 Task: Look for space in Mokwa, Nigeria from 9th June, 2023 to 16th June, 2023 for 2 adults in price range Rs.8000 to Rs.16000. Place can be entire place with 2 bedrooms having 2 beds and 1 bathroom. Property type can be house, flat, guest house. Booking option can be shelf check-in. Required host language is English.
Action: Mouse moved to (522, 105)
Screenshot: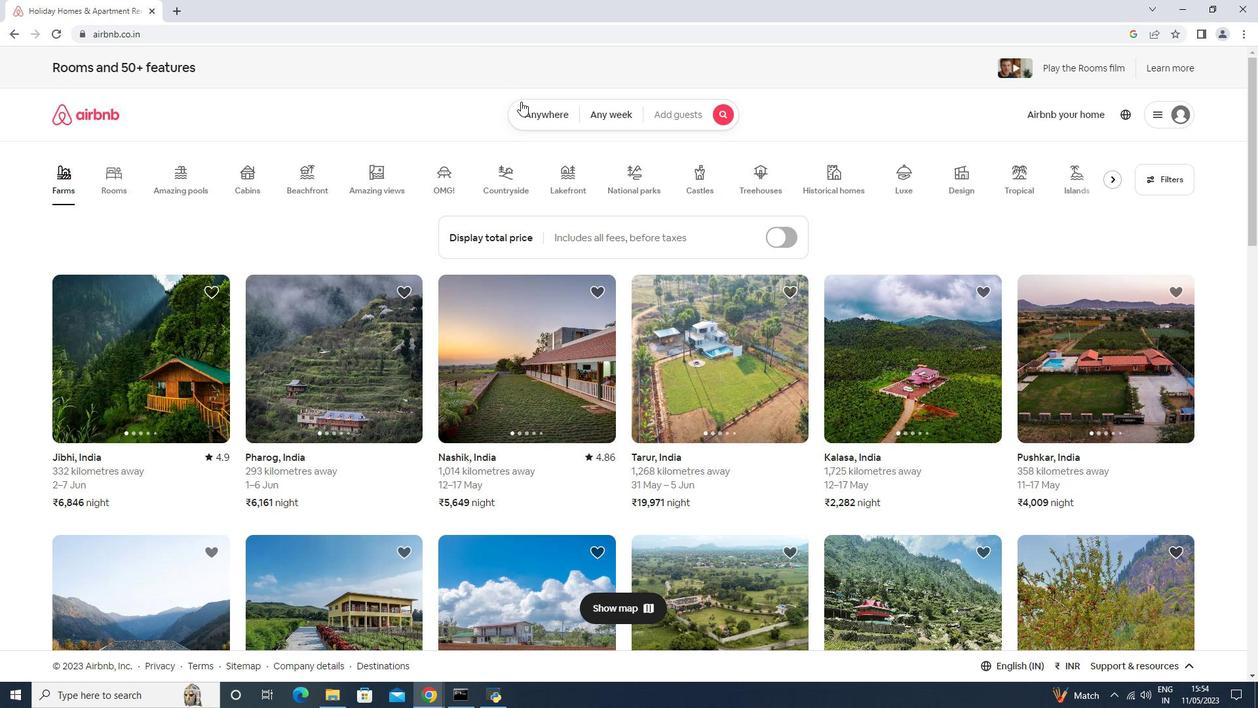 
Action: Mouse pressed left at (522, 105)
Screenshot: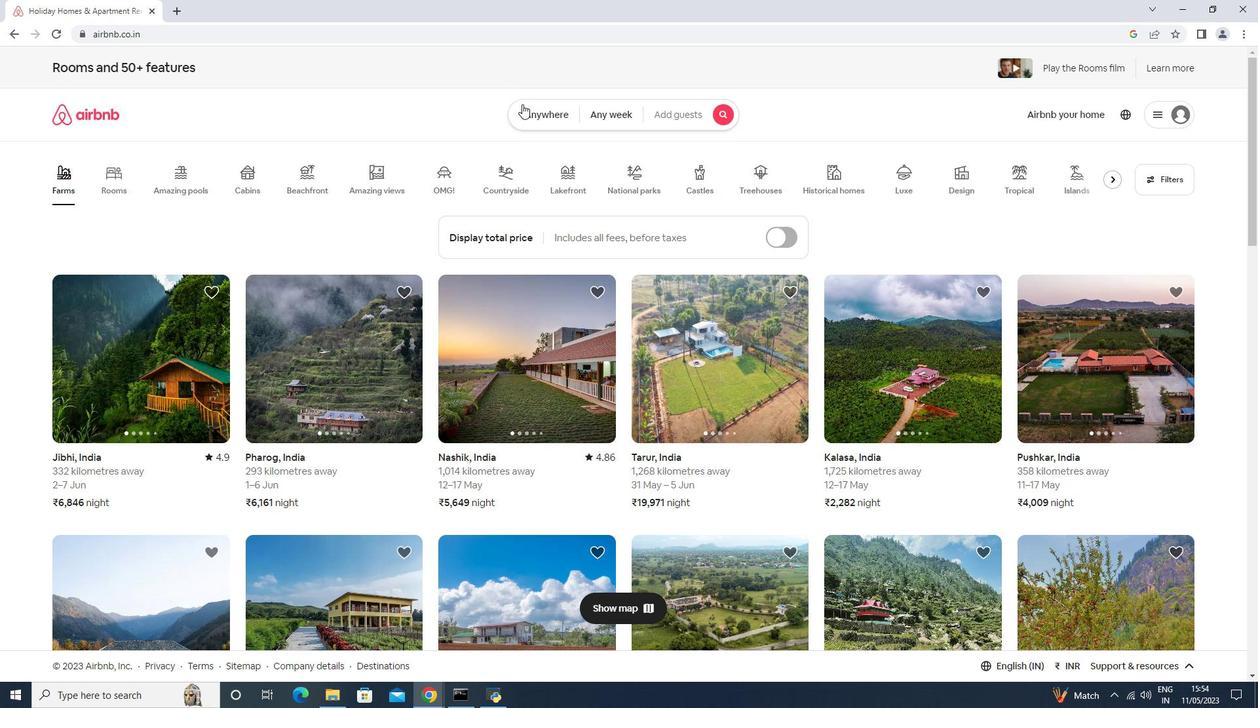 
Action: Mouse moved to (457, 153)
Screenshot: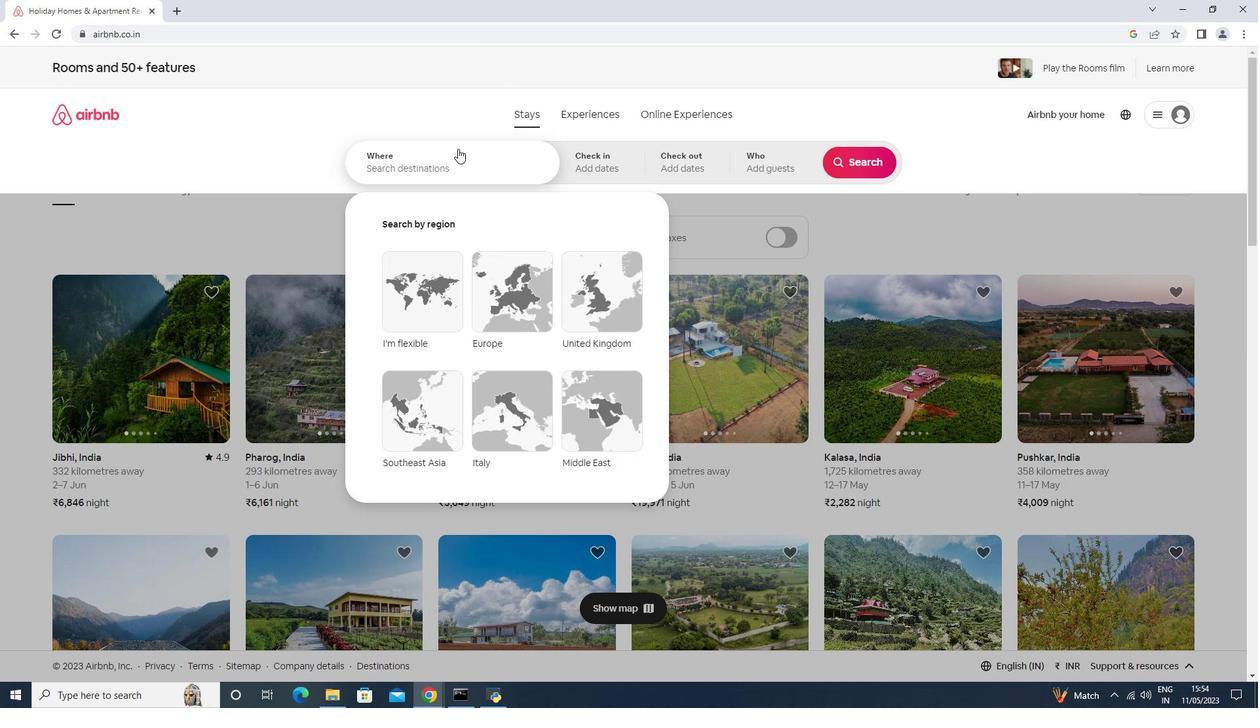 
Action: Mouse pressed left at (457, 153)
Screenshot: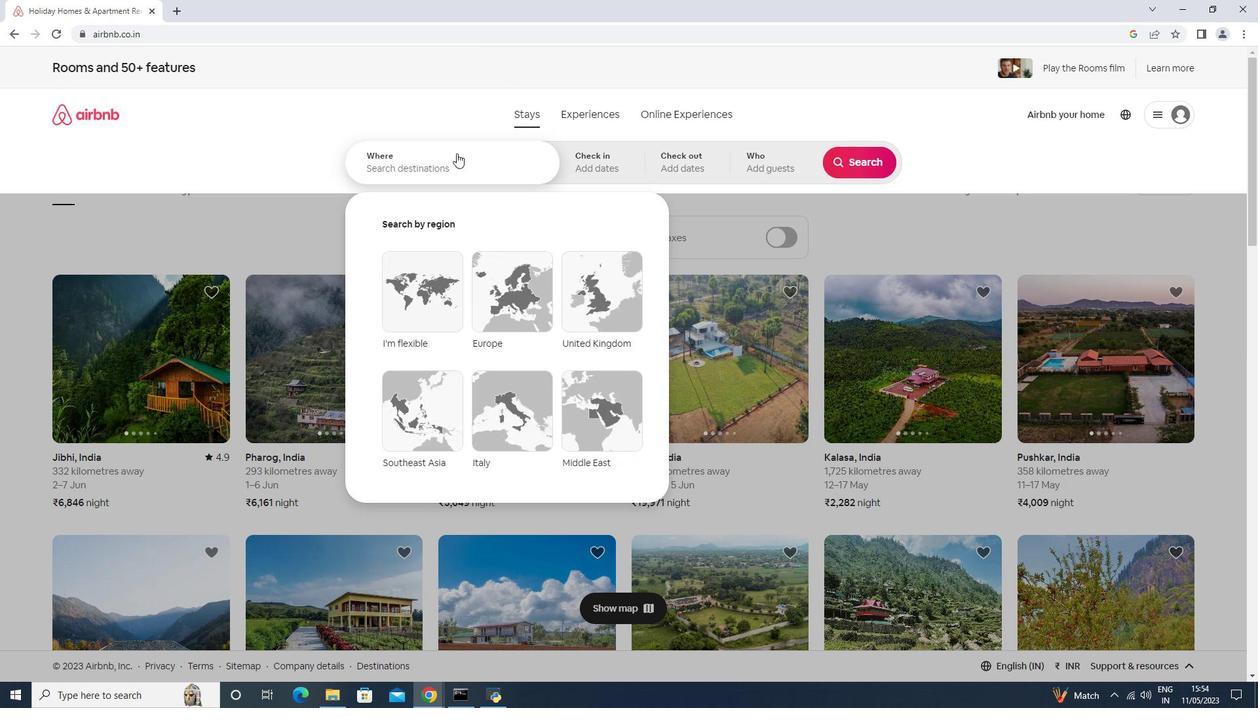 
Action: Mouse moved to (445, 142)
Screenshot: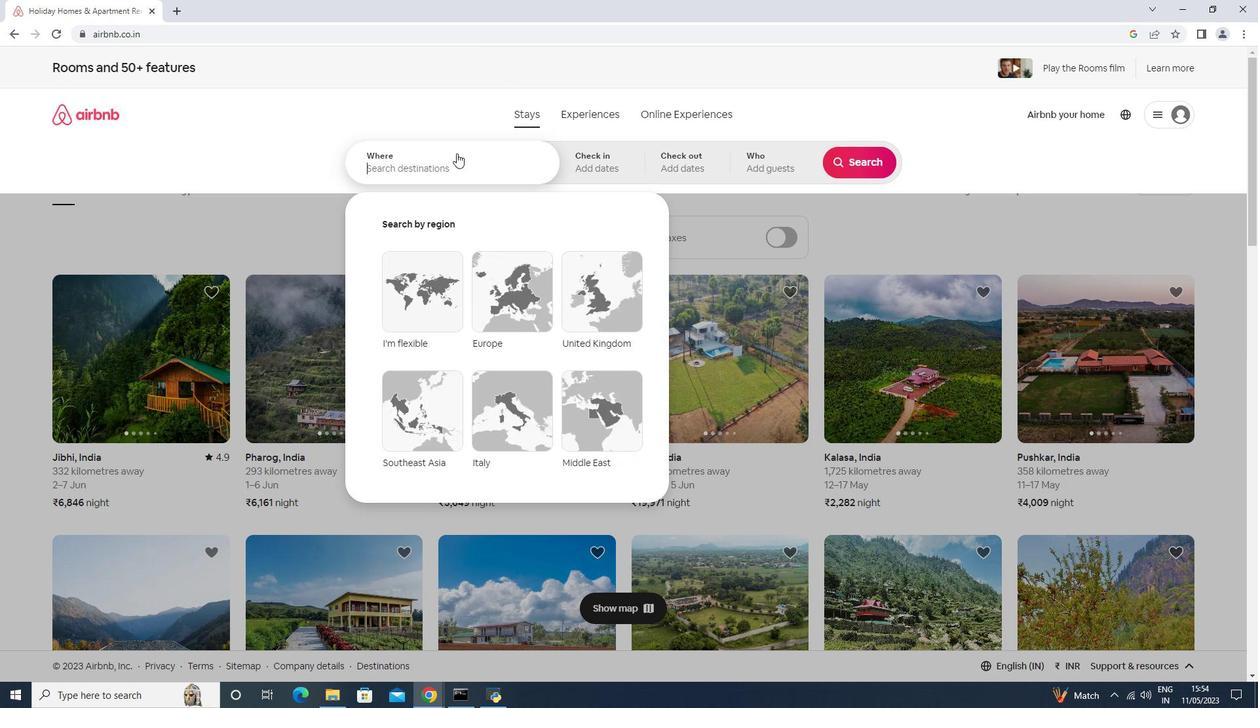 
Action: Key pressed <Key.shift><Key.shift>Mo<Key.space><Key.shift>Nigeria<Key.down><Key.enter>
Screenshot: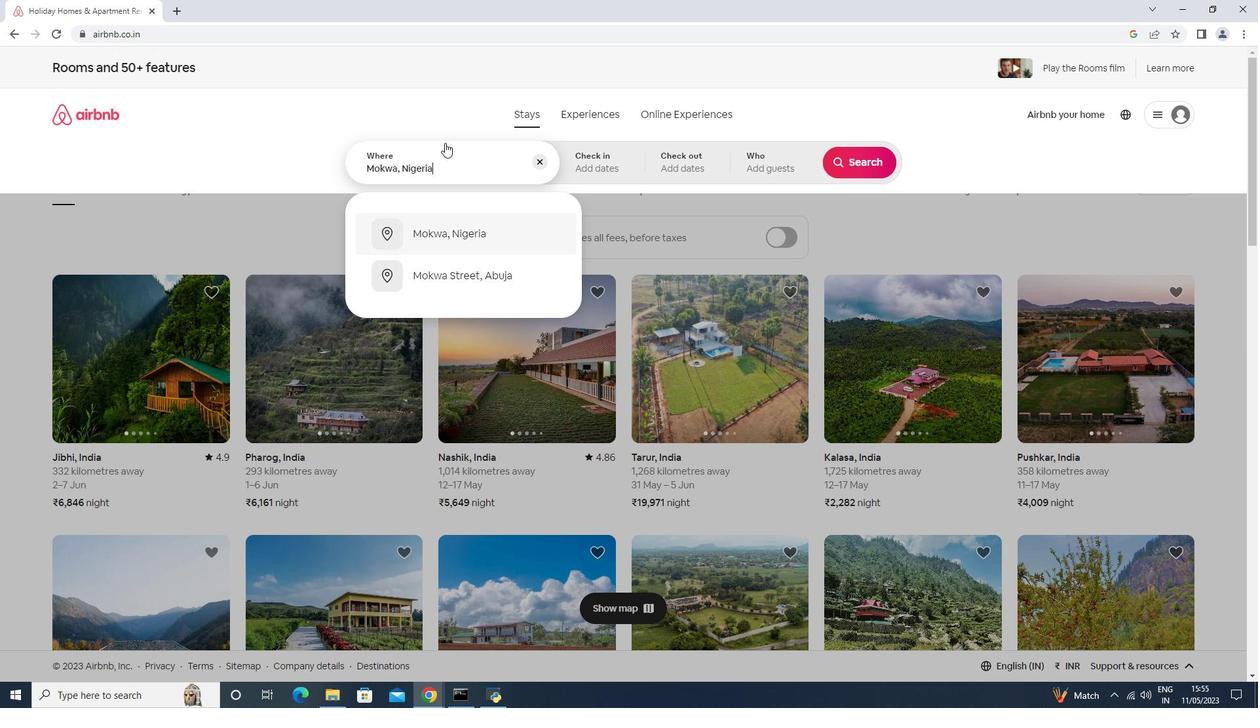 
Action: Mouse moved to (819, 356)
Screenshot: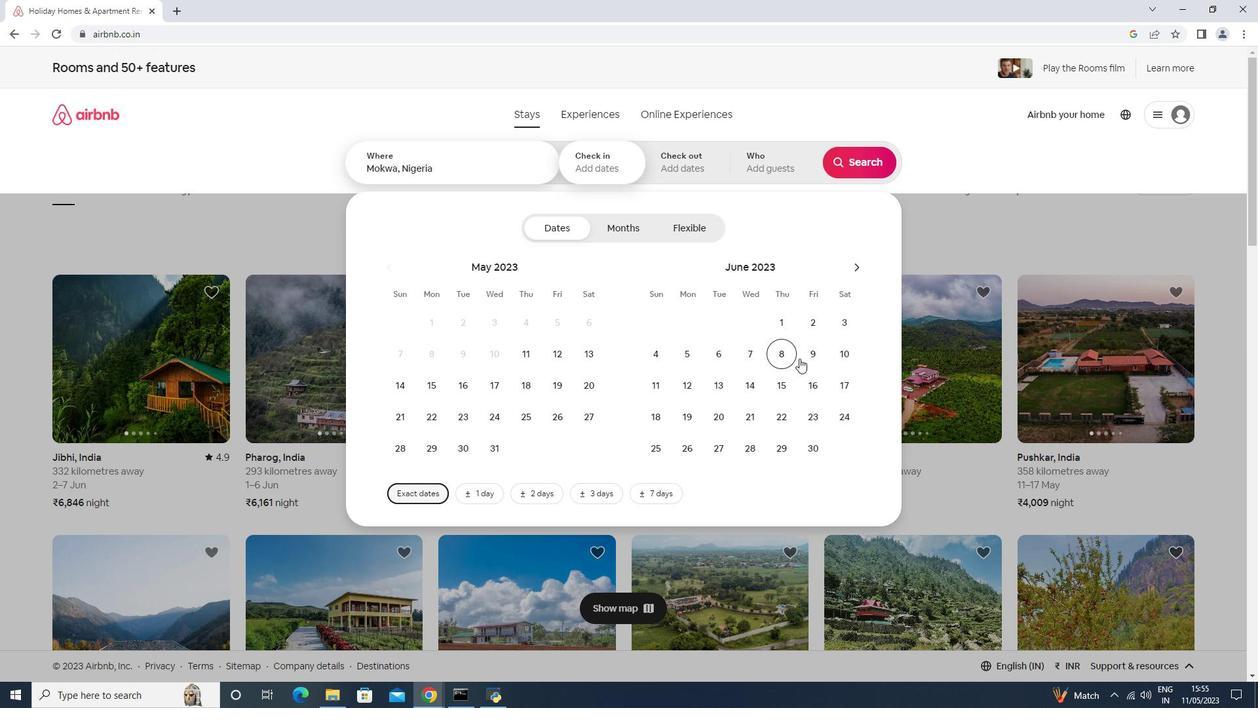 
Action: Mouse pressed left at (819, 356)
Screenshot: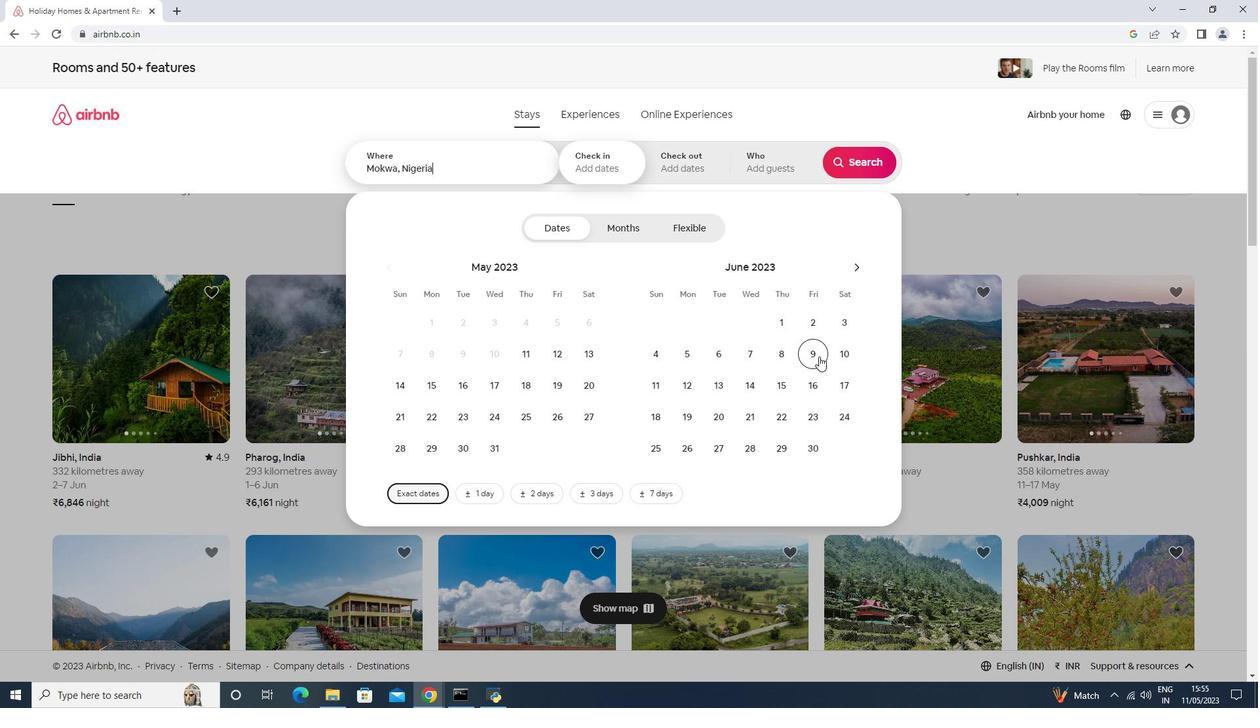 
Action: Mouse moved to (817, 381)
Screenshot: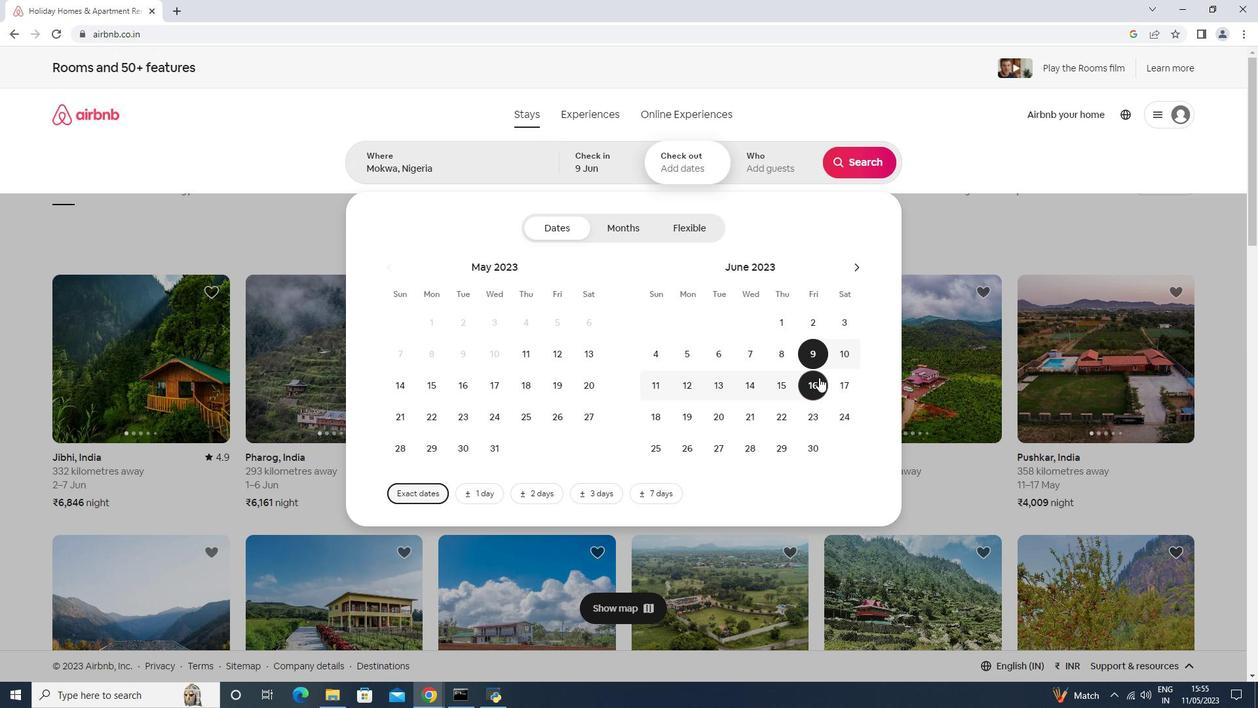 
Action: Mouse pressed left at (817, 381)
Screenshot: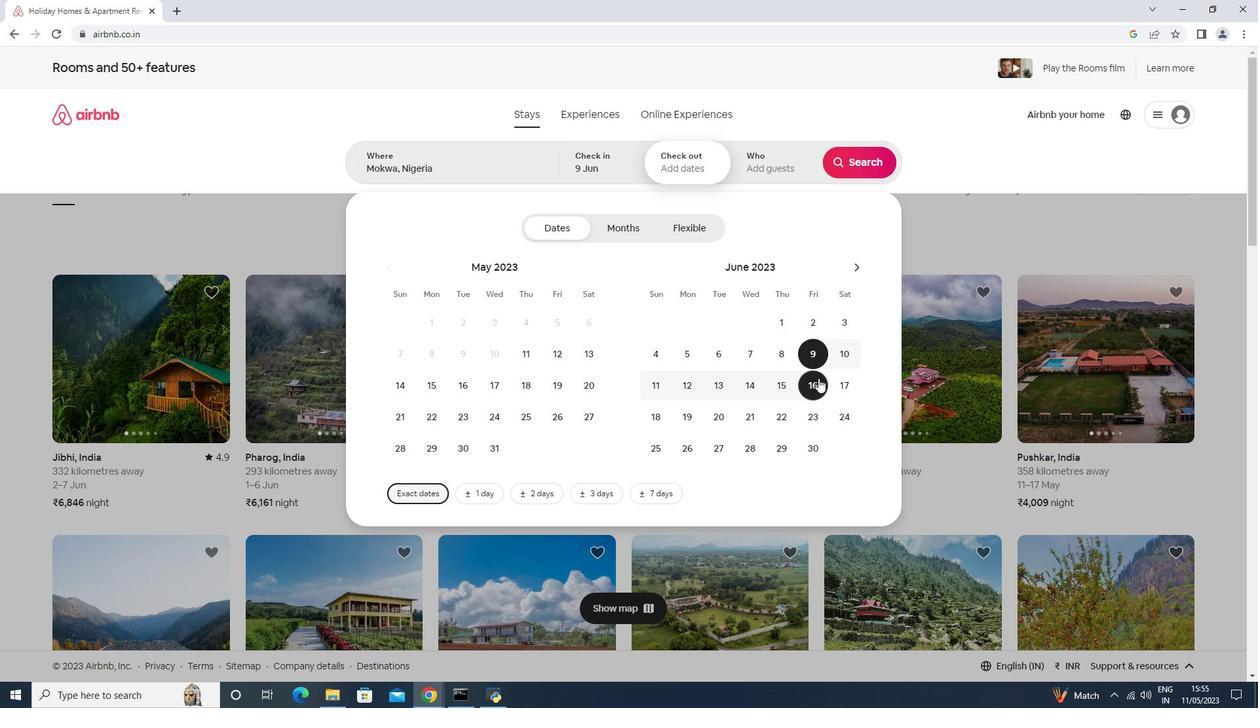
Action: Mouse moved to (776, 180)
Screenshot: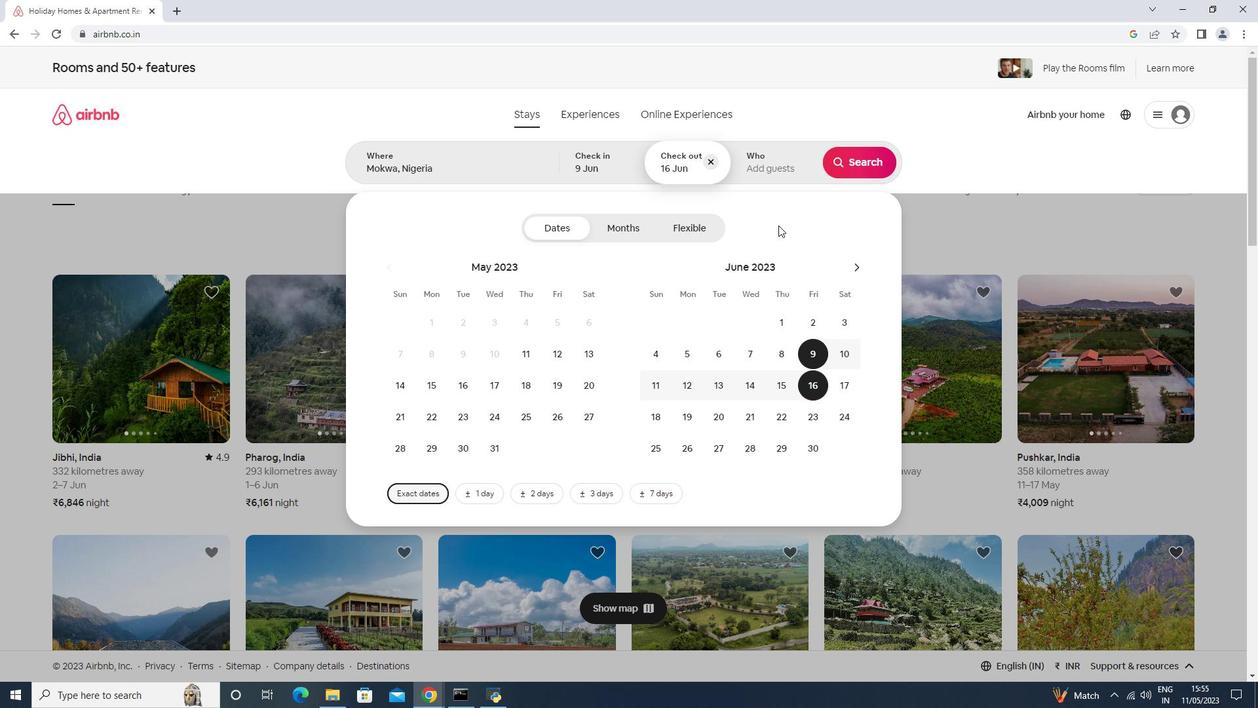 
Action: Mouse pressed left at (776, 180)
Screenshot: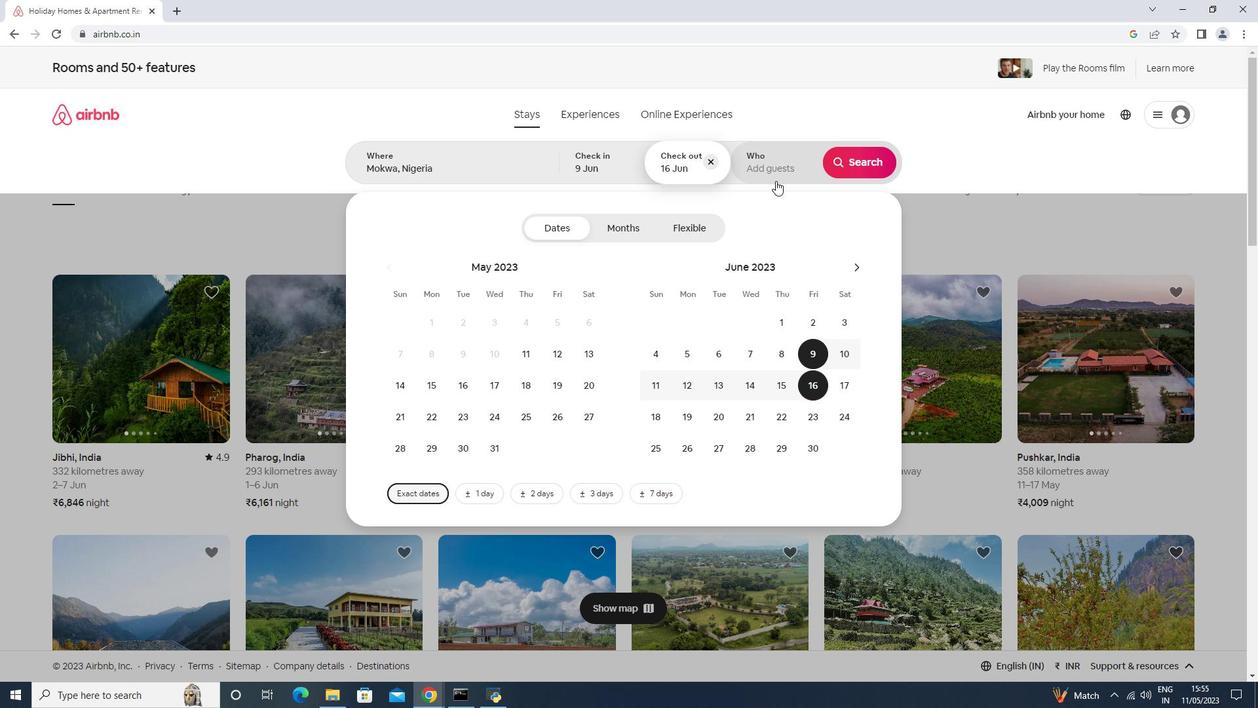
Action: Mouse moved to (864, 237)
Screenshot: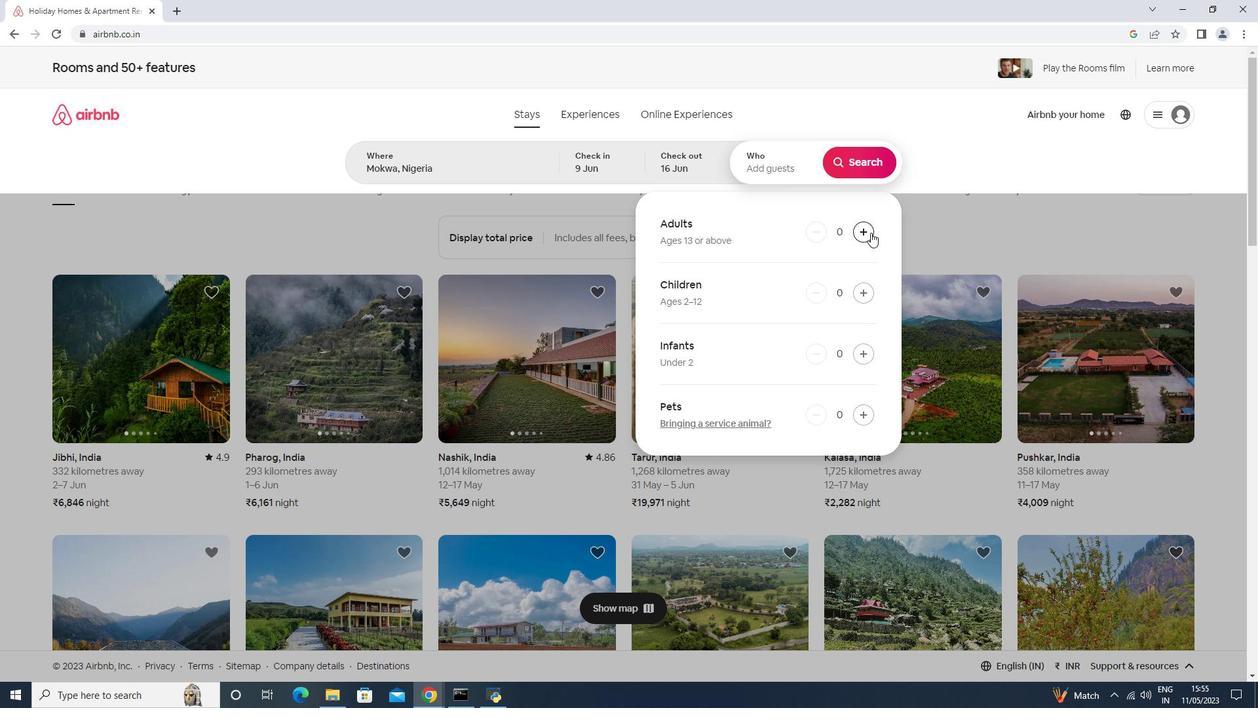 
Action: Mouse pressed left at (864, 237)
Screenshot: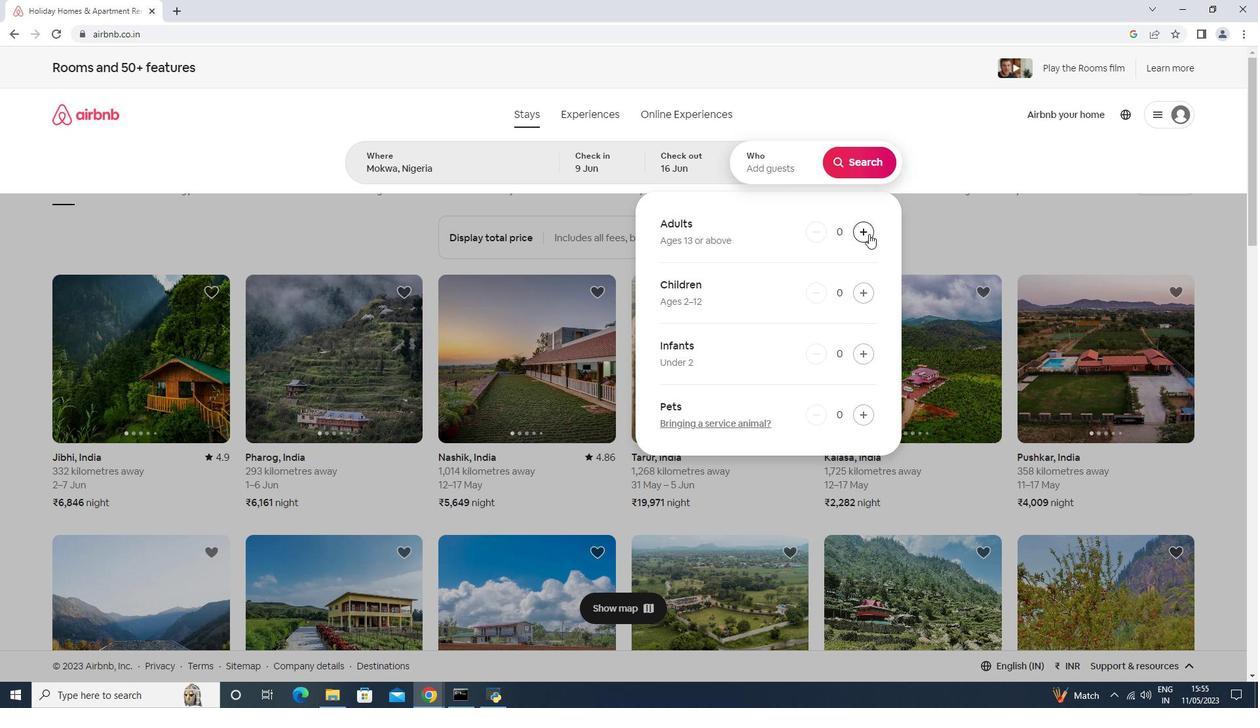 
Action: Mouse pressed left at (864, 237)
Screenshot: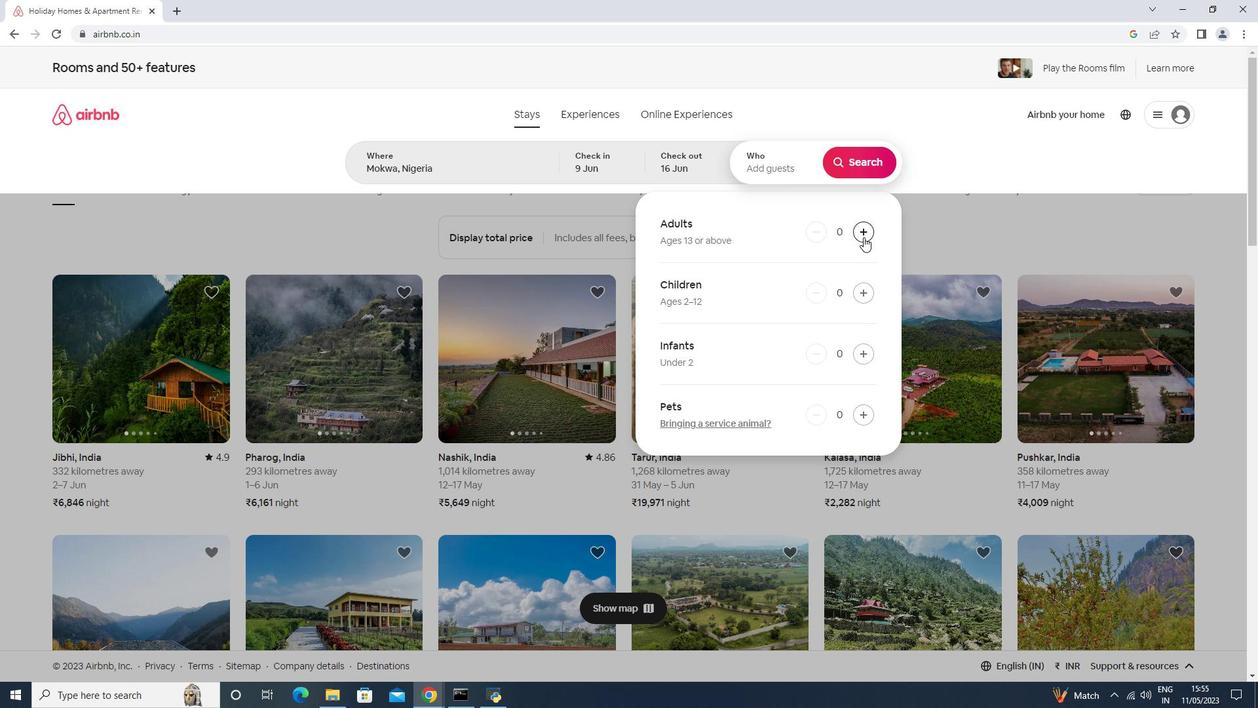 
Action: Mouse moved to (856, 163)
Screenshot: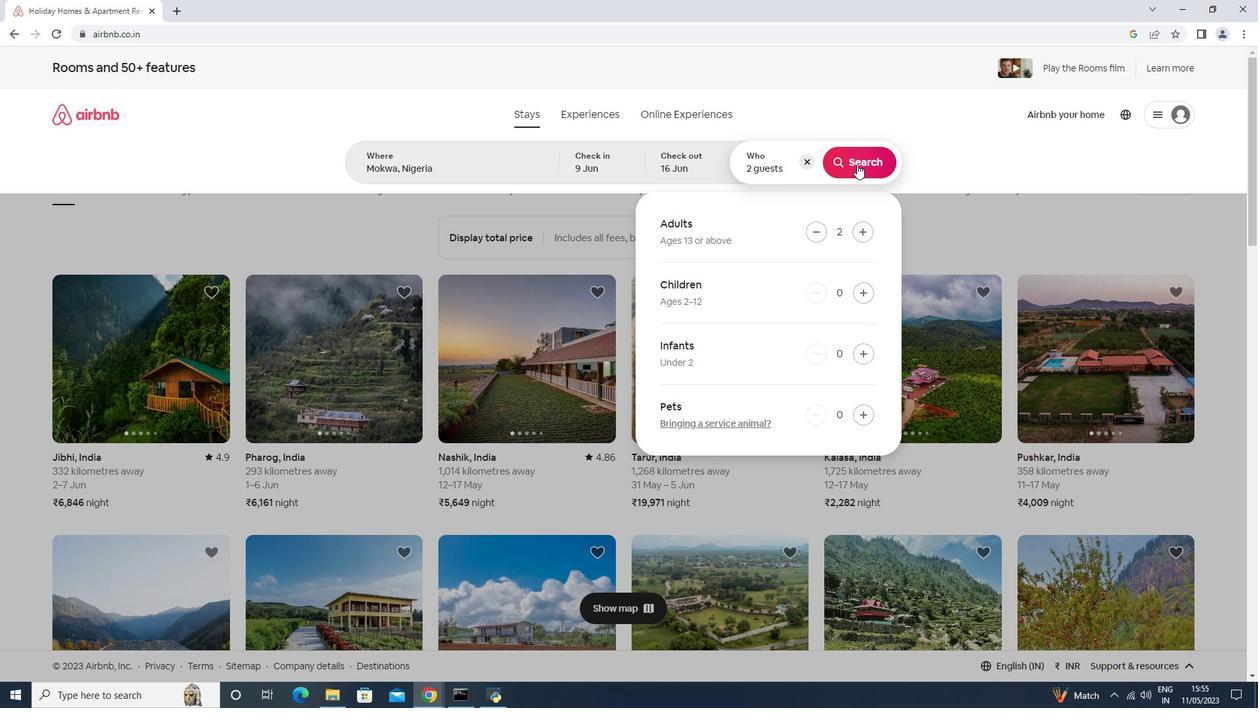 
Action: Mouse pressed left at (856, 163)
Screenshot: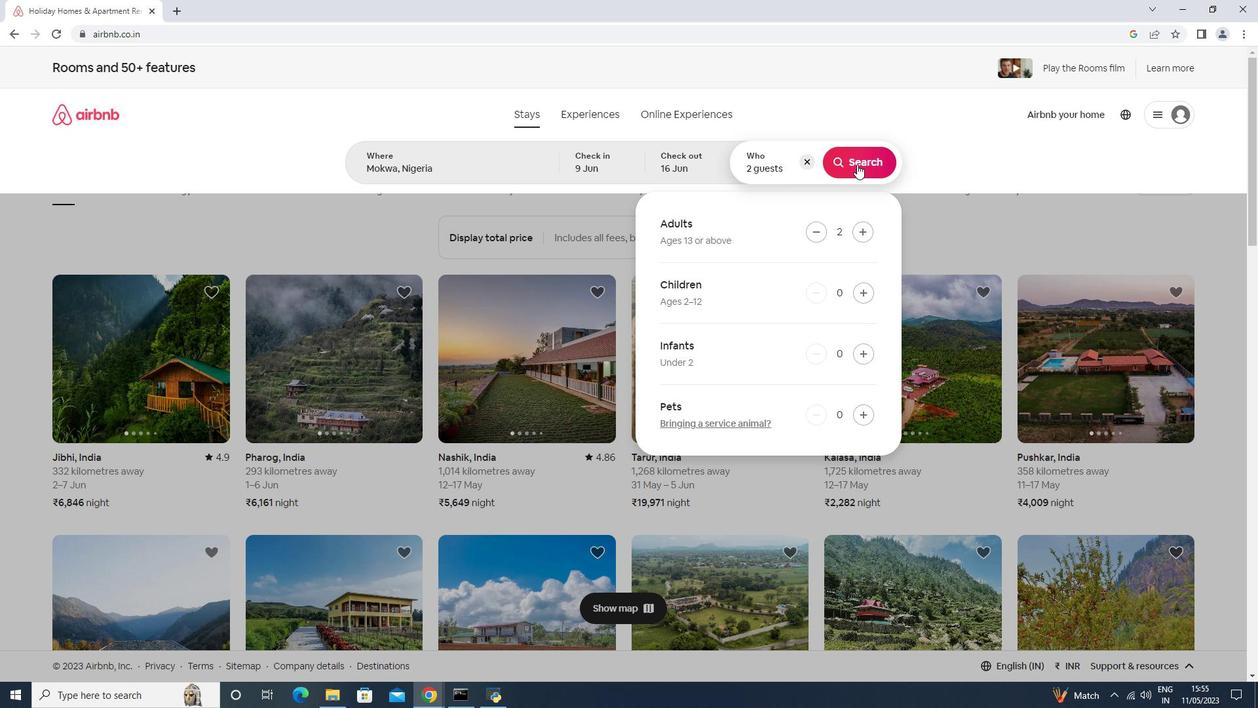 
Action: Mouse moved to (1205, 116)
Screenshot: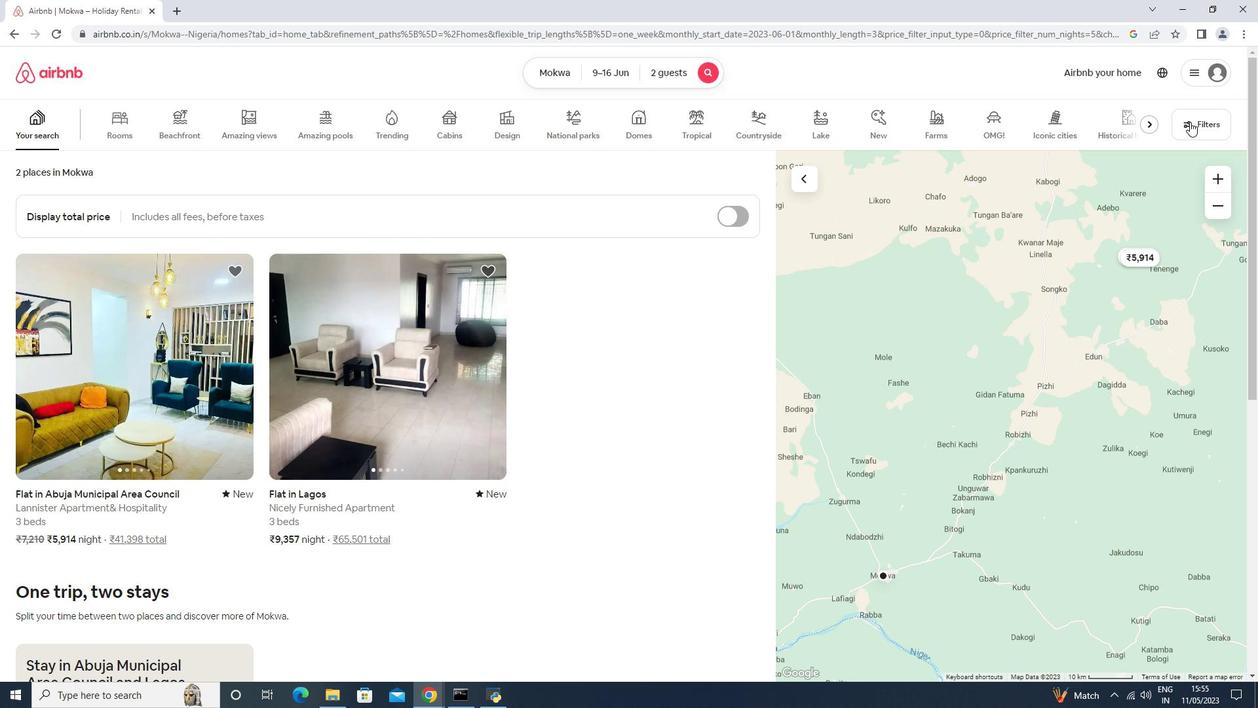 
Action: Mouse pressed left at (1205, 116)
Screenshot: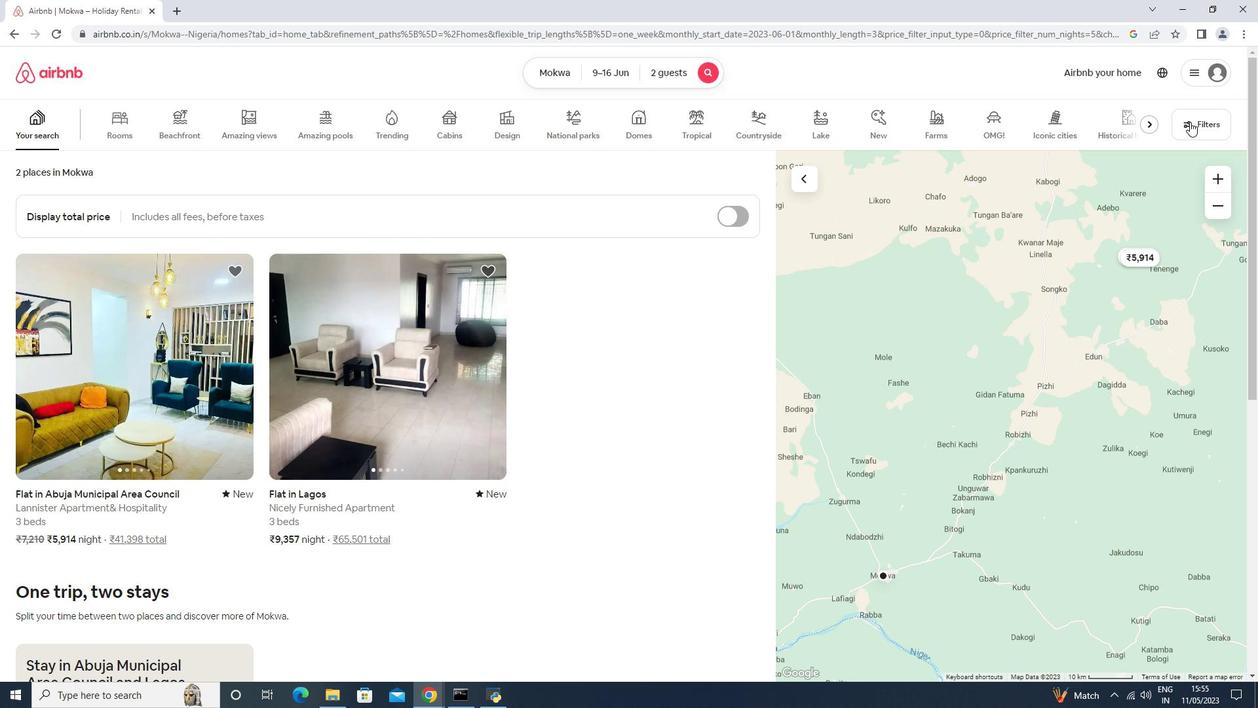 
Action: Mouse moved to (575, 446)
Screenshot: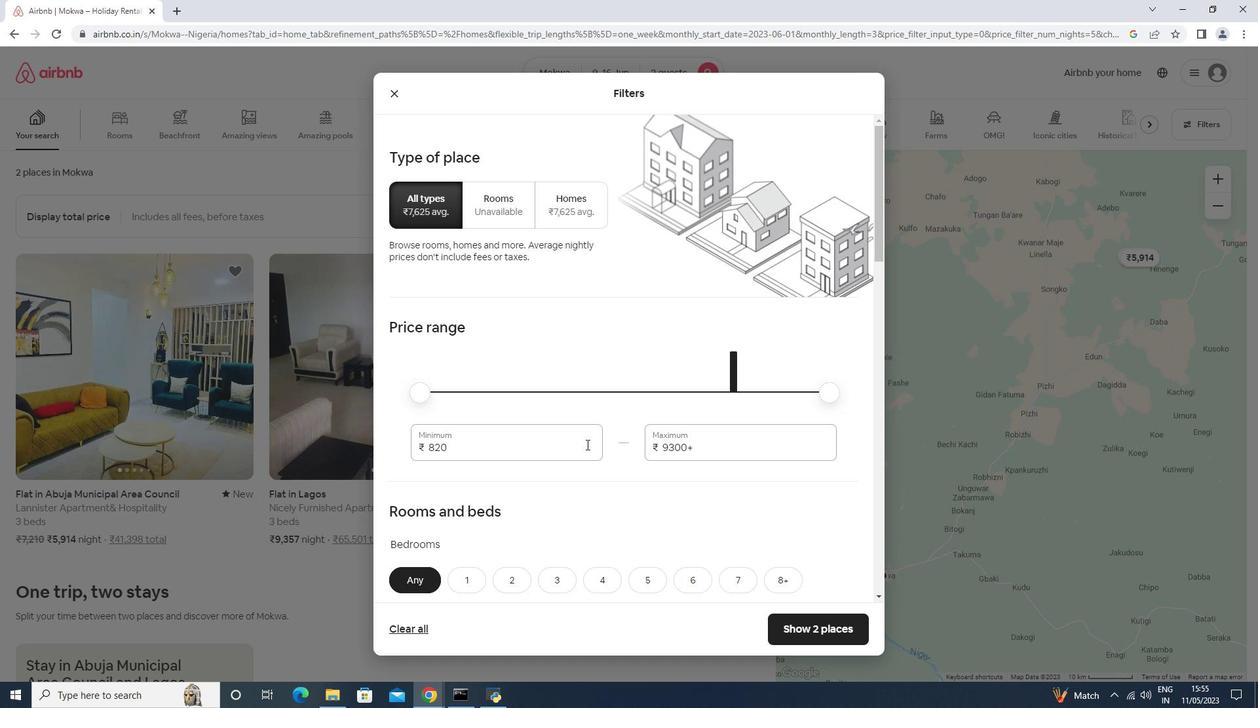 
Action: Mouse pressed left at (575, 446)
Screenshot: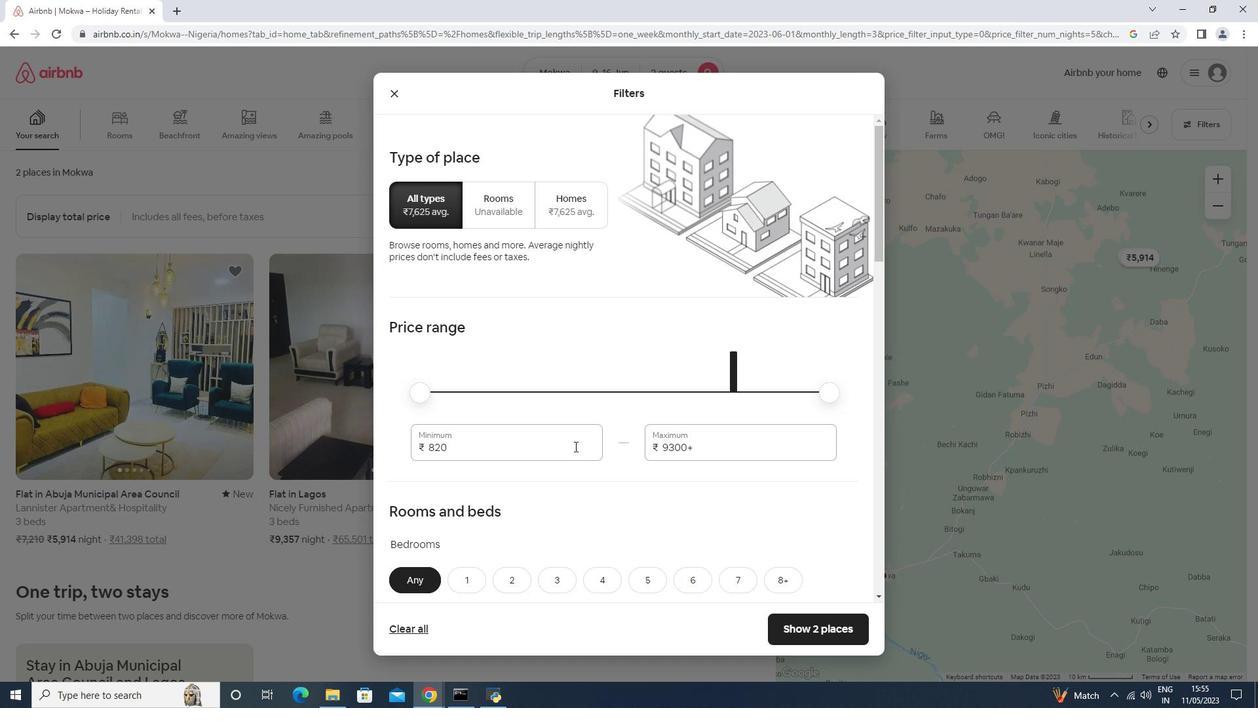 
Action: Mouse pressed left at (575, 446)
Screenshot: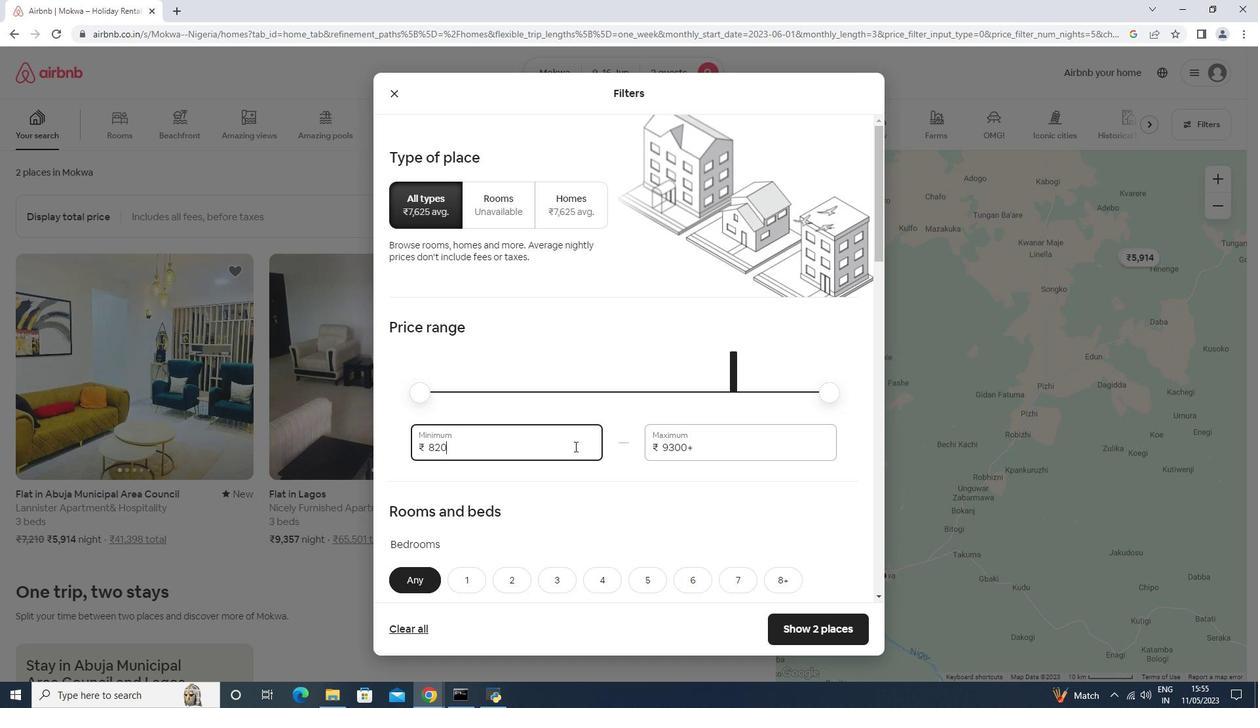 
Action: Key pressed 8000<Key.tab>16000
Screenshot: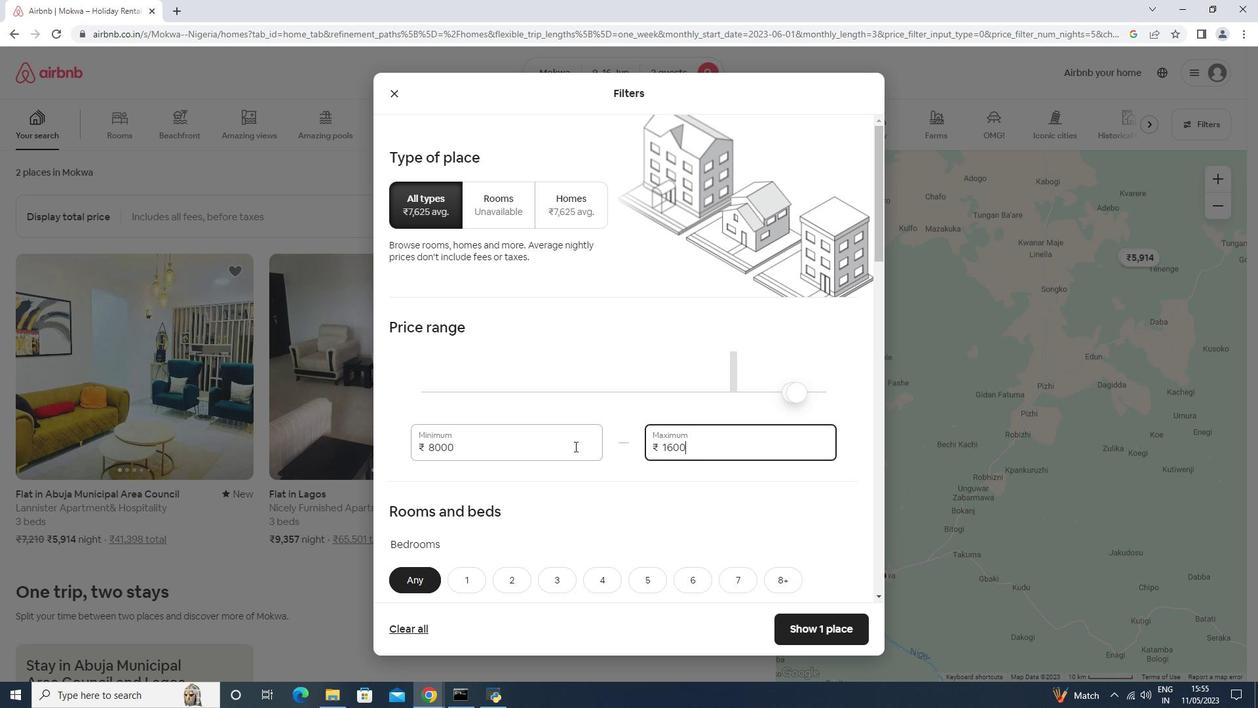 
Action: Mouse moved to (575, 446)
Screenshot: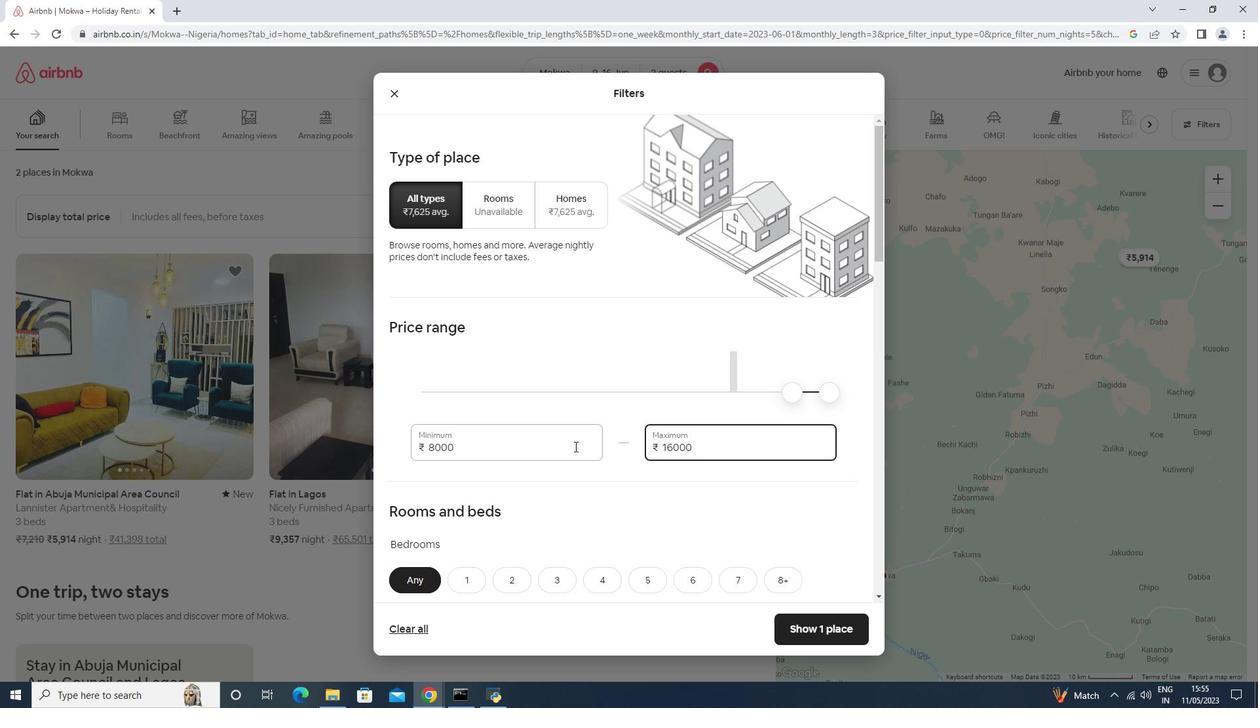 
Action: Mouse scrolled (575, 445) with delta (0, 0)
Screenshot: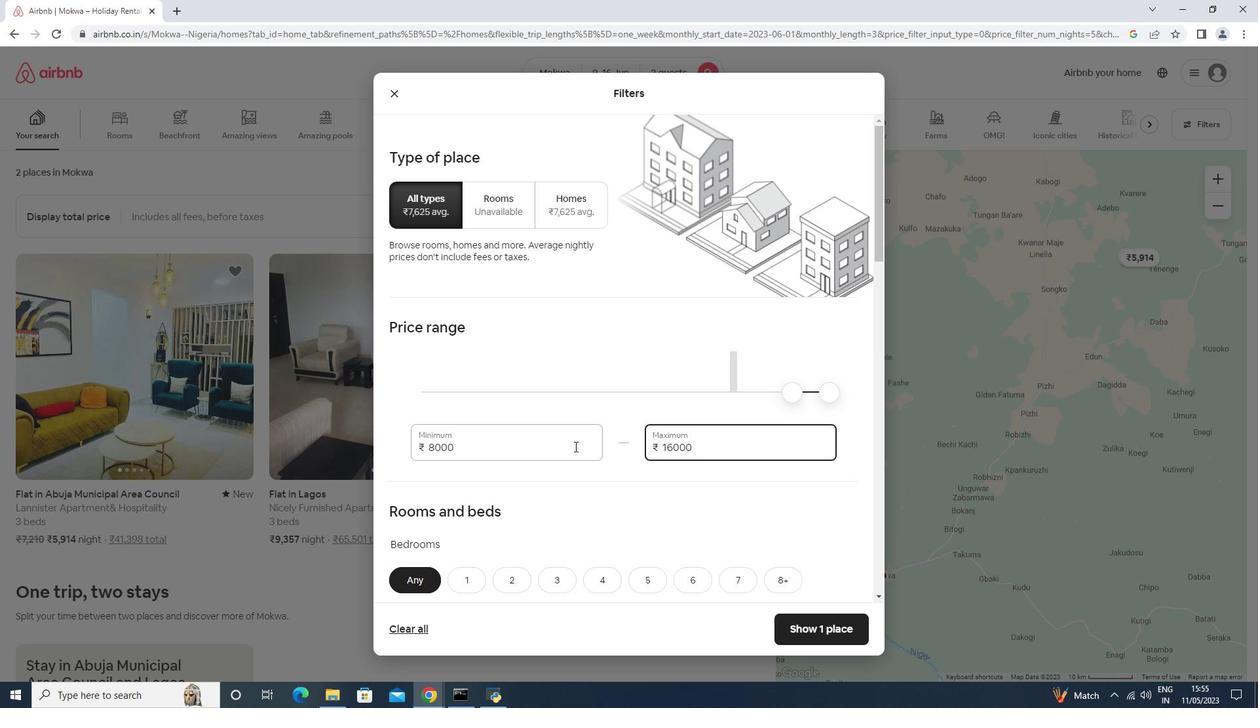 
Action: Mouse scrolled (575, 445) with delta (0, 0)
Screenshot: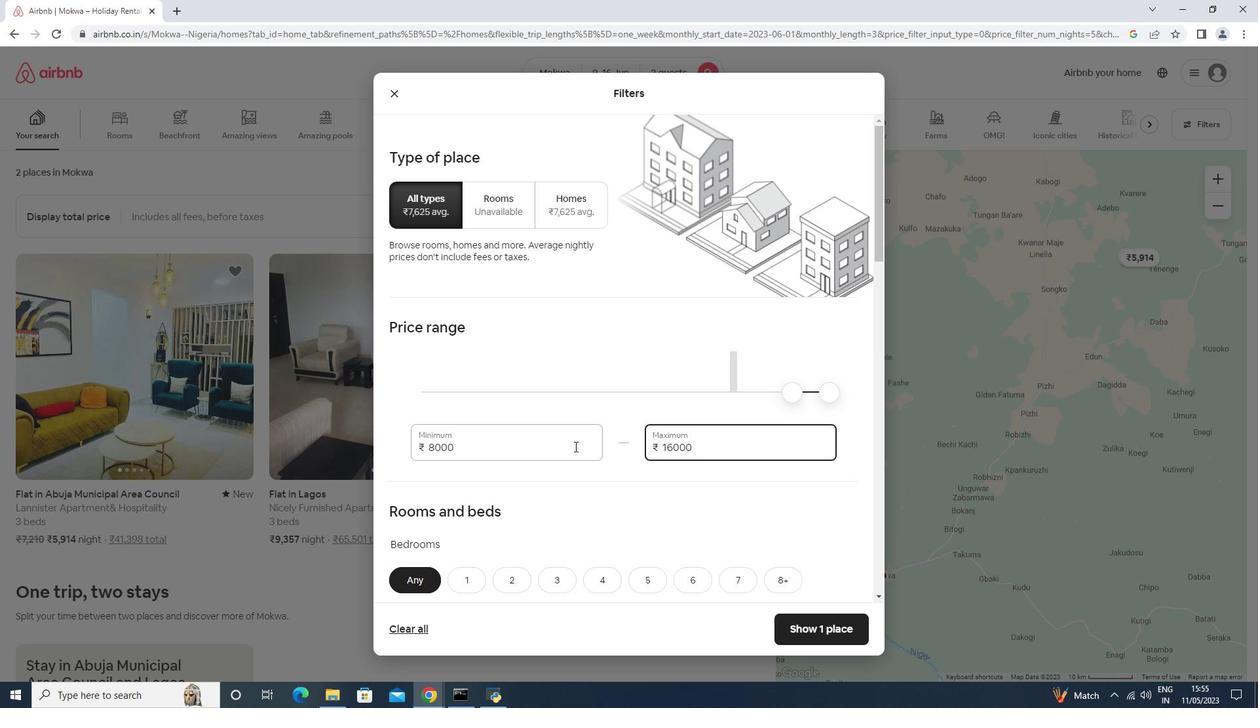 
Action: Mouse scrolled (575, 445) with delta (0, 0)
Screenshot: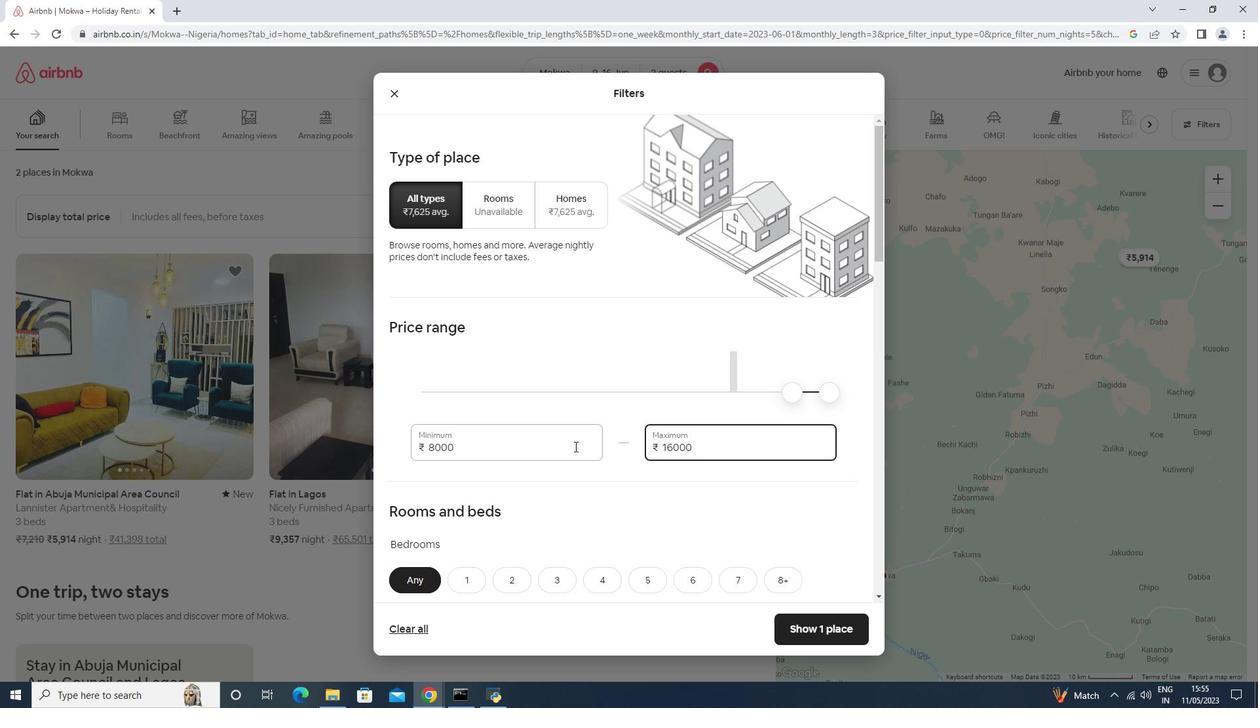 
Action: Mouse scrolled (575, 445) with delta (0, 0)
Screenshot: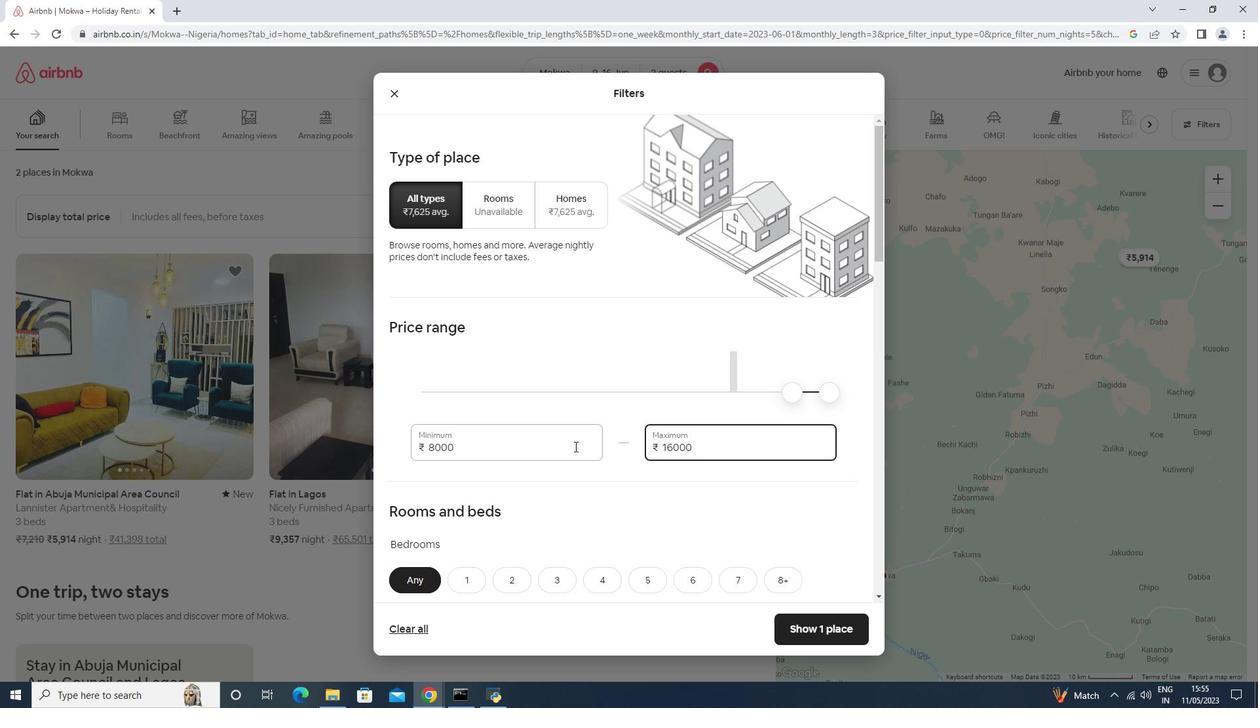 
Action: Mouse moved to (511, 318)
Screenshot: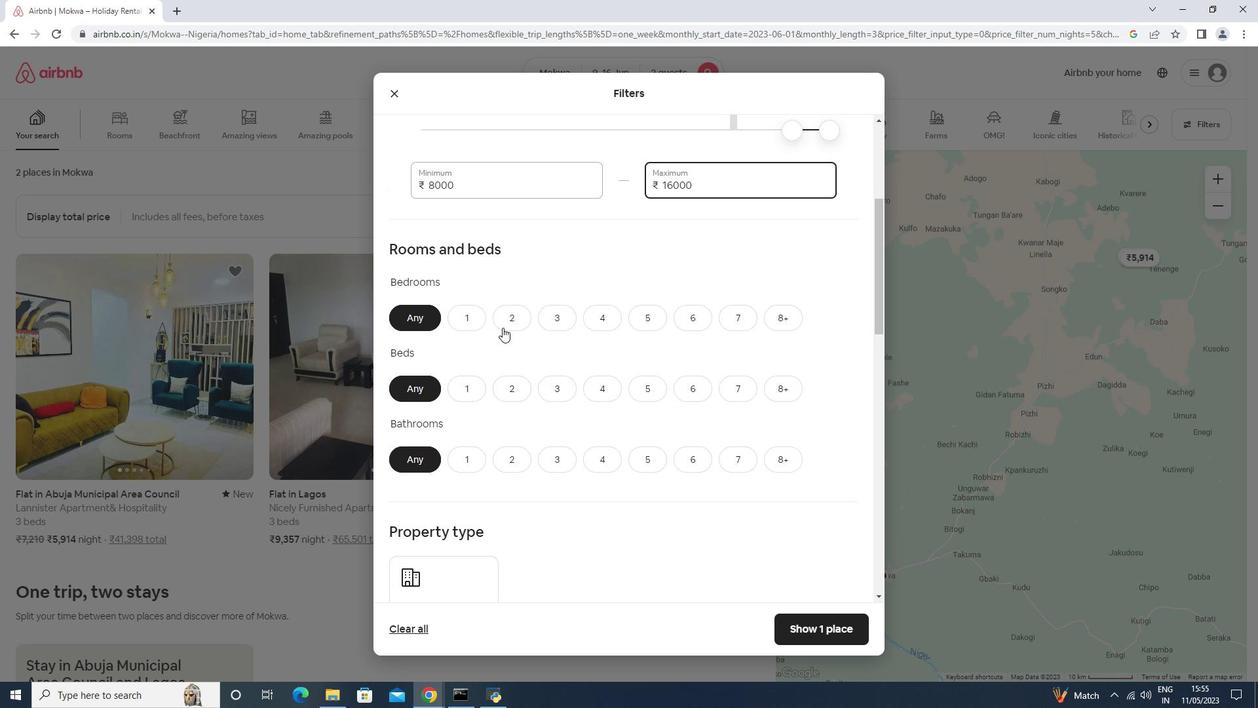 
Action: Mouse pressed left at (511, 318)
Screenshot: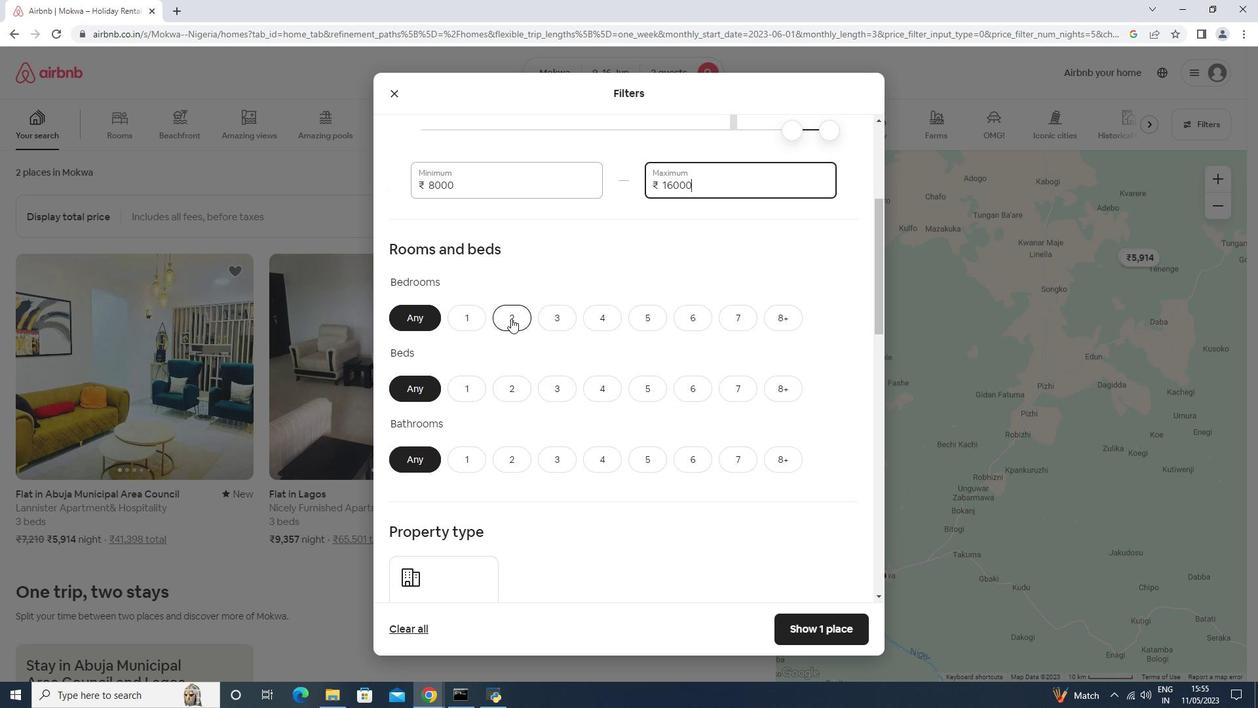 
Action: Mouse moved to (472, 398)
Screenshot: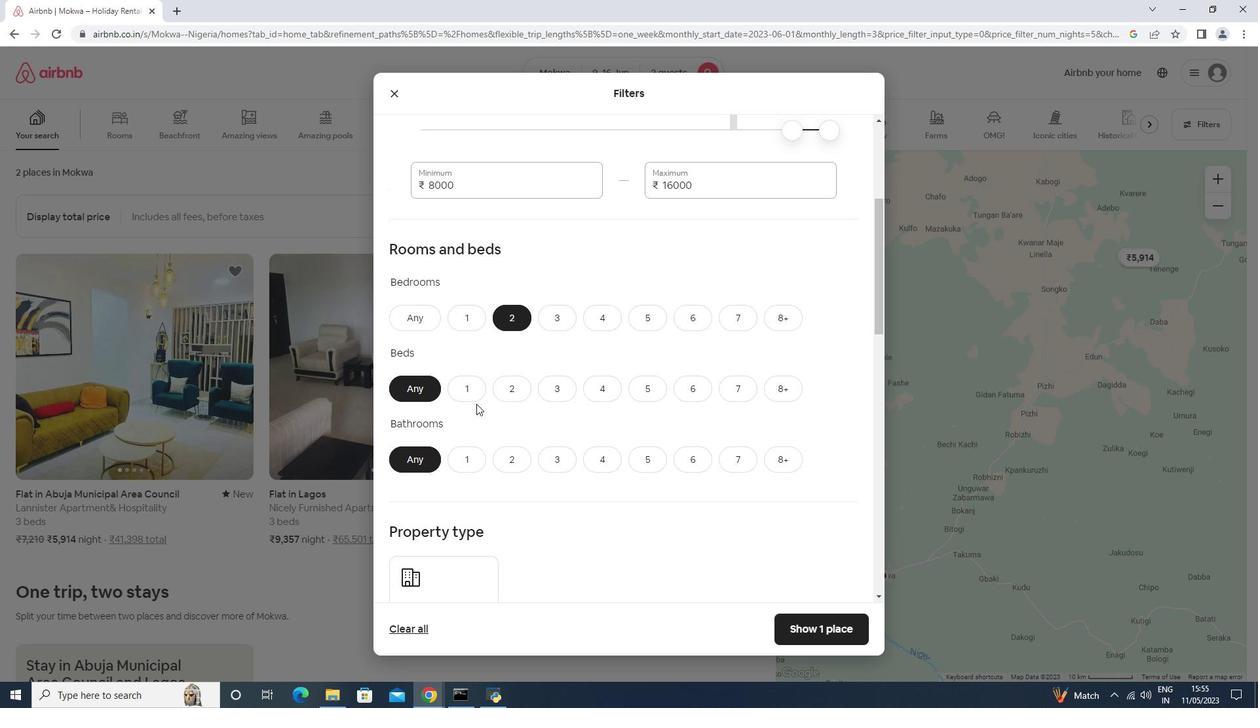 
Action: Mouse pressed left at (472, 398)
Screenshot: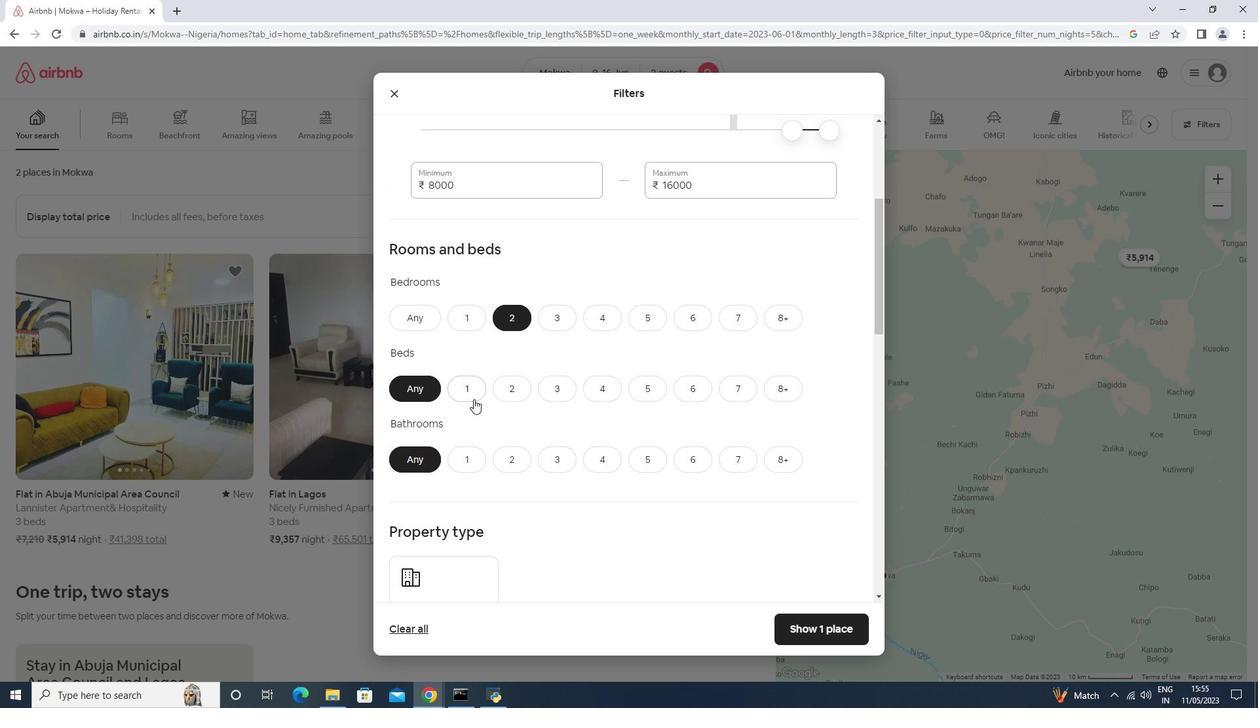 
Action: Mouse moved to (514, 392)
Screenshot: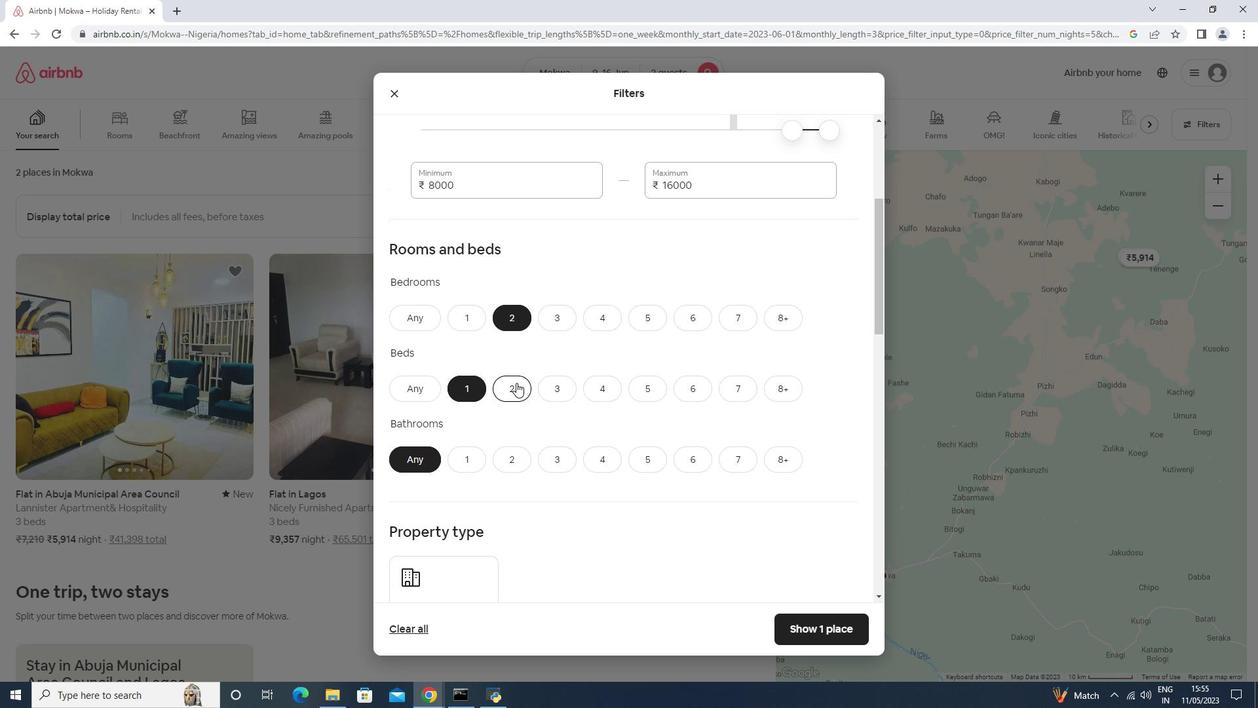 
Action: Mouse pressed left at (514, 392)
Screenshot: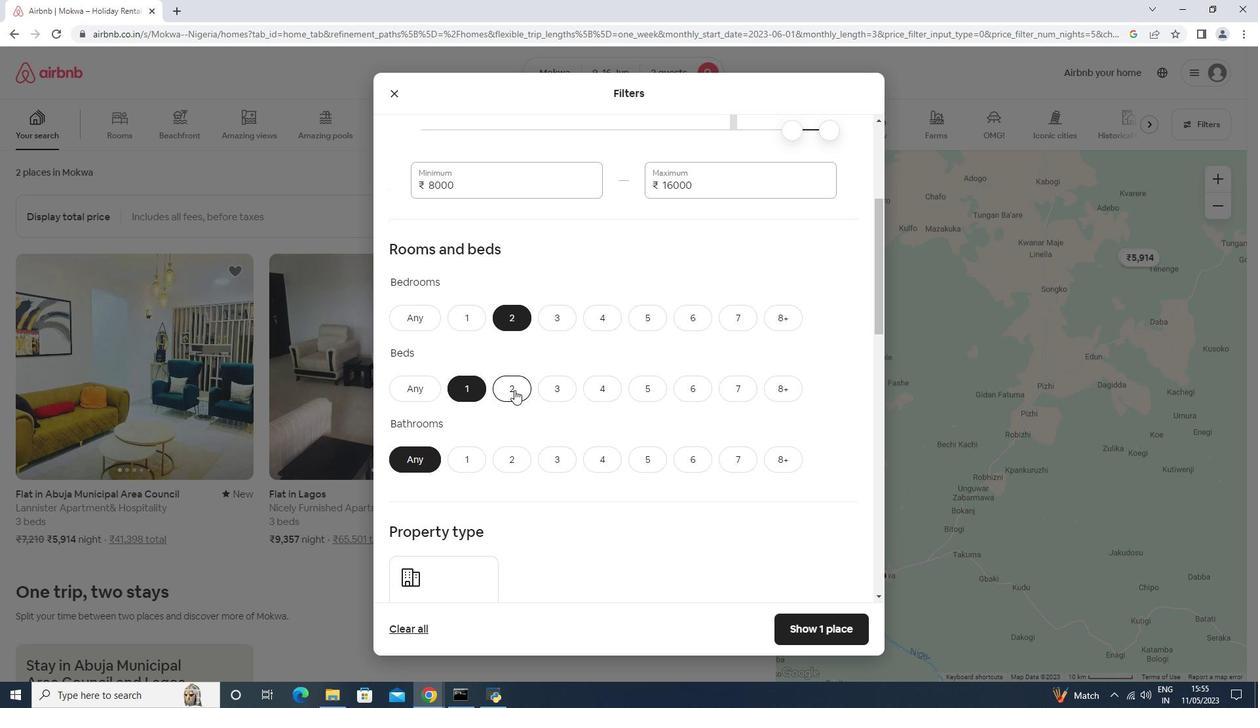 
Action: Mouse moved to (465, 449)
Screenshot: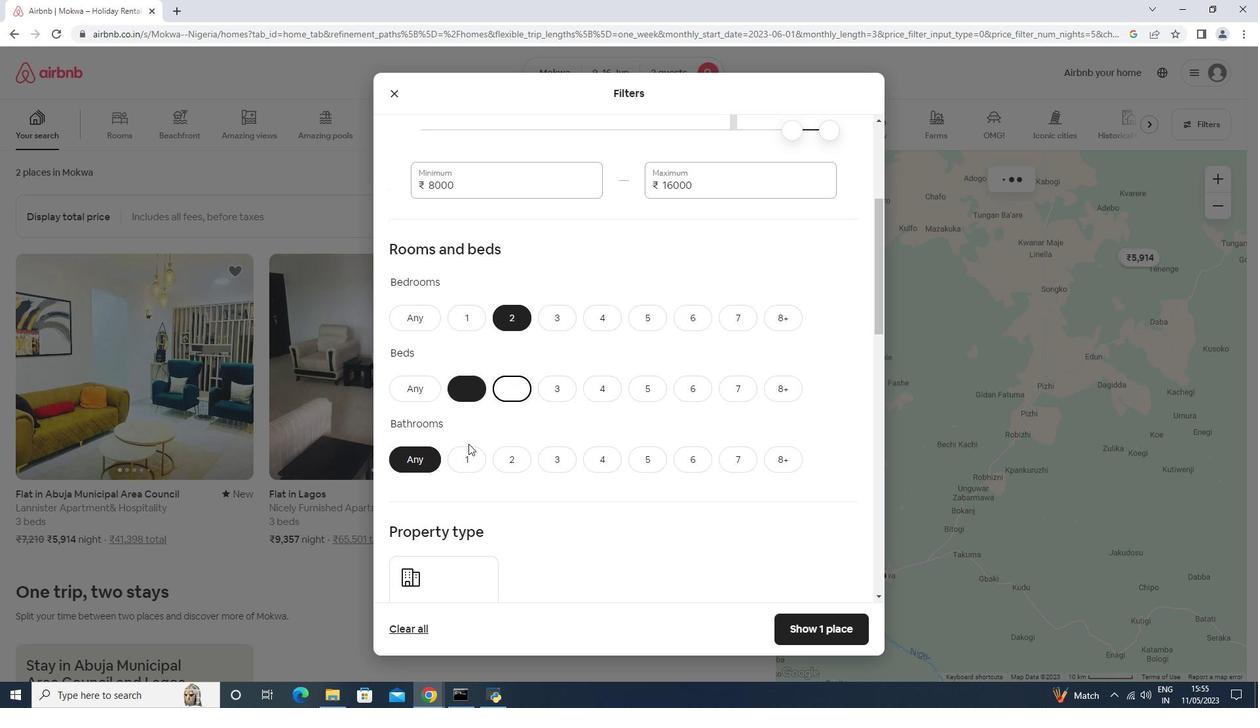 
Action: Mouse pressed left at (465, 449)
Screenshot: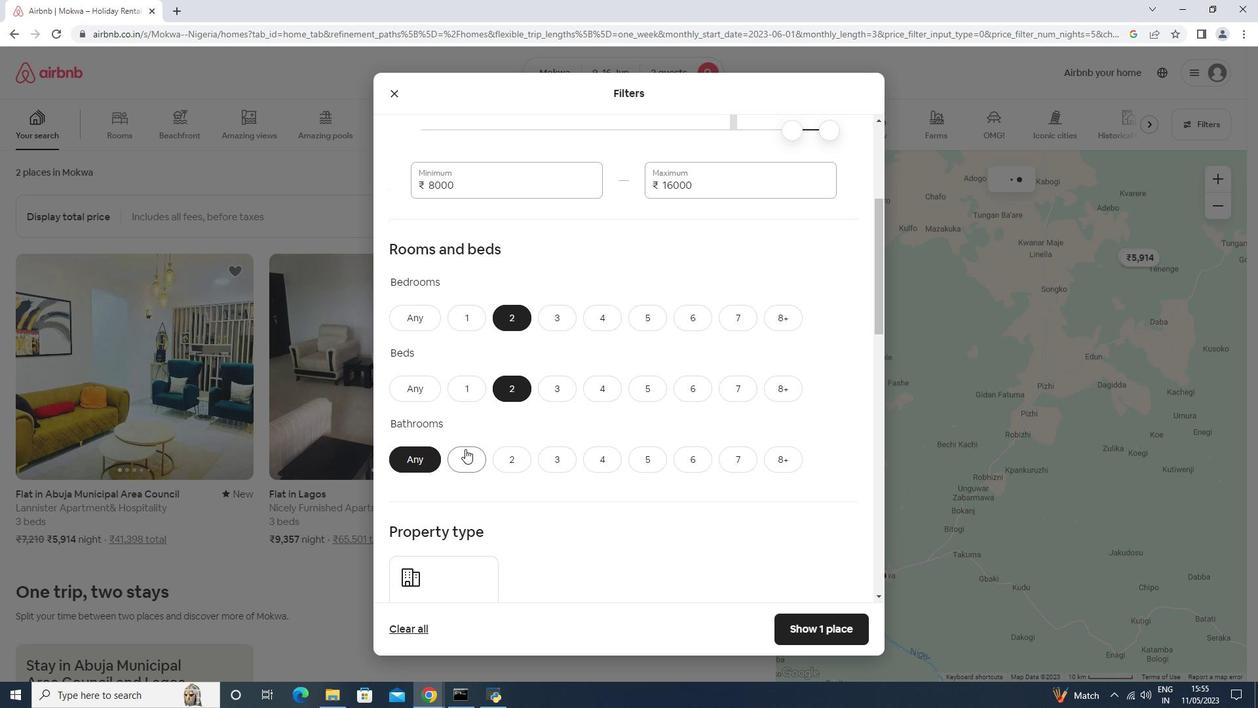 
Action: Mouse moved to (466, 442)
Screenshot: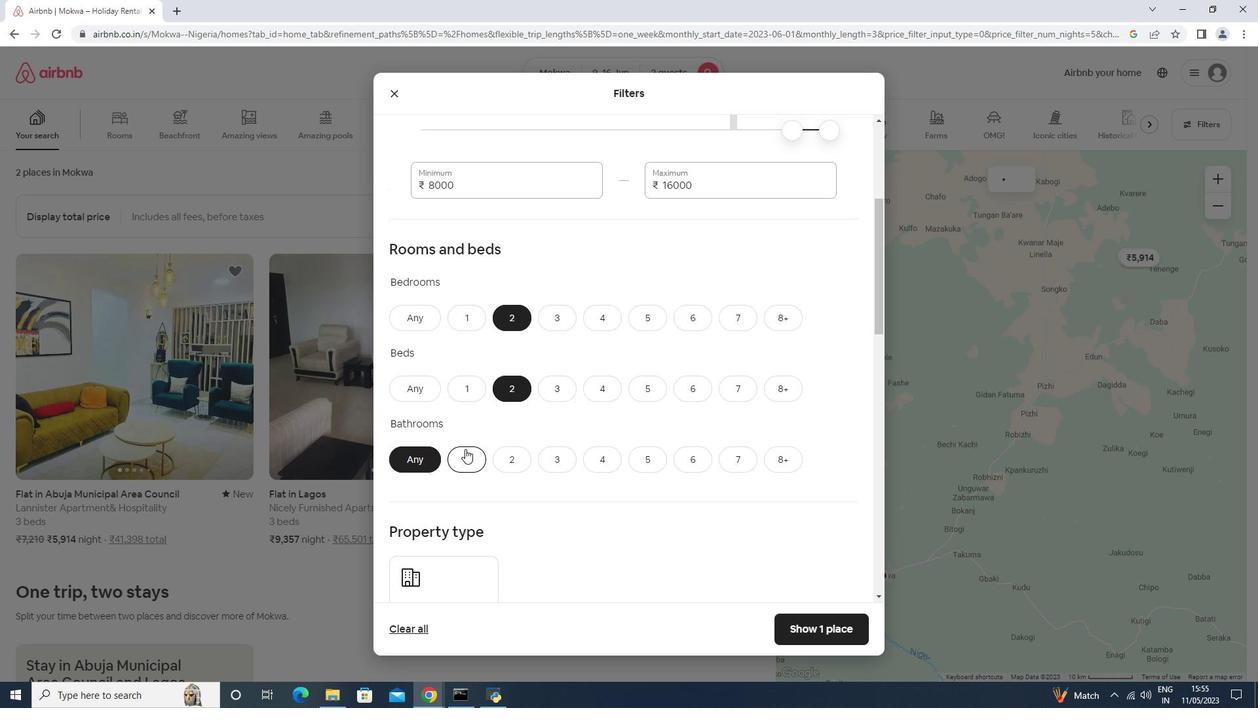 
Action: Mouse scrolled (466, 441) with delta (0, 0)
Screenshot: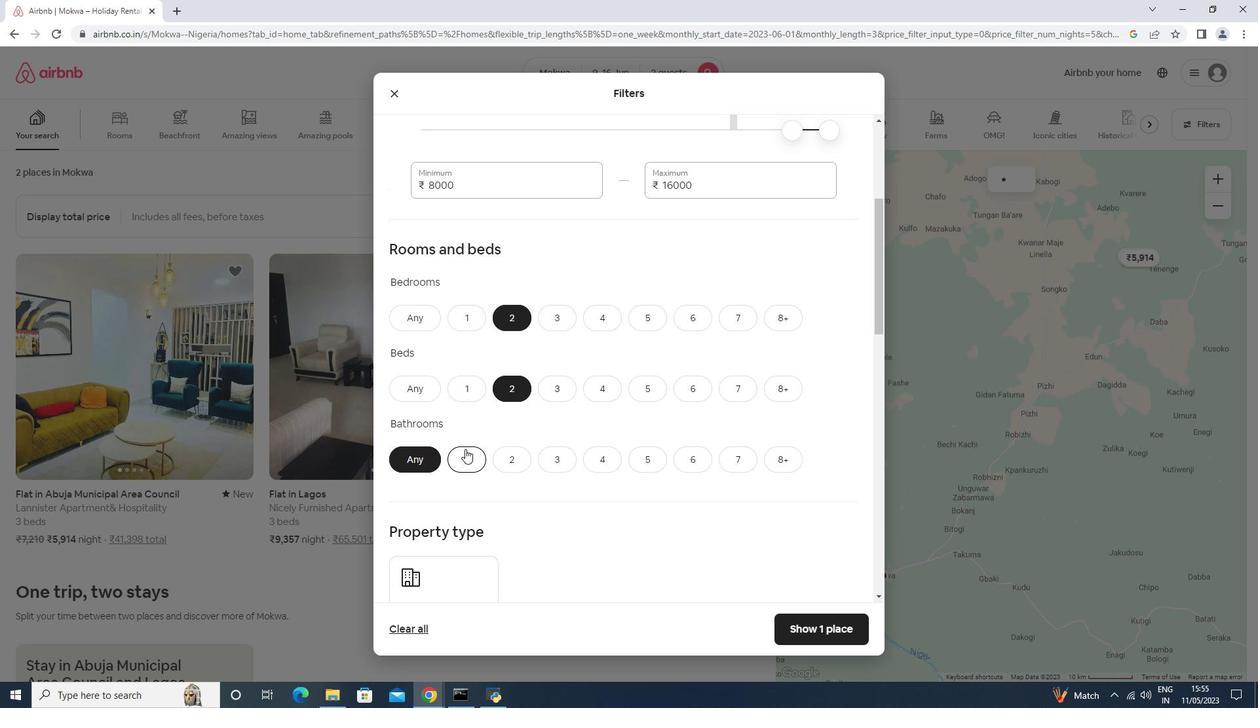 
Action: Mouse scrolled (466, 441) with delta (0, 0)
Screenshot: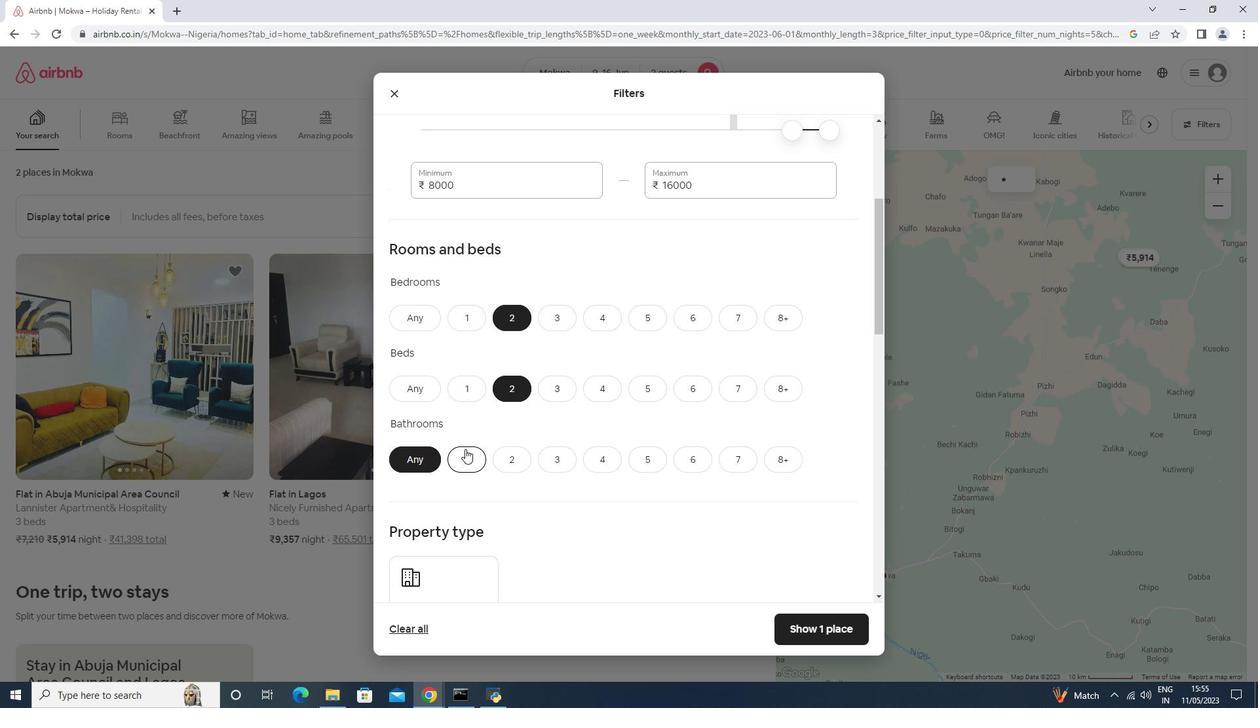 
Action: Mouse scrolled (466, 441) with delta (0, 0)
Screenshot: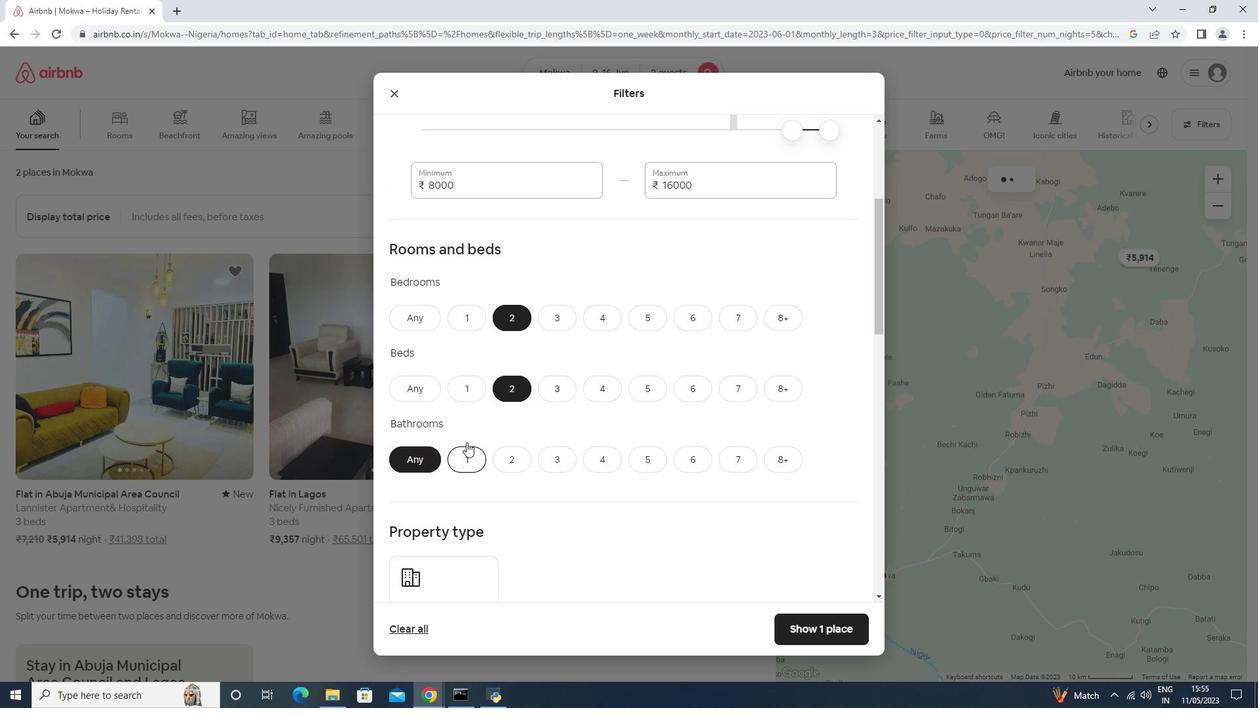 
Action: Mouse scrolled (466, 441) with delta (0, 0)
Screenshot: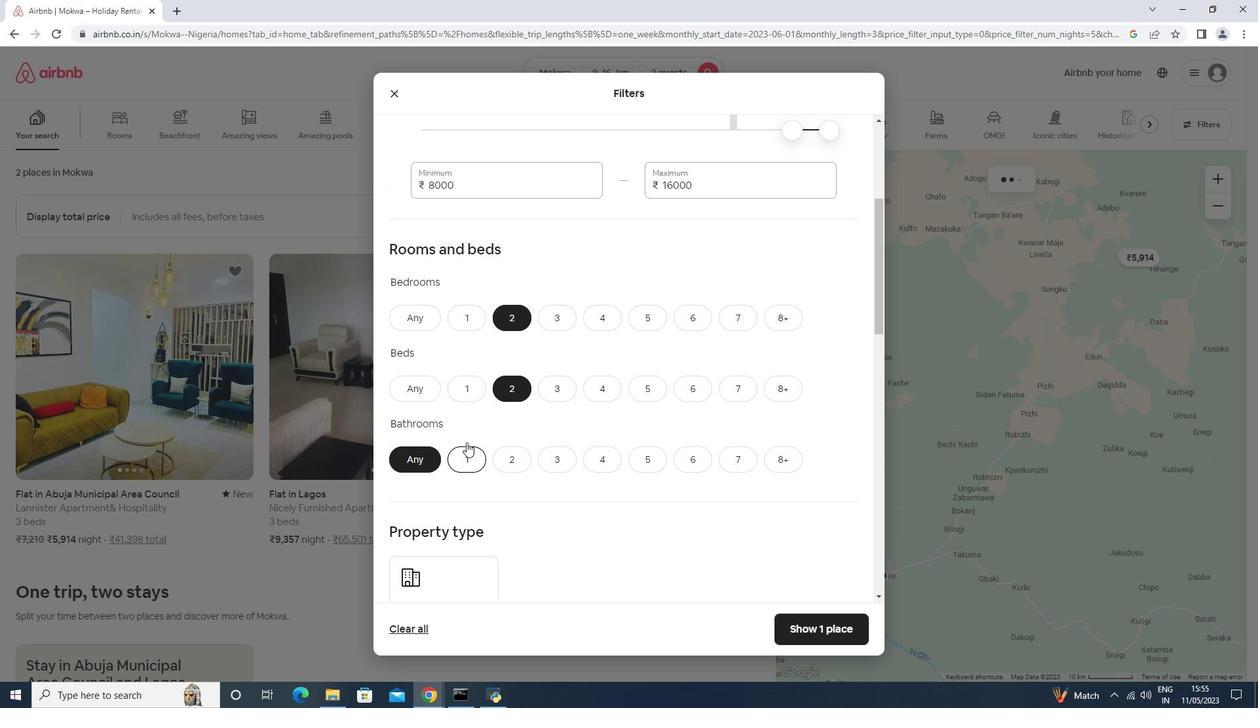 
Action: Mouse moved to (438, 346)
Screenshot: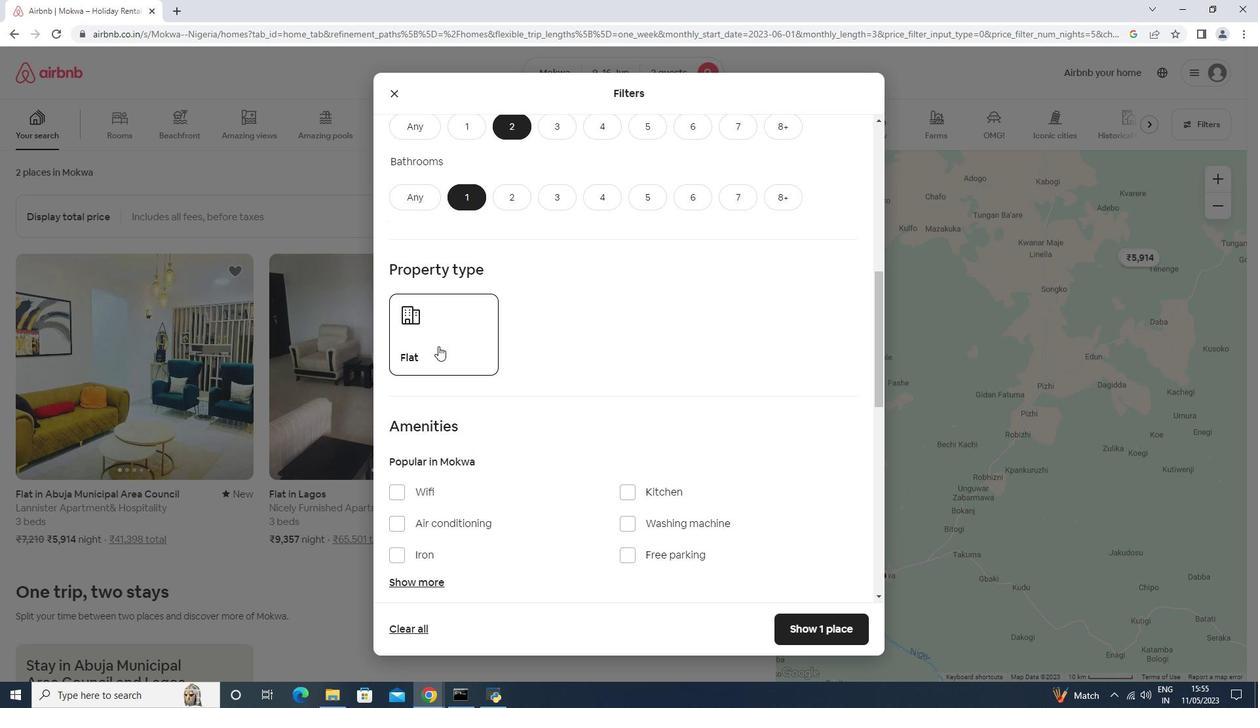 
Action: Mouse pressed left at (438, 346)
Screenshot: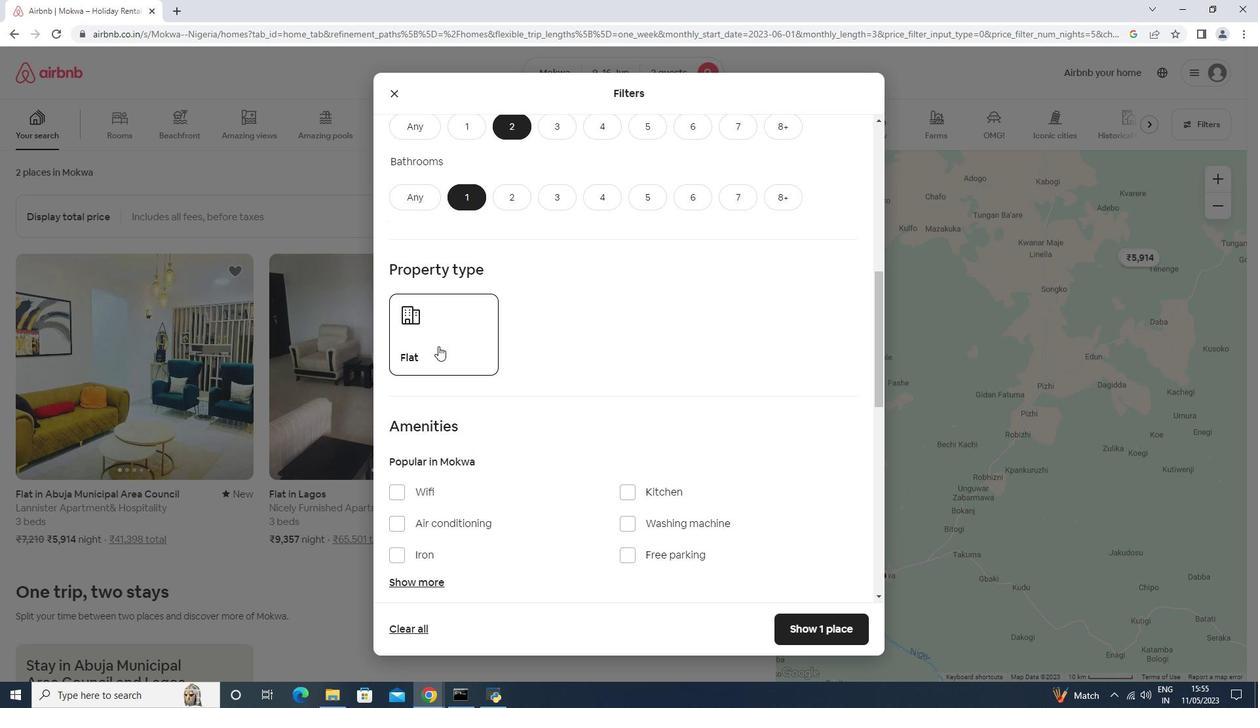 
Action: Mouse moved to (439, 346)
Screenshot: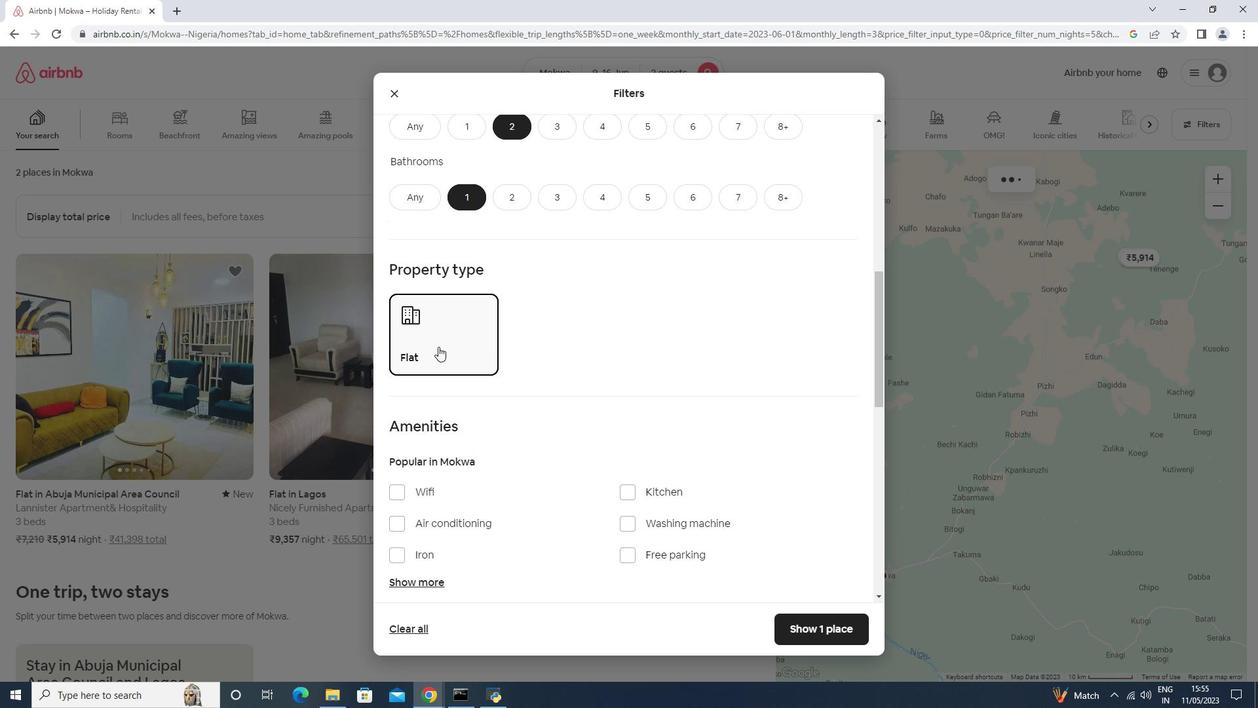 
Action: Mouse scrolled (439, 346) with delta (0, 0)
Screenshot: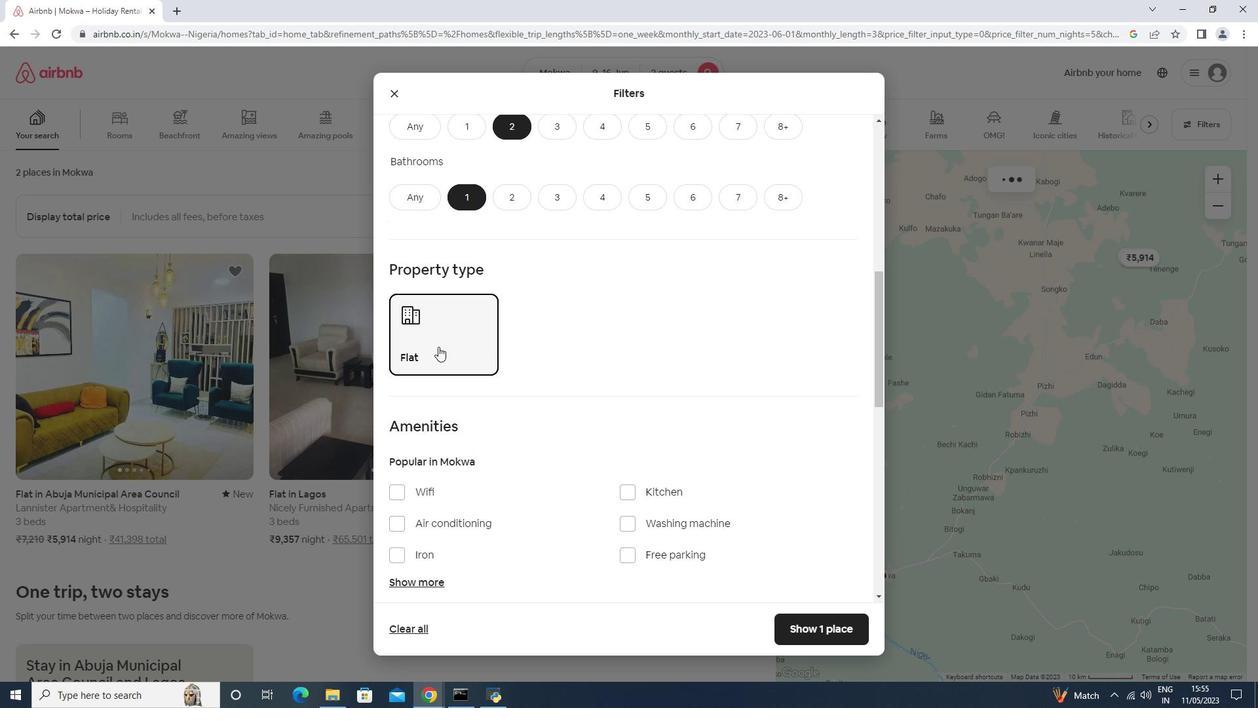 
Action: Mouse scrolled (439, 346) with delta (0, 0)
Screenshot: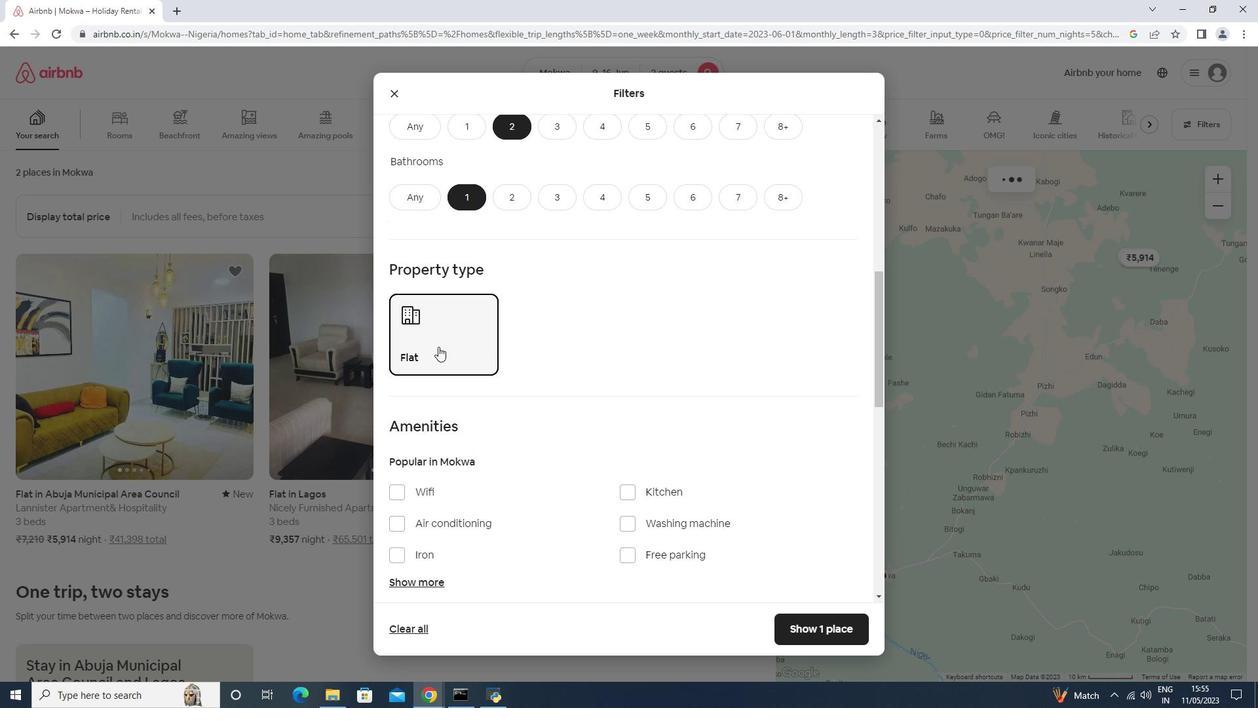 
Action: Mouse scrolled (439, 346) with delta (0, 0)
Screenshot: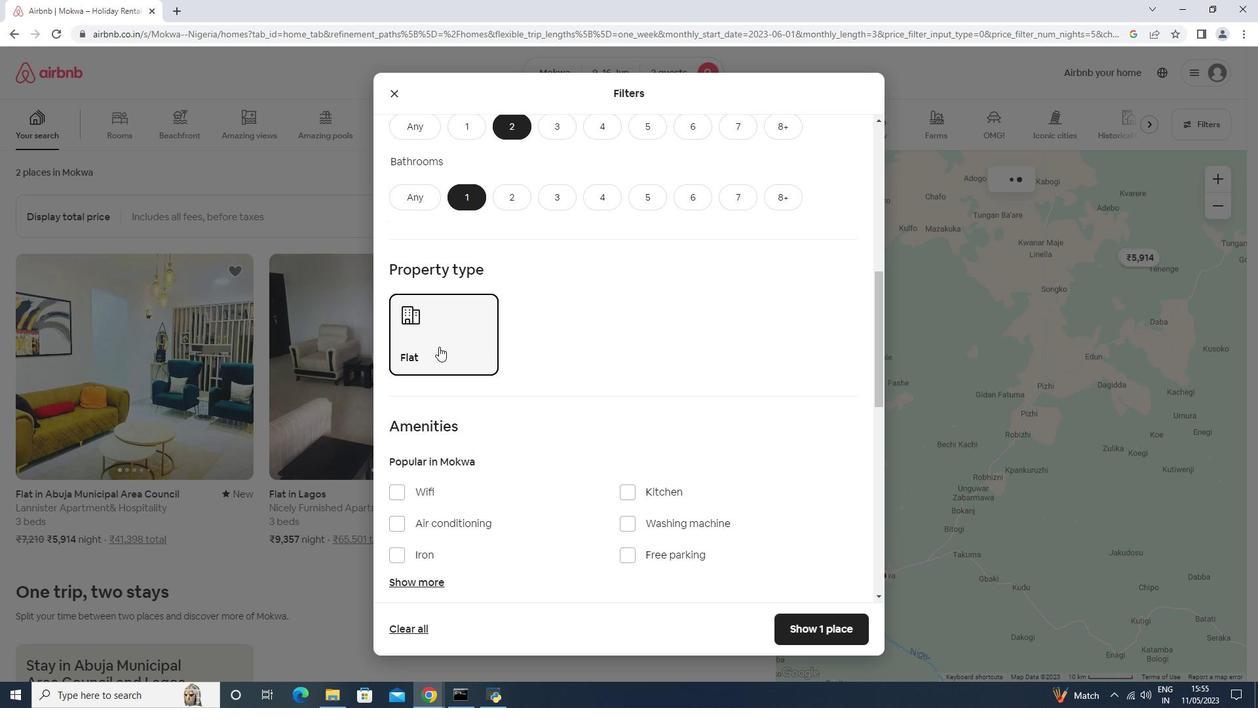 
Action: Mouse moved to (418, 382)
Screenshot: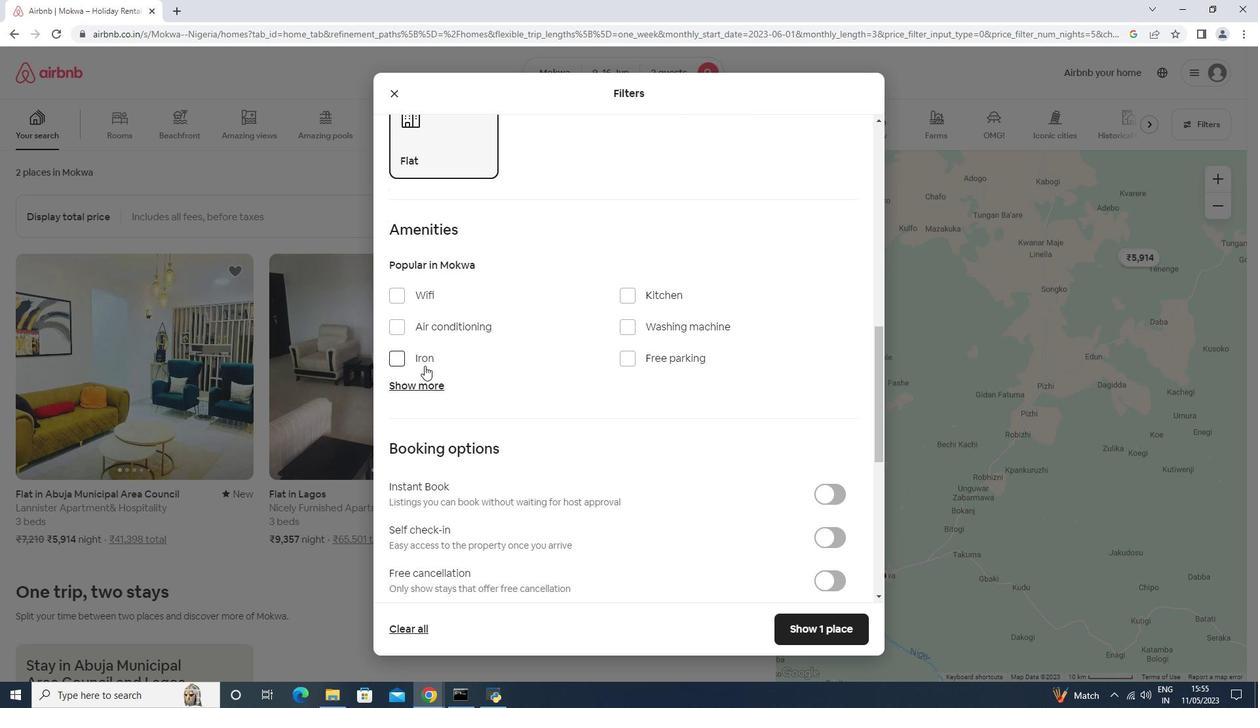 
Action: Mouse pressed left at (418, 382)
Screenshot: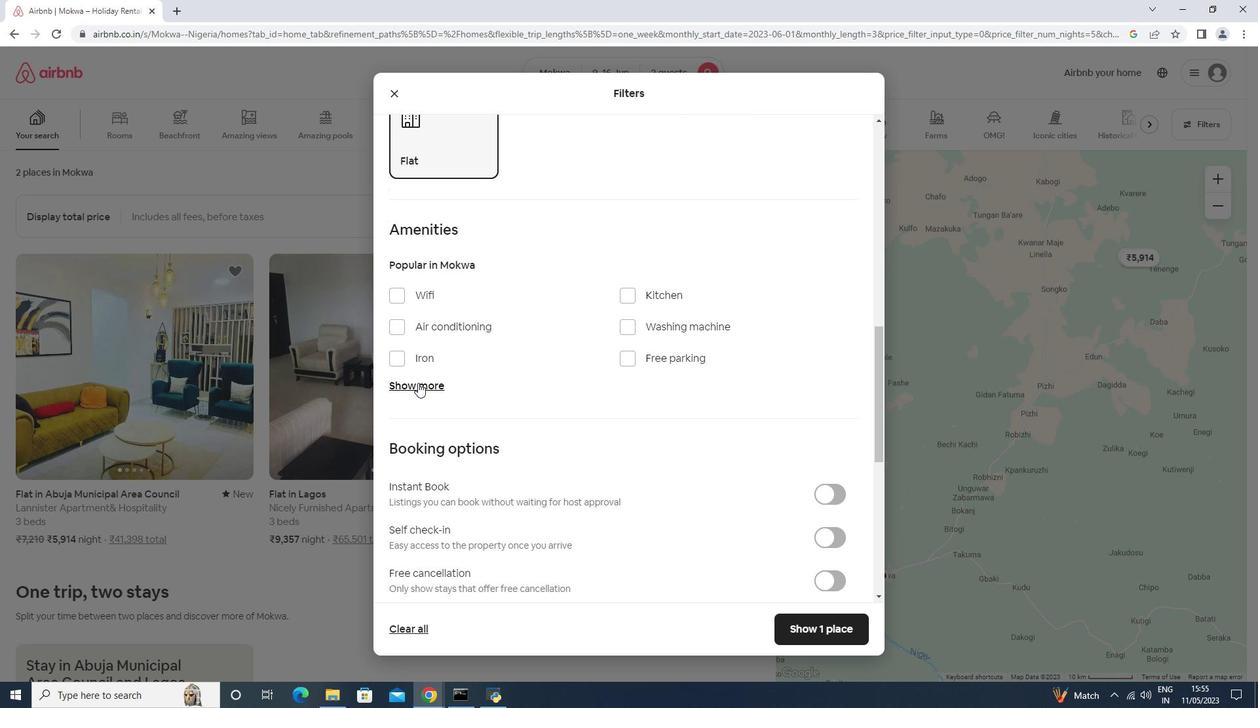 
Action: Mouse moved to (427, 285)
Screenshot: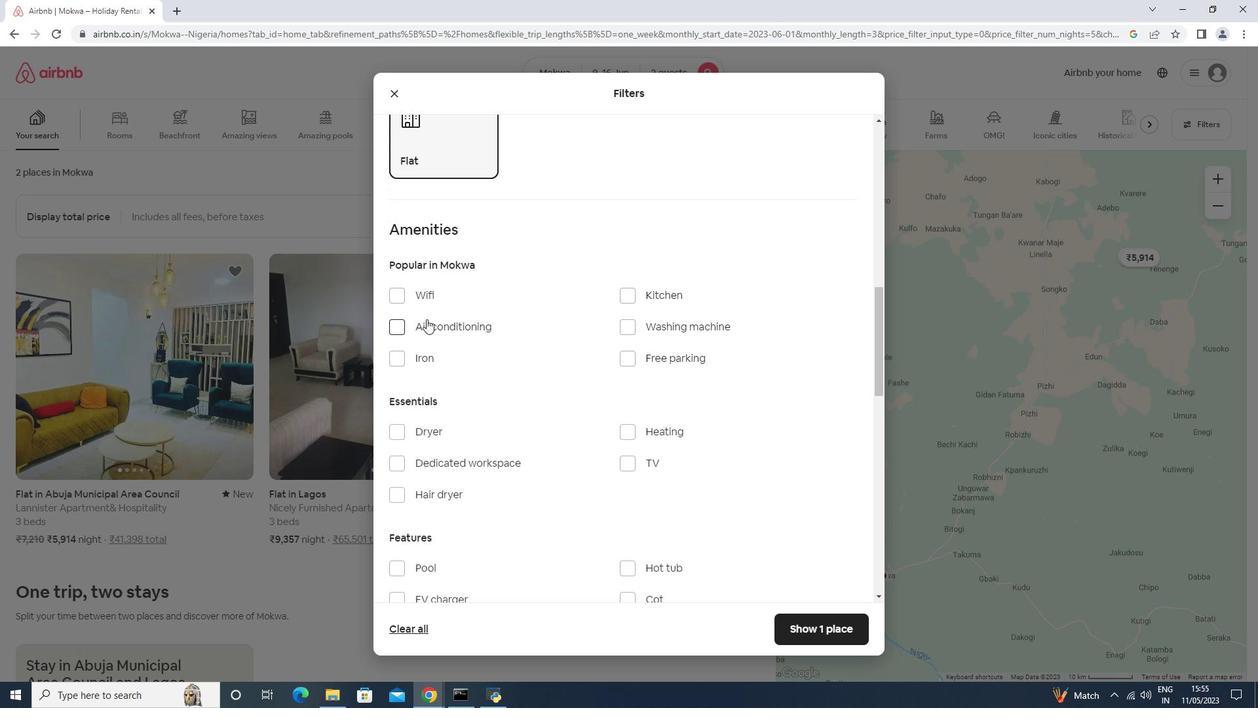 
Action: Mouse pressed left at (427, 285)
Screenshot: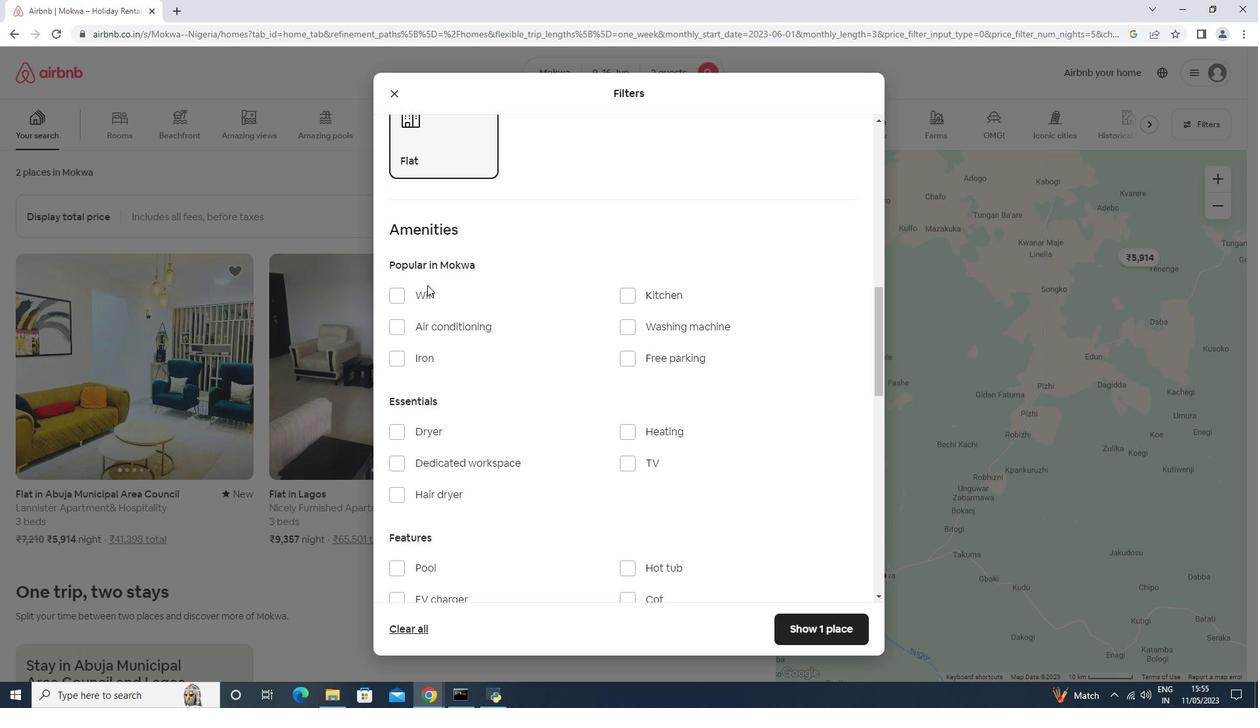 
Action: Mouse moved to (427, 293)
Screenshot: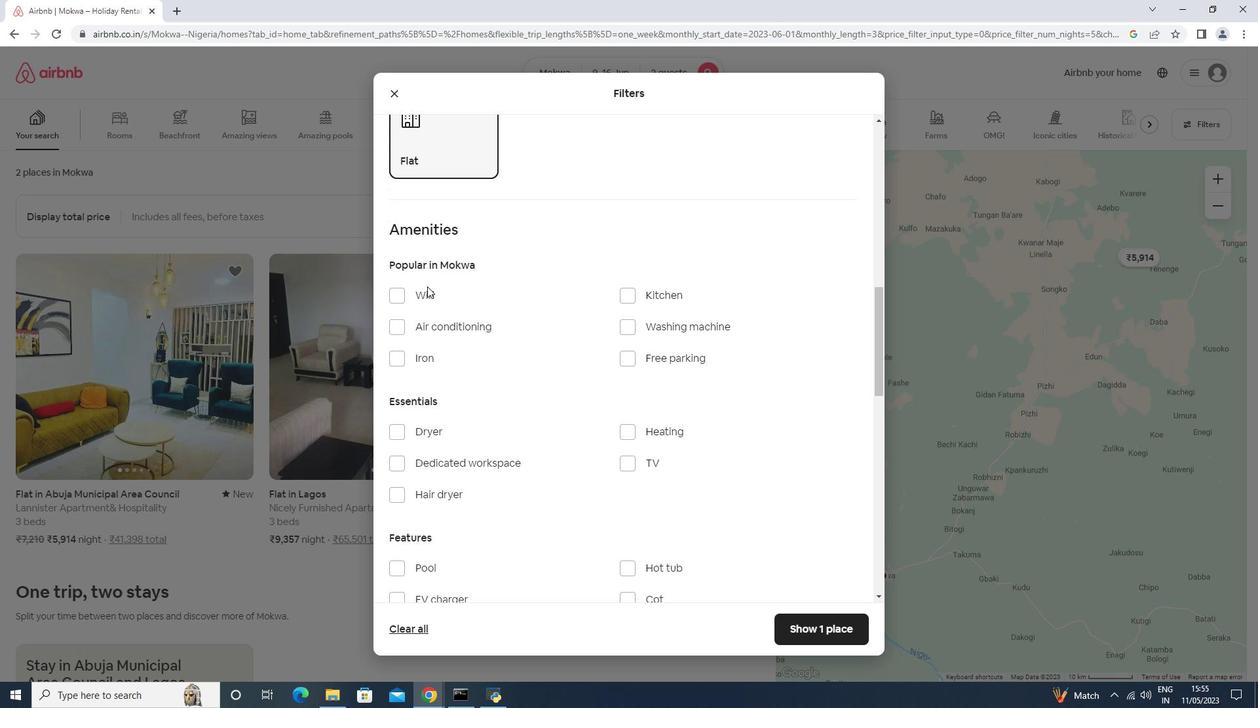 
Action: Mouse pressed left at (427, 293)
Screenshot: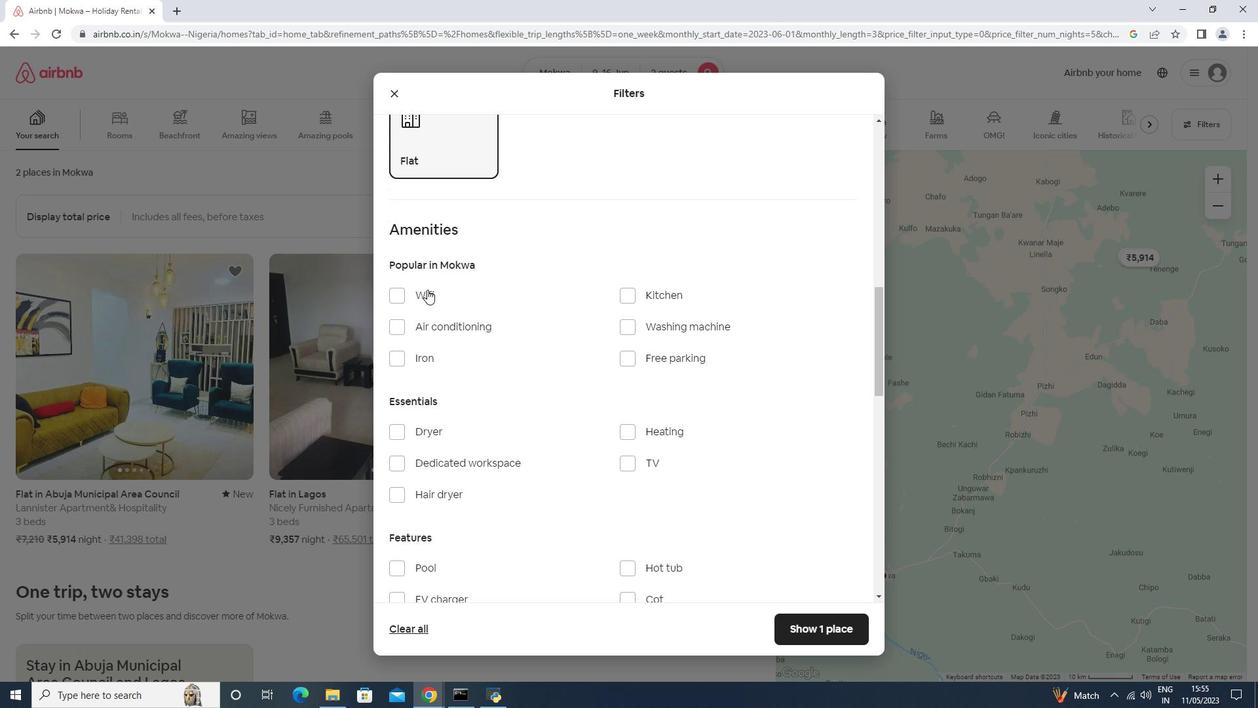 
Action: Mouse moved to (645, 354)
Screenshot: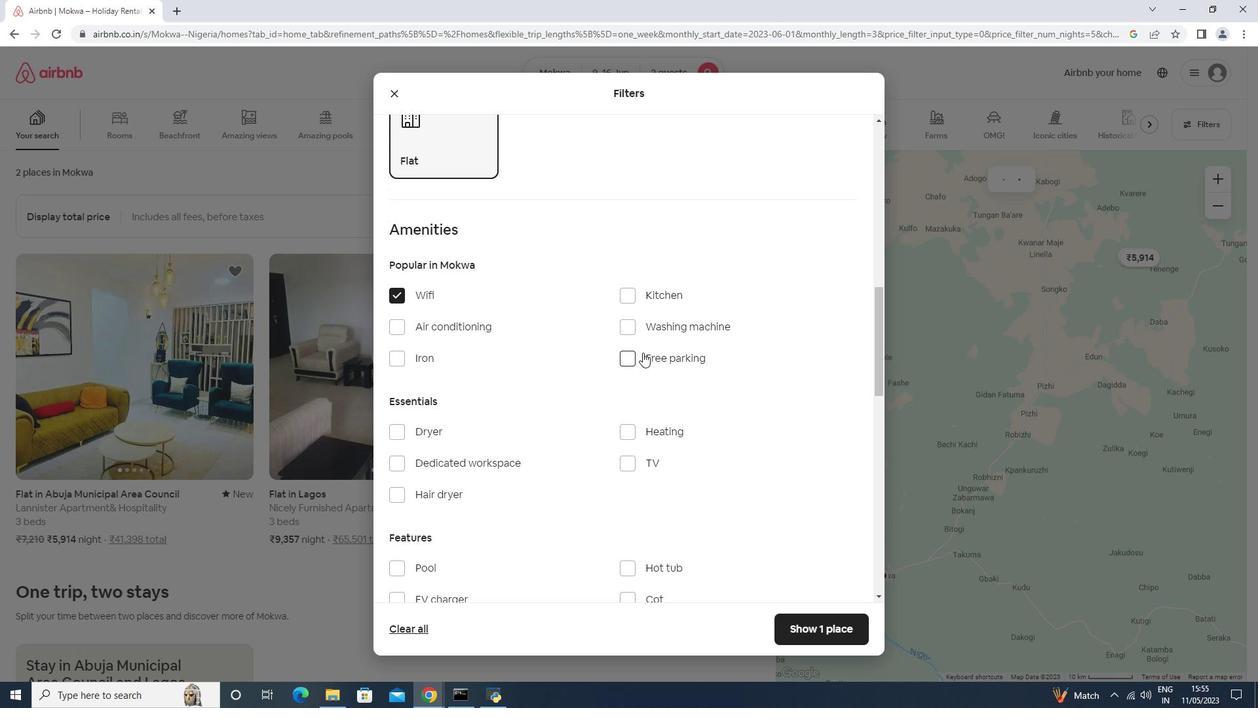
Action: Mouse pressed left at (645, 354)
Screenshot: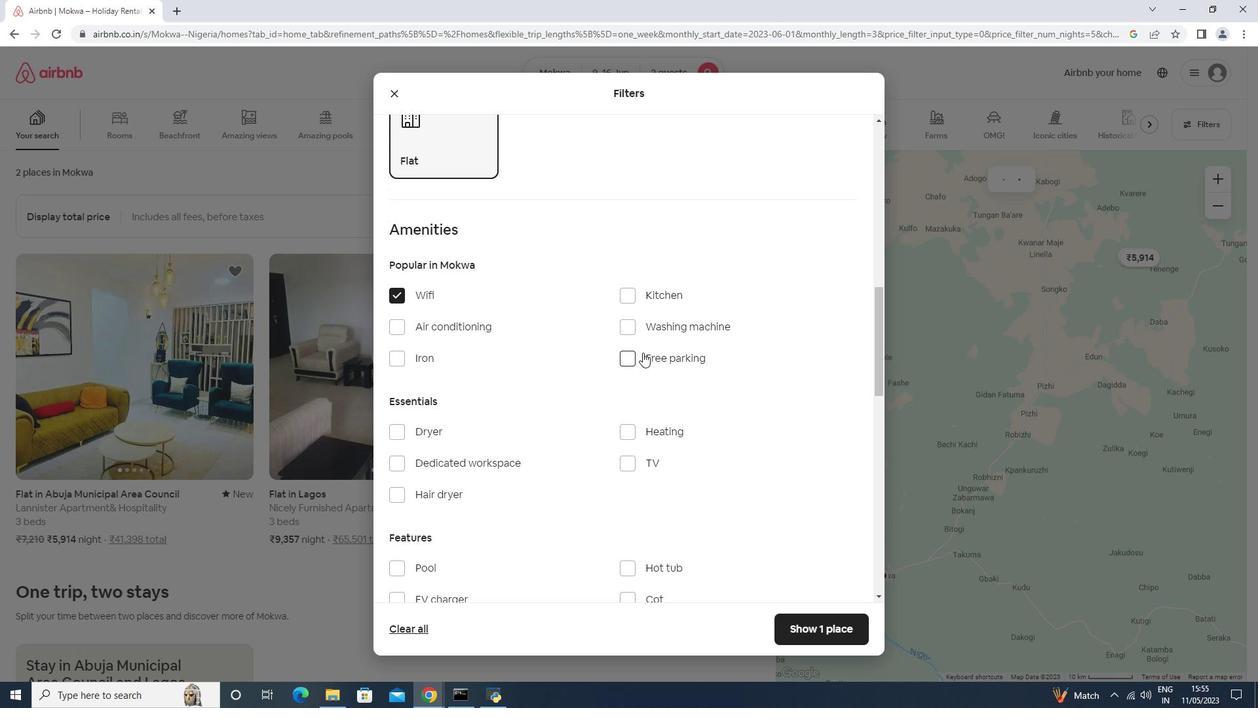 
Action: Mouse moved to (639, 356)
Screenshot: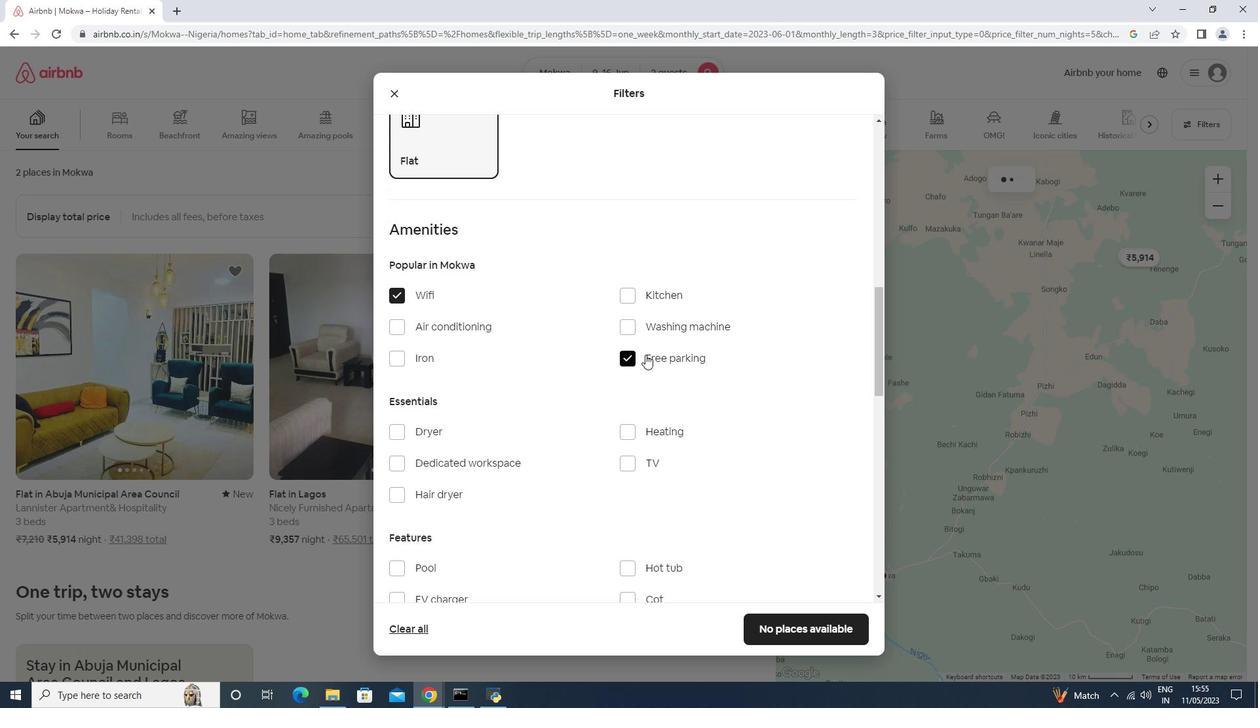 
Action: Mouse scrolled (639, 355) with delta (0, 0)
Screenshot: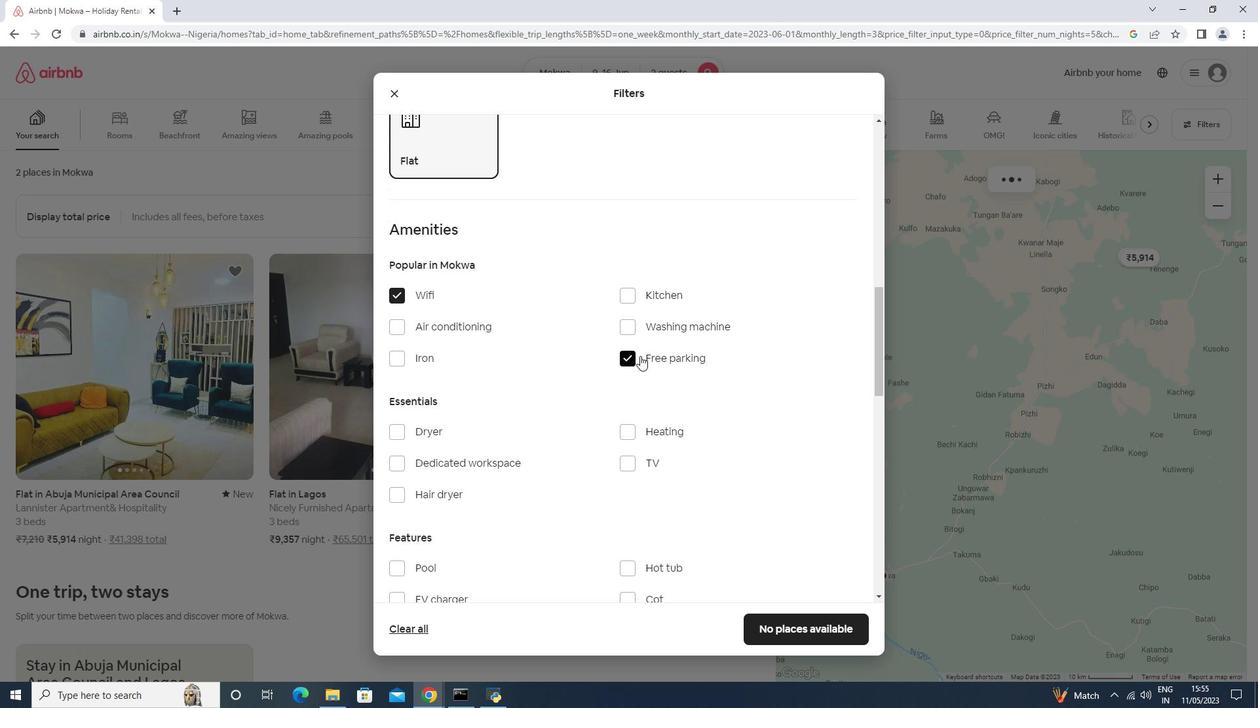 
Action: Mouse moved to (636, 390)
Screenshot: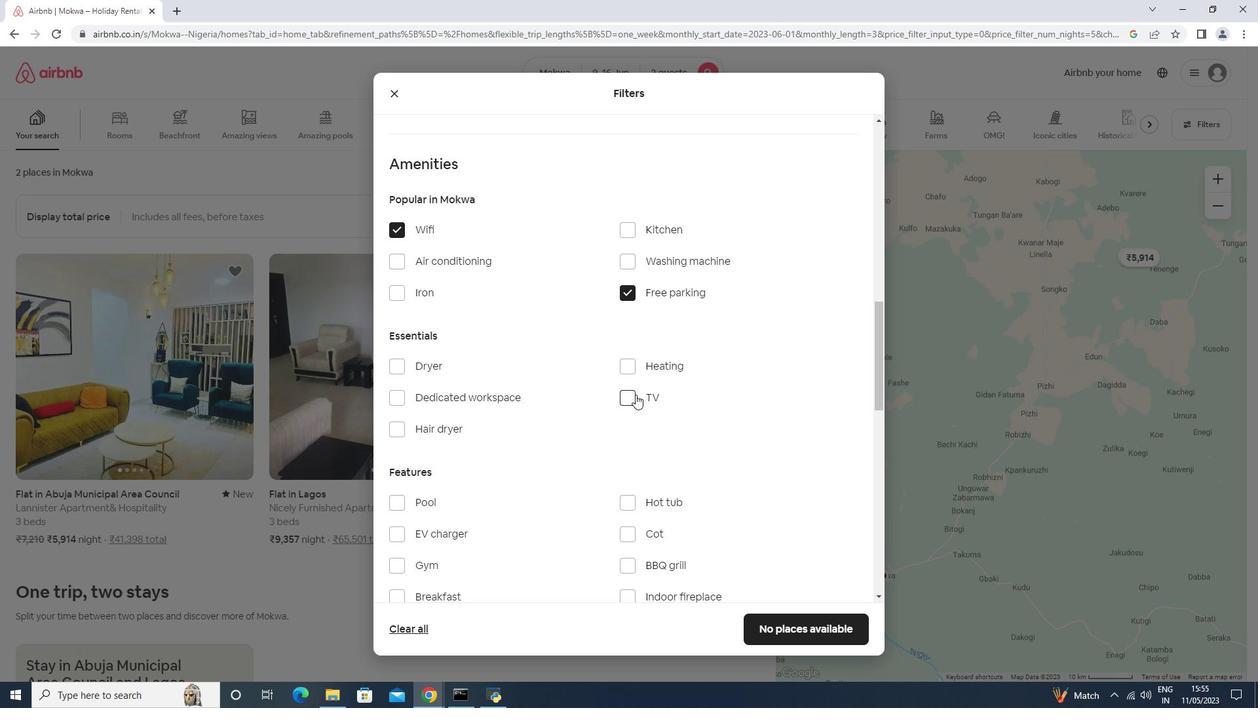 
Action: Mouse pressed left at (636, 390)
Screenshot: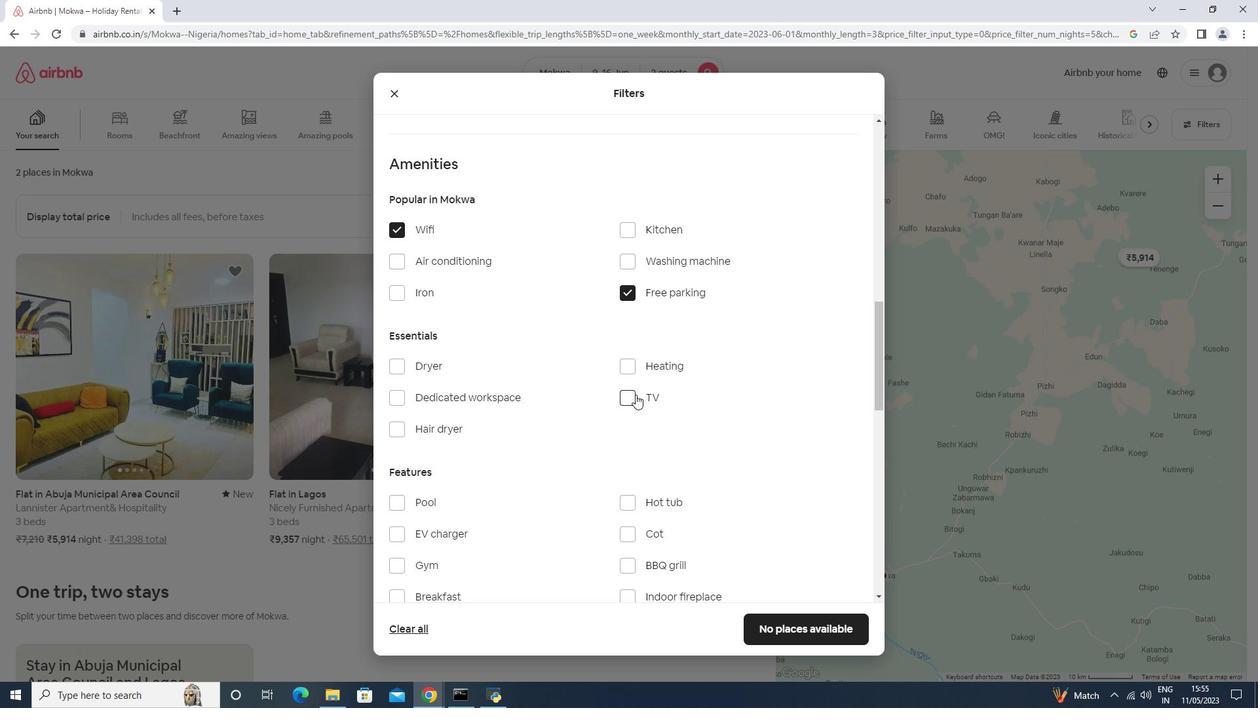 
Action: Mouse moved to (636, 388)
Screenshot: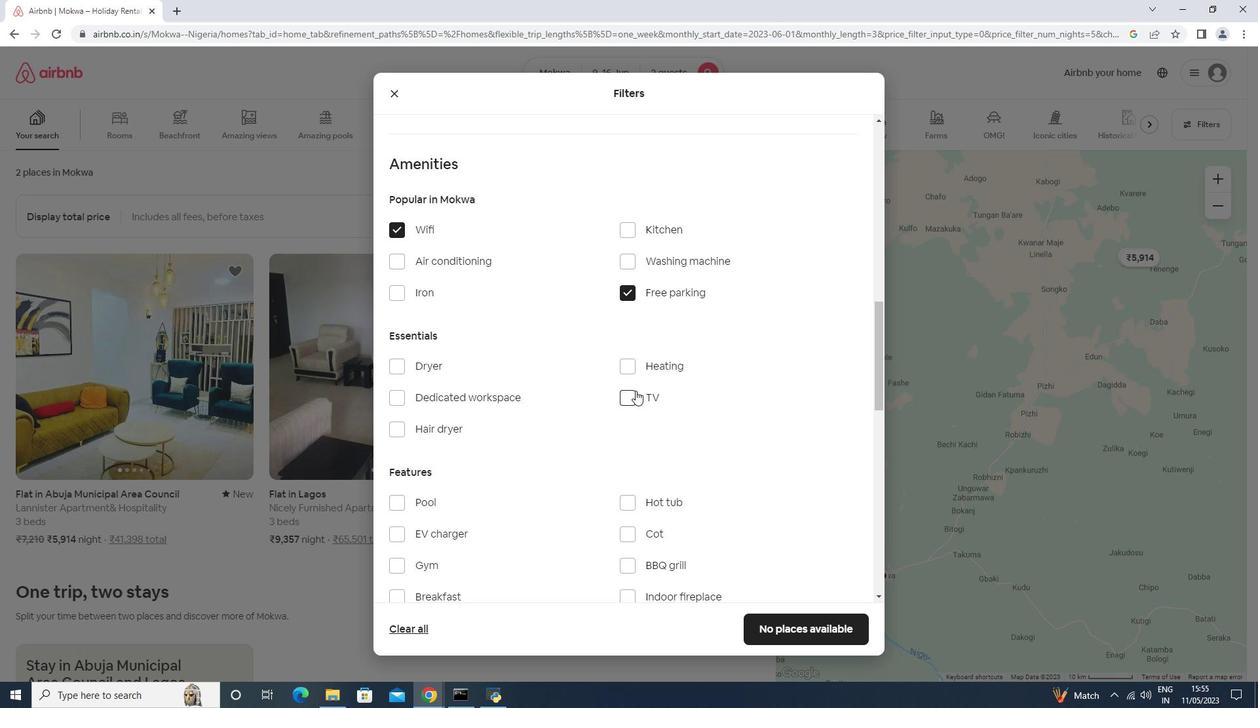 
Action: Mouse scrolled (636, 388) with delta (0, 0)
Screenshot: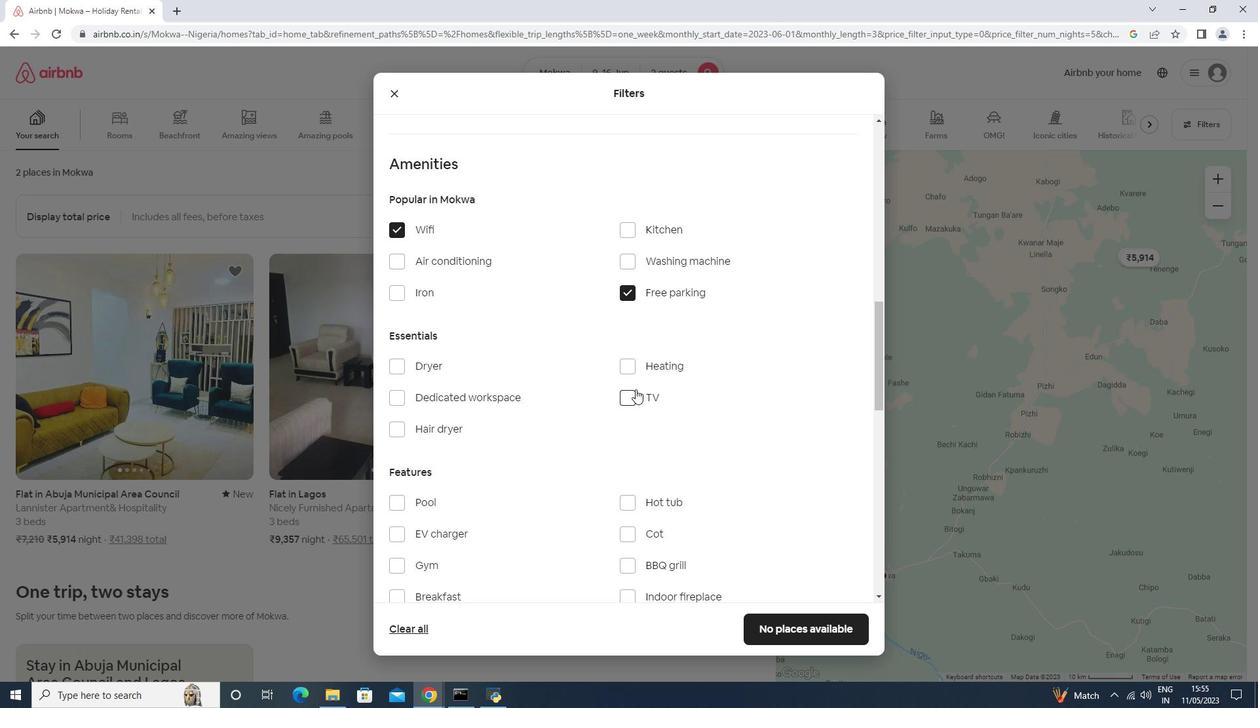 
Action: Mouse scrolled (636, 388) with delta (0, 0)
Screenshot: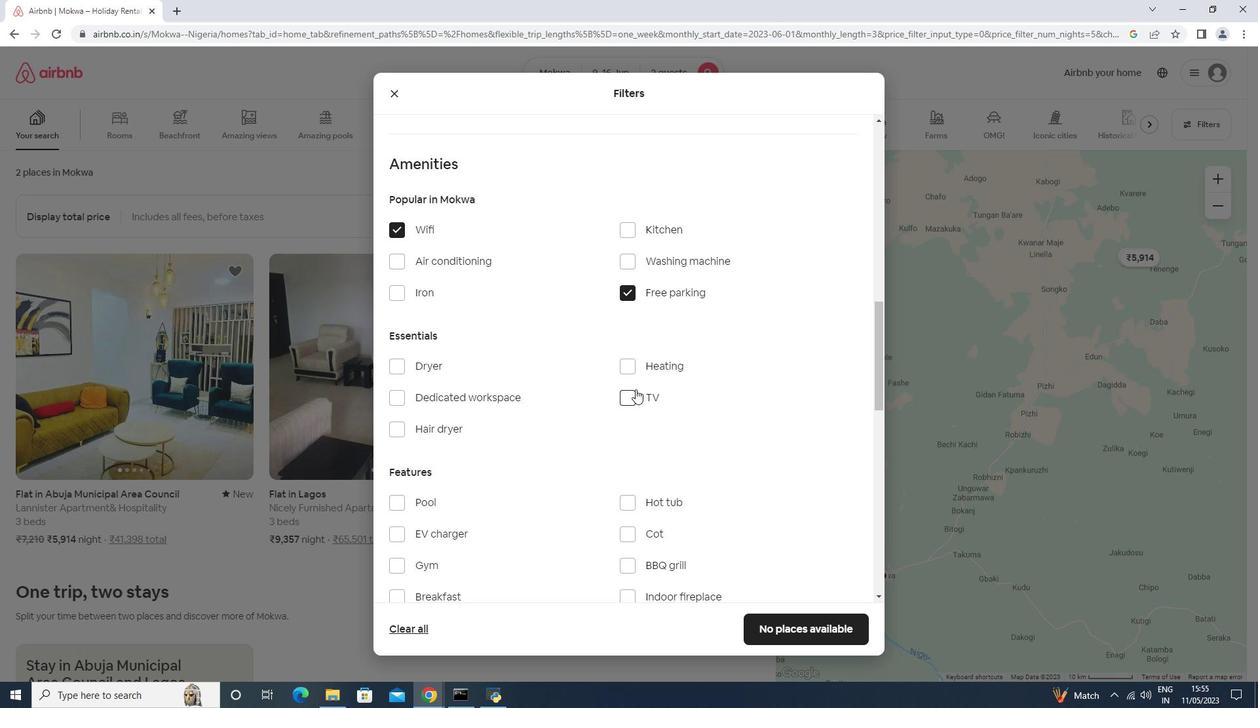 
Action: Mouse scrolled (636, 388) with delta (0, 0)
Screenshot: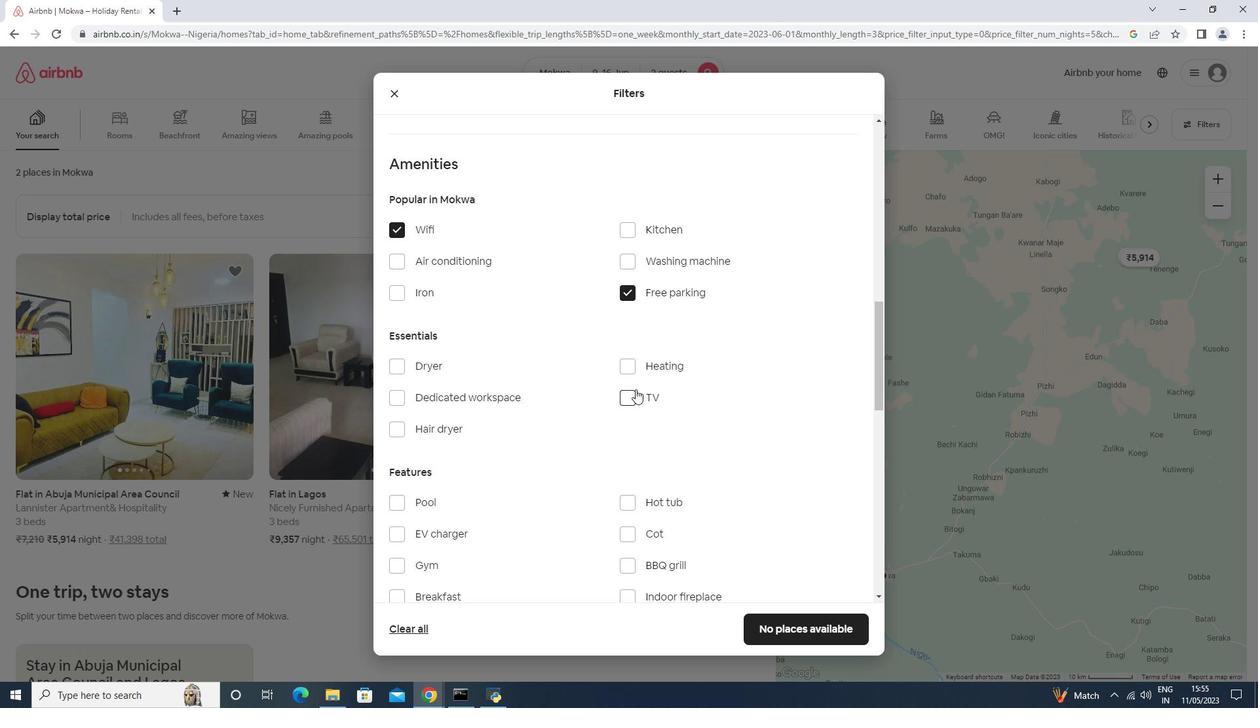 
Action: Mouse moved to (483, 397)
Screenshot: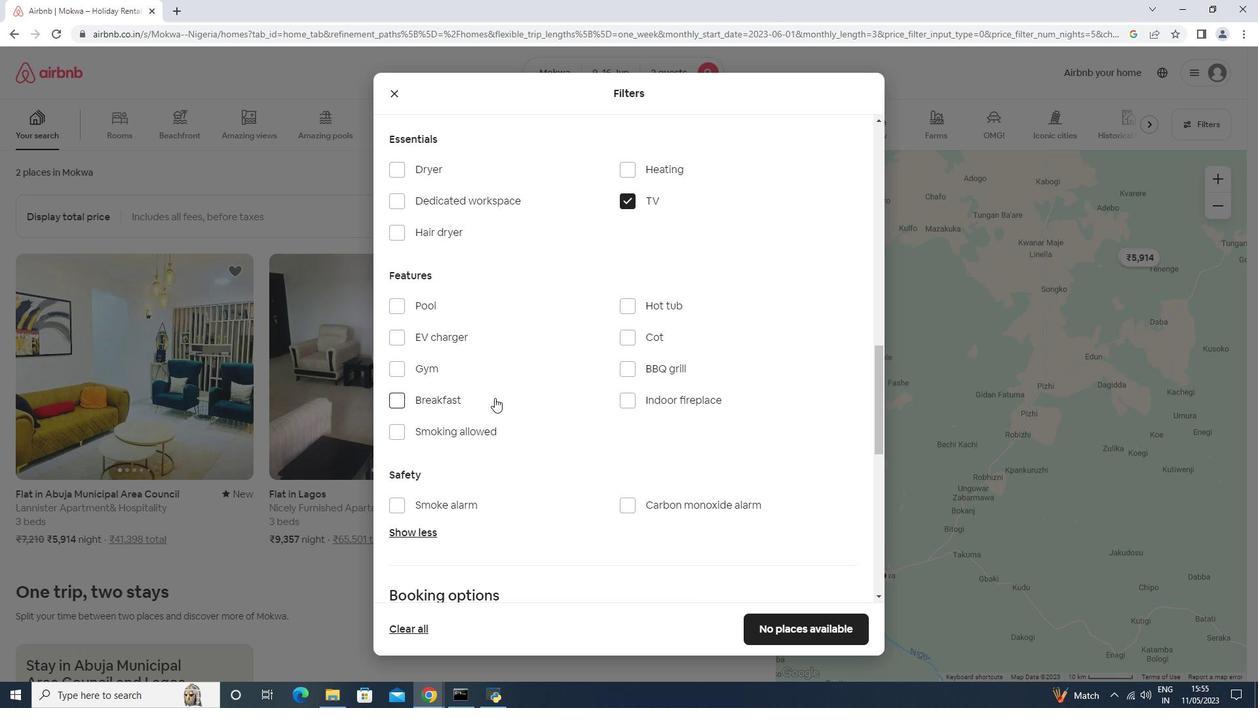 
Action: Mouse pressed left at (483, 397)
Screenshot: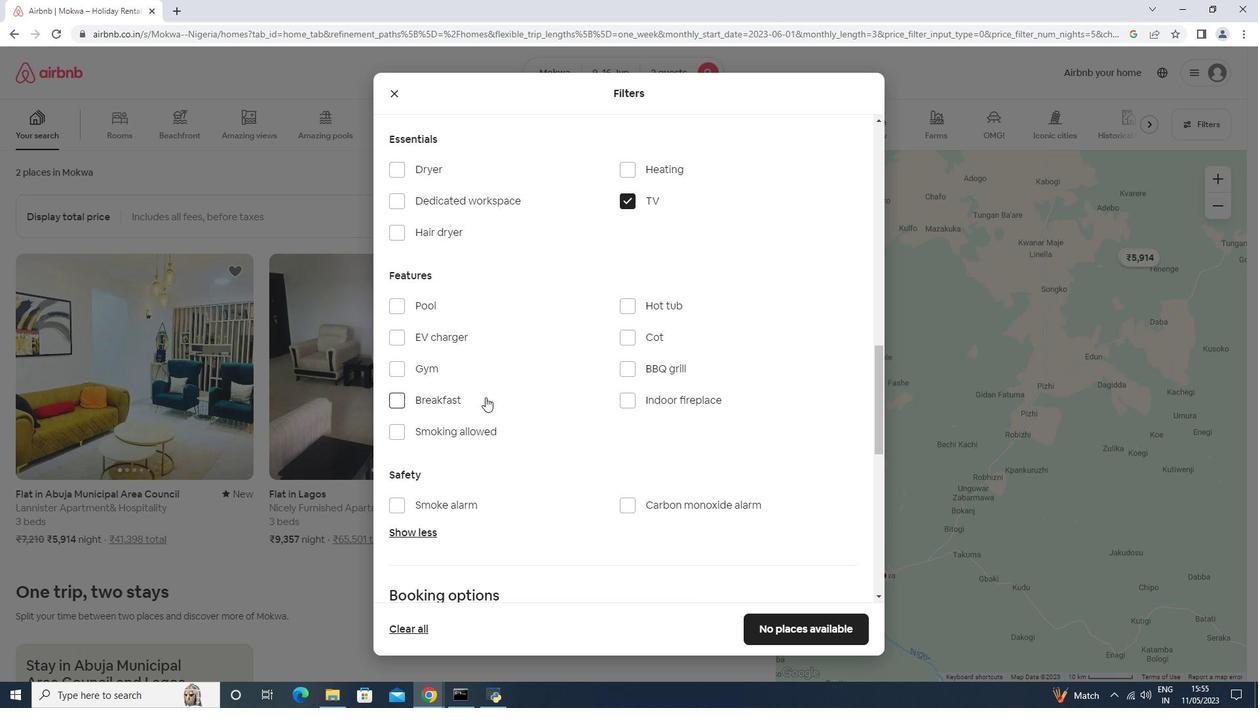 
Action: Mouse moved to (396, 377)
Screenshot: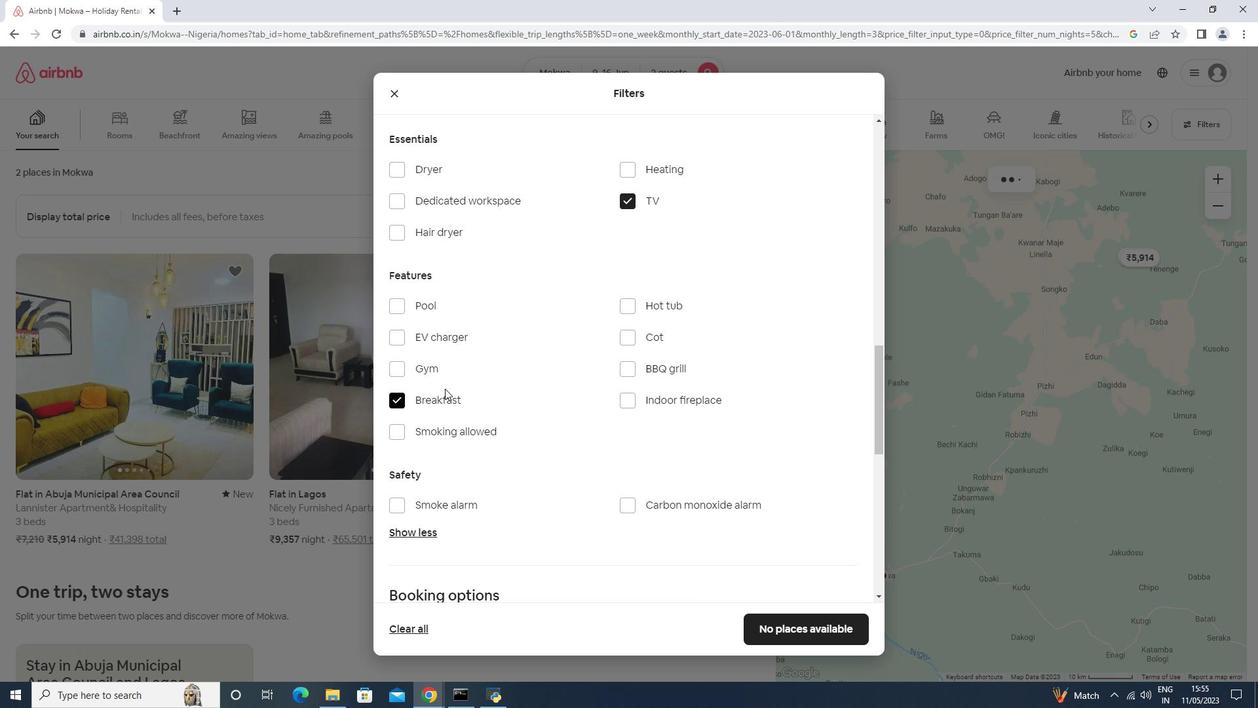 
Action: Mouse pressed left at (396, 377)
Screenshot: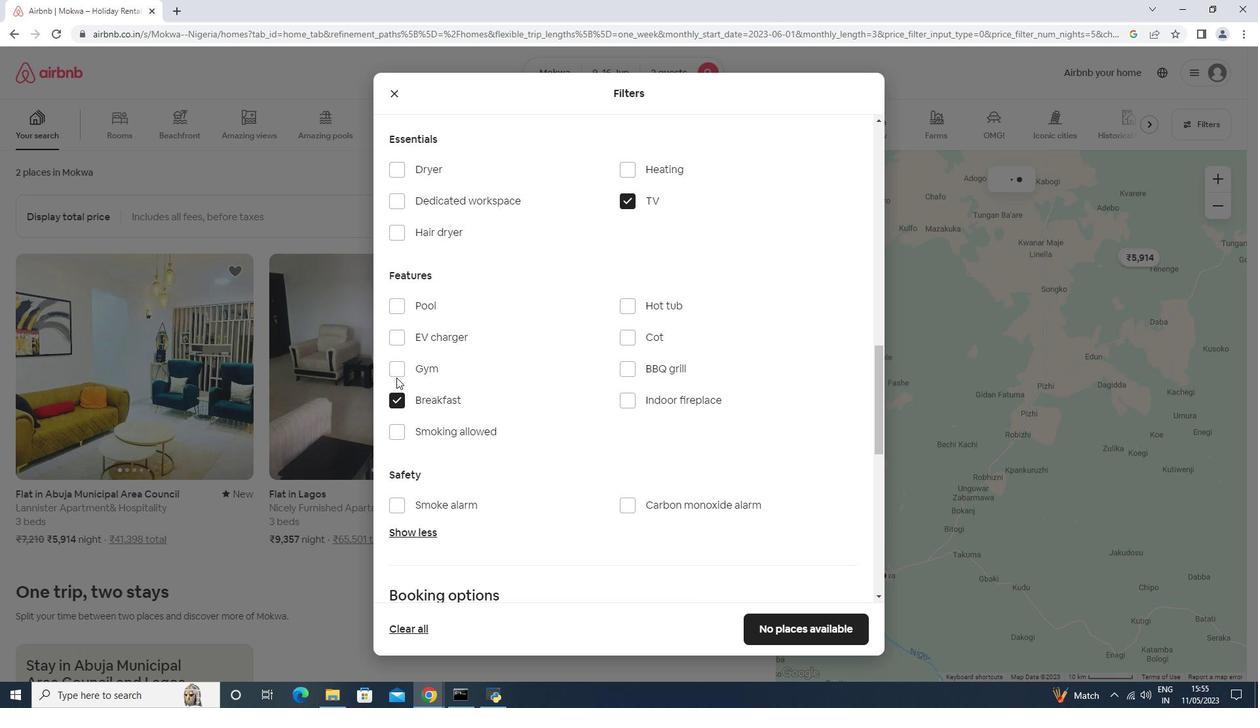 
Action: Mouse moved to (398, 375)
Screenshot: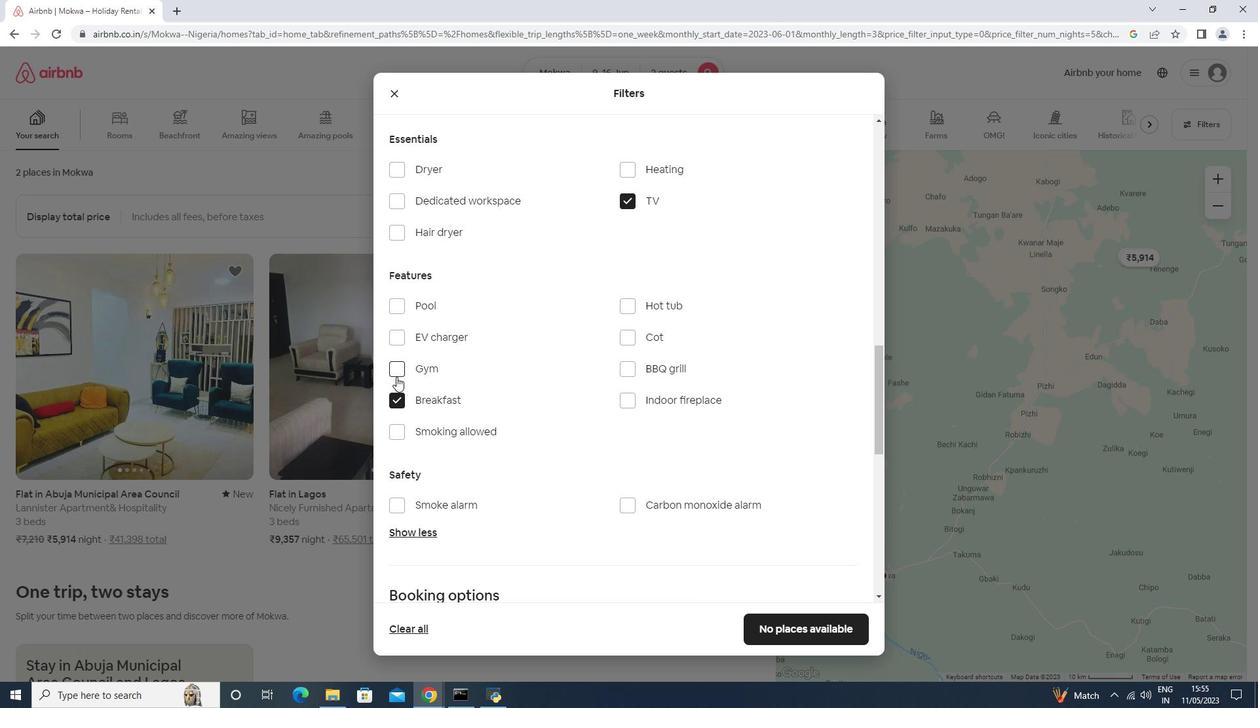 
Action: Mouse pressed left at (398, 375)
Screenshot: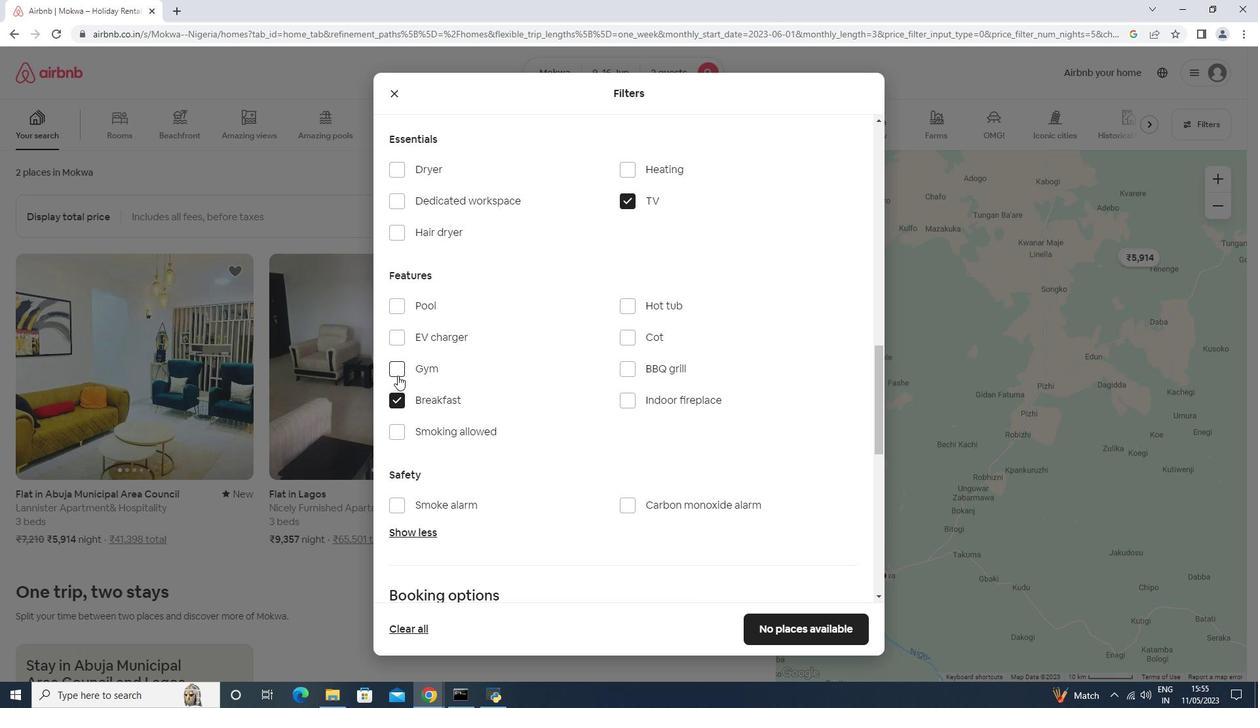 
Action: Mouse moved to (483, 345)
Screenshot: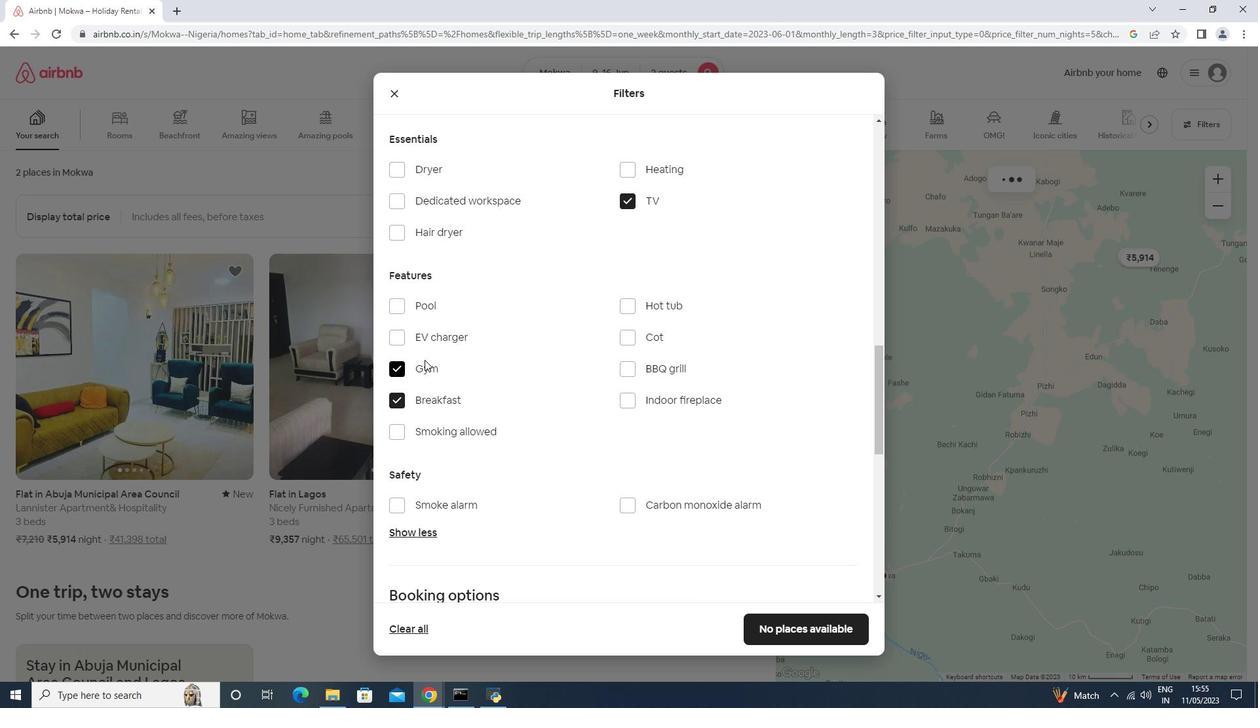 
Action: Mouse scrolled (483, 344) with delta (0, 0)
Screenshot: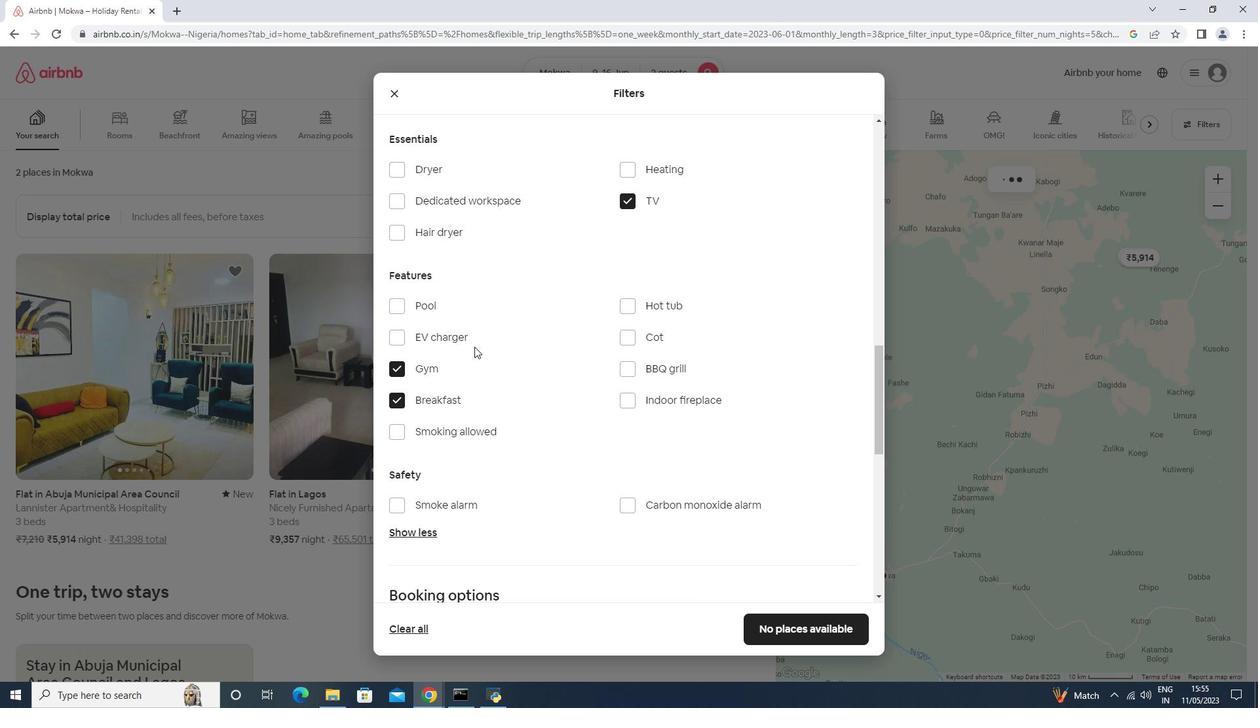 
Action: Mouse scrolled (483, 344) with delta (0, 0)
Screenshot: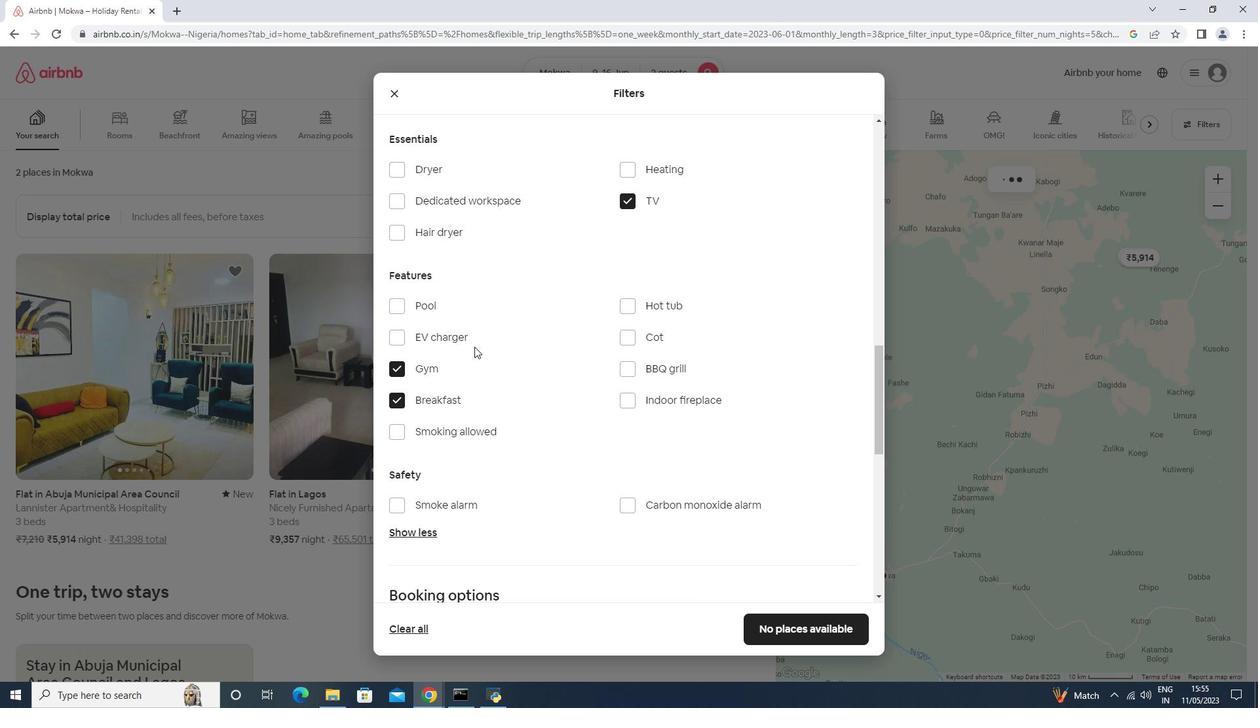 
Action: Mouse scrolled (483, 344) with delta (0, 0)
Screenshot: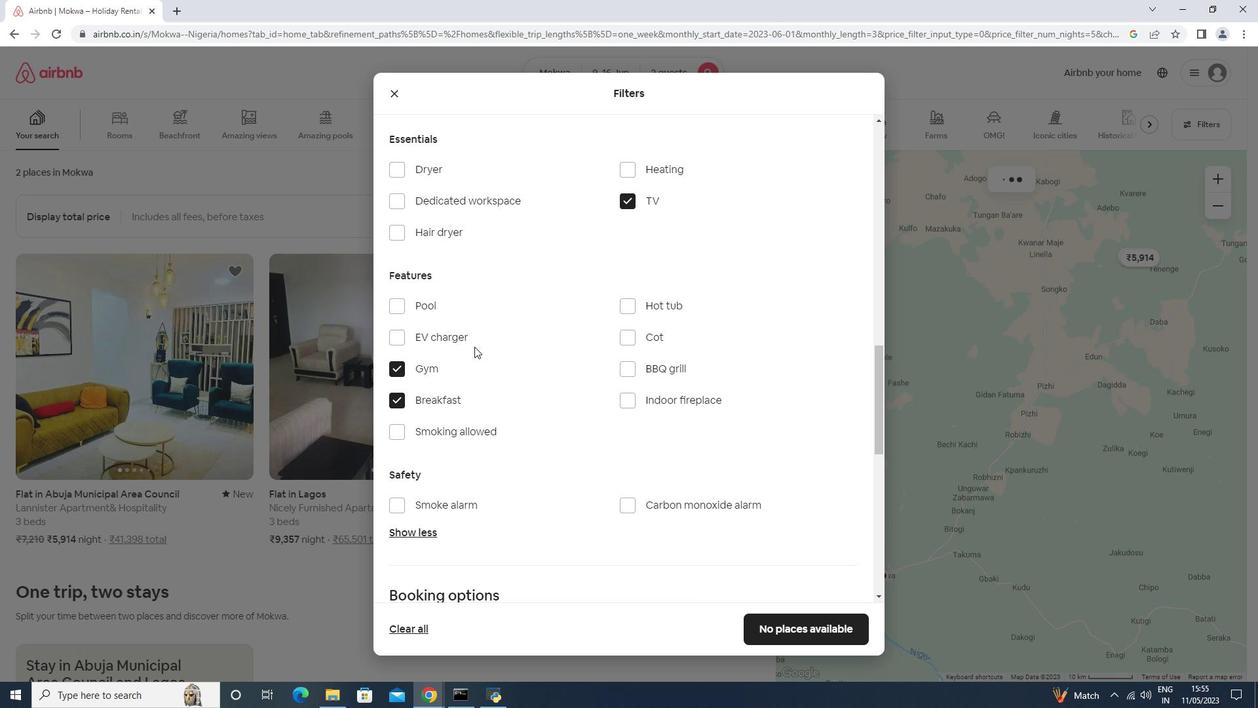 
Action: Mouse scrolled (483, 344) with delta (0, 0)
Screenshot: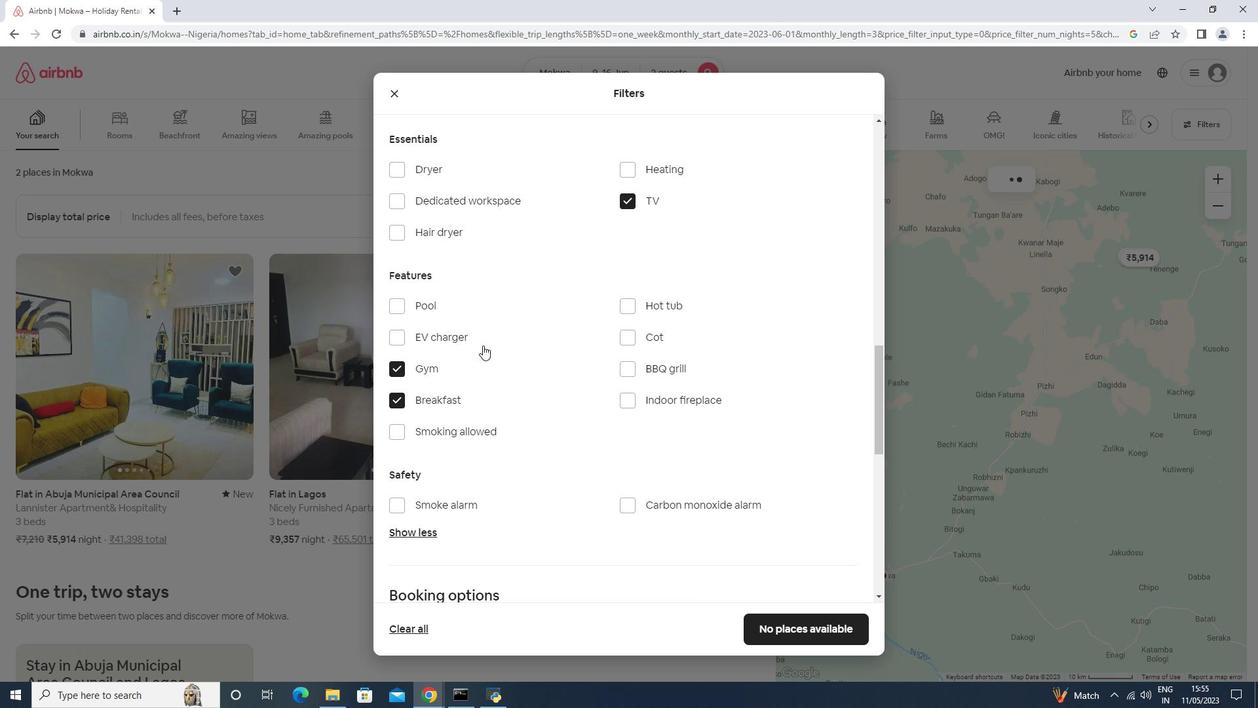
Action: Mouse scrolled (483, 344) with delta (0, 0)
Screenshot: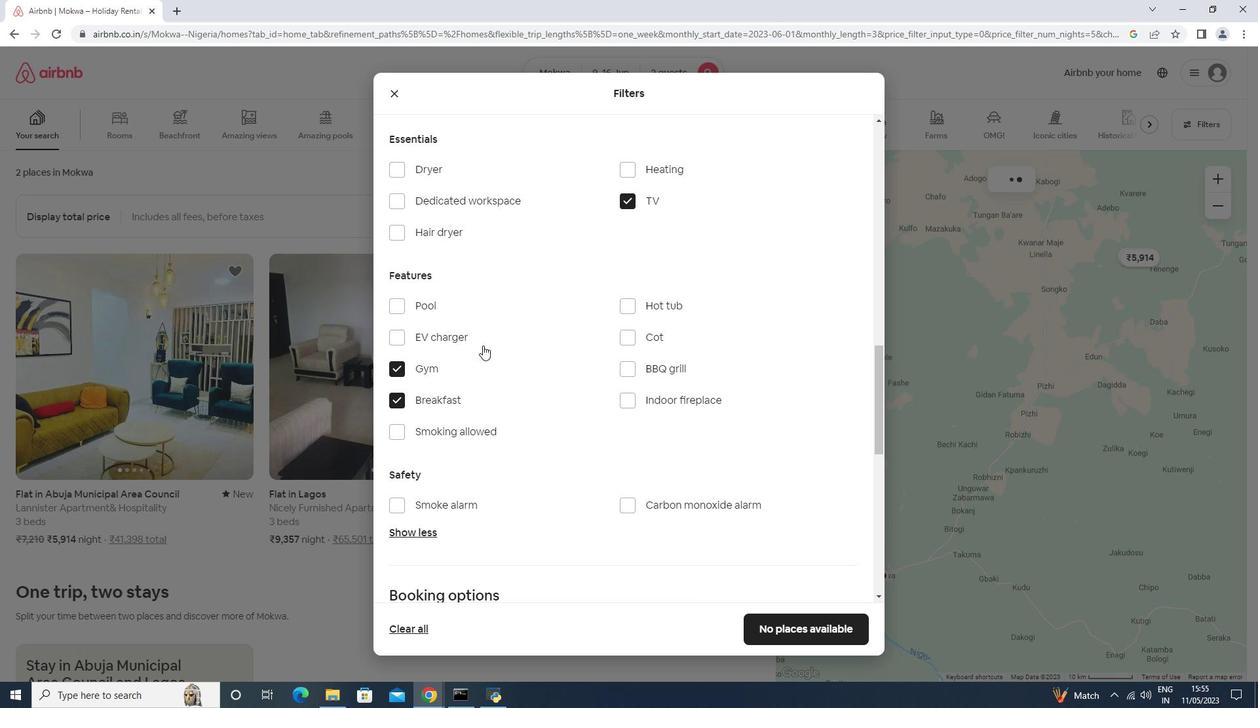 
Action: Mouse moved to (824, 356)
Screenshot: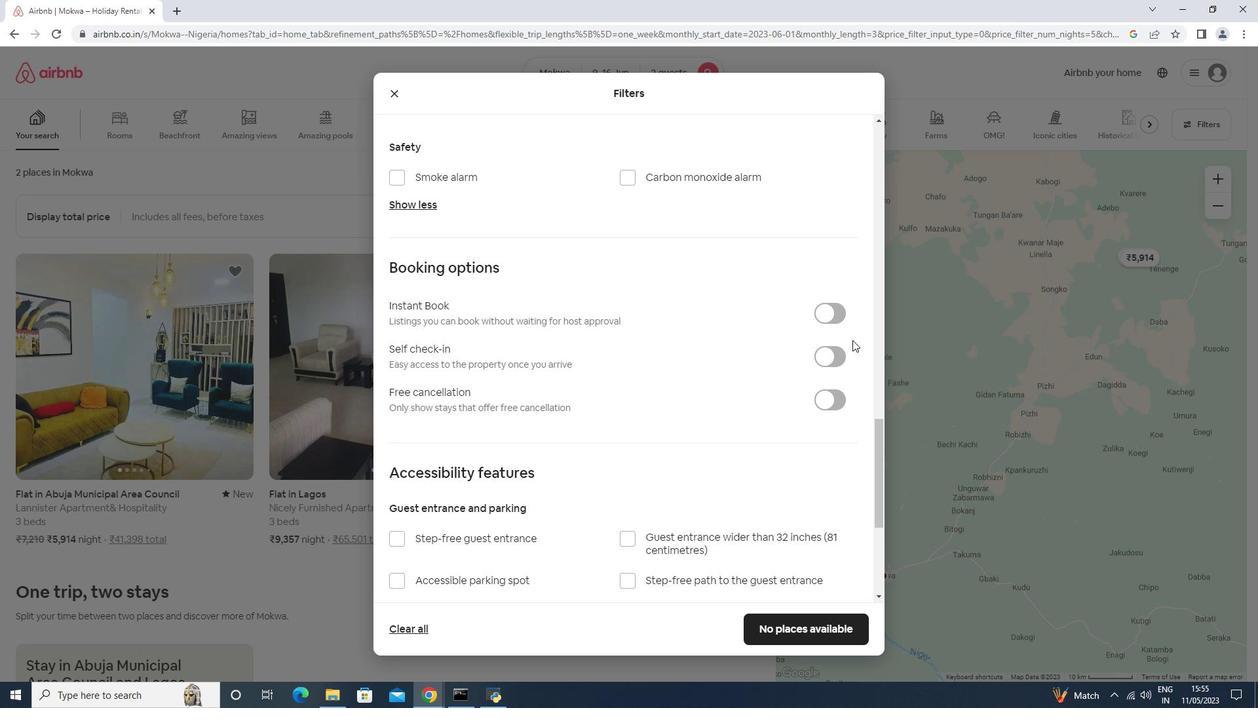 
Action: Mouse pressed left at (824, 356)
Screenshot: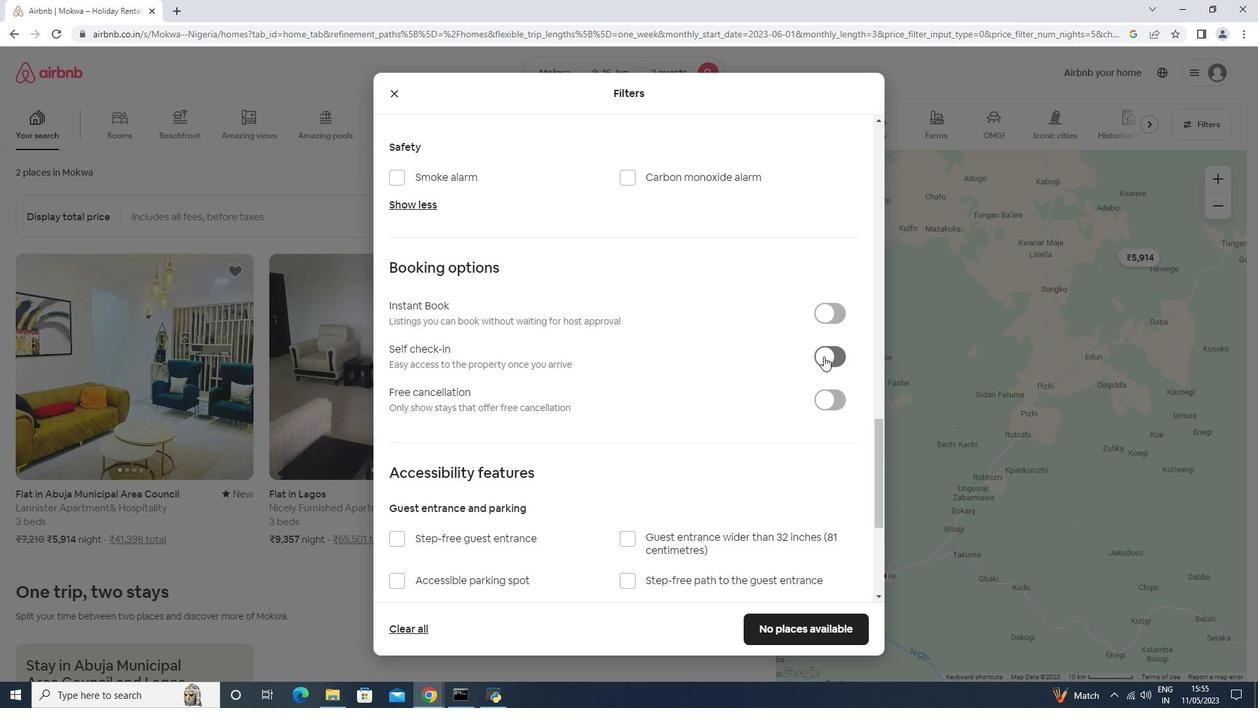 
Action: Mouse moved to (820, 355)
Screenshot: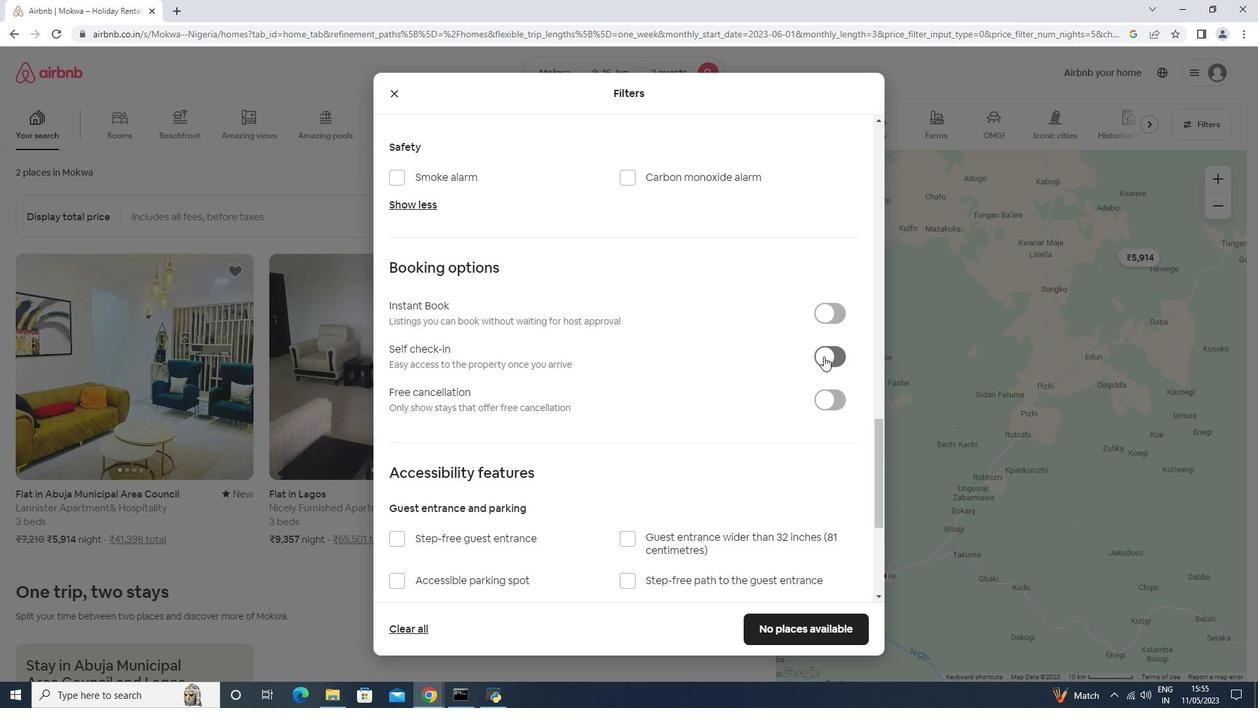 
Action: Mouse scrolled (820, 354) with delta (0, 0)
Screenshot: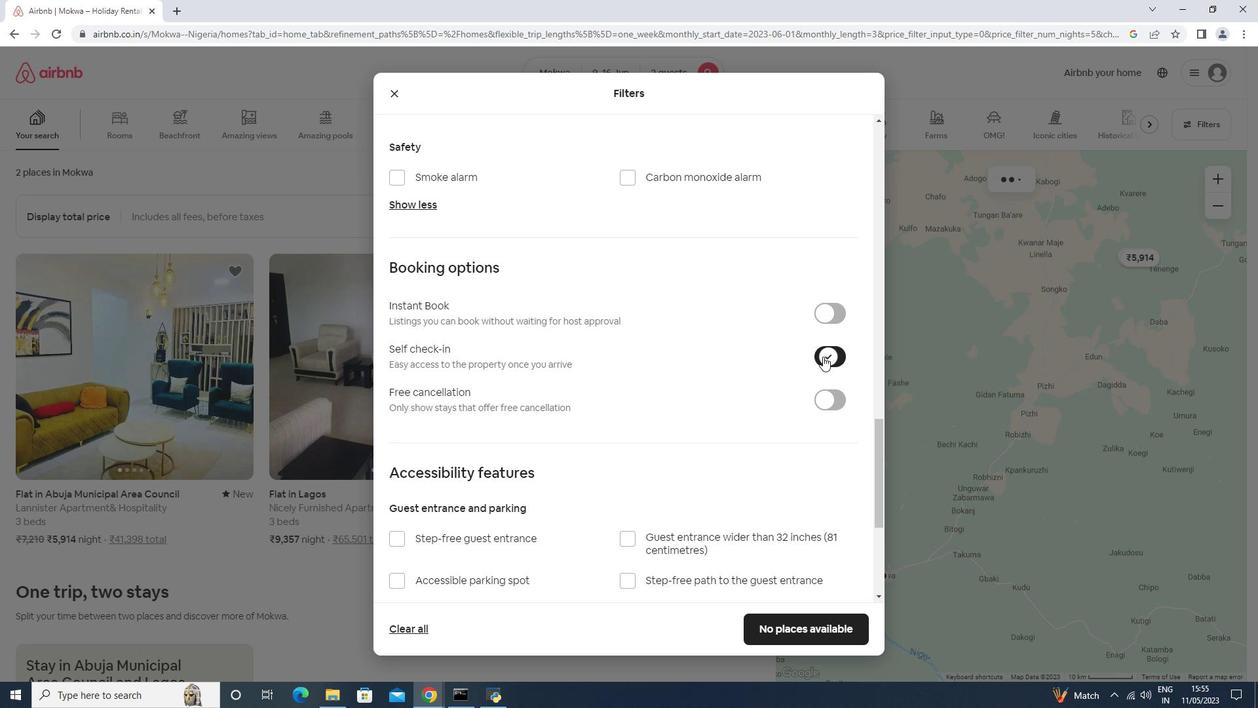 
Action: Mouse scrolled (820, 354) with delta (0, 0)
Screenshot: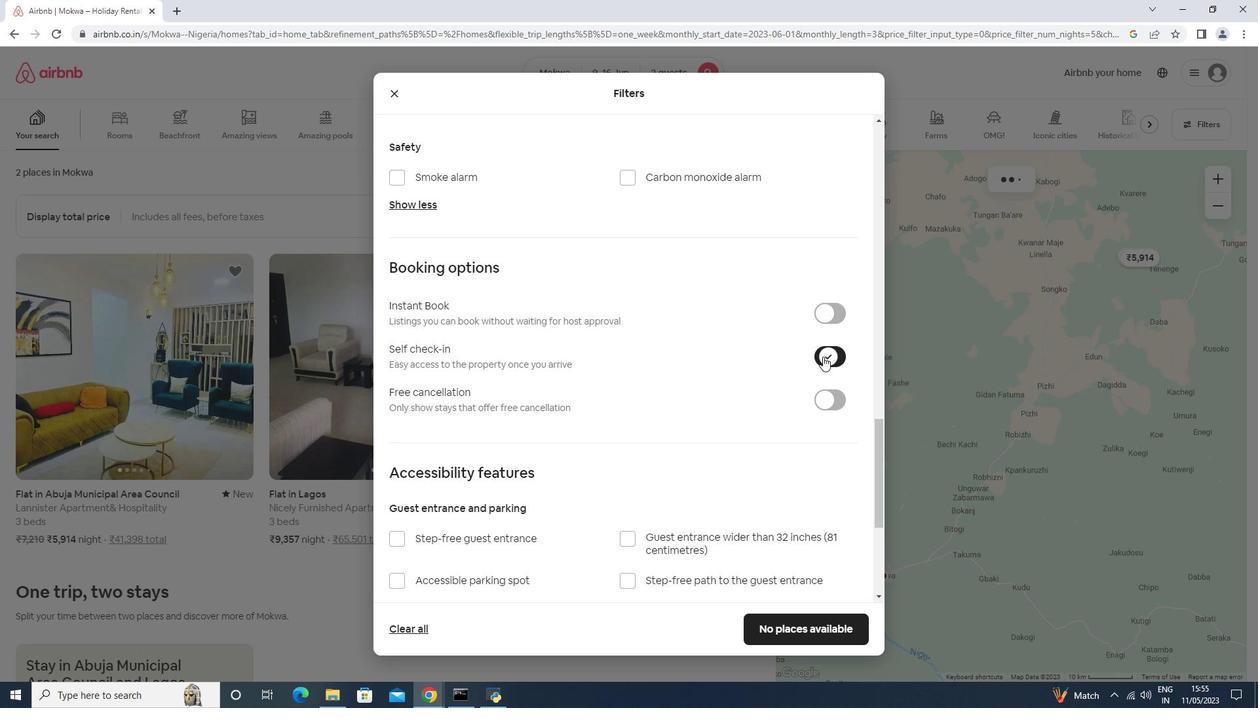 
Action: Mouse scrolled (820, 354) with delta (0, 0)
Screenshot: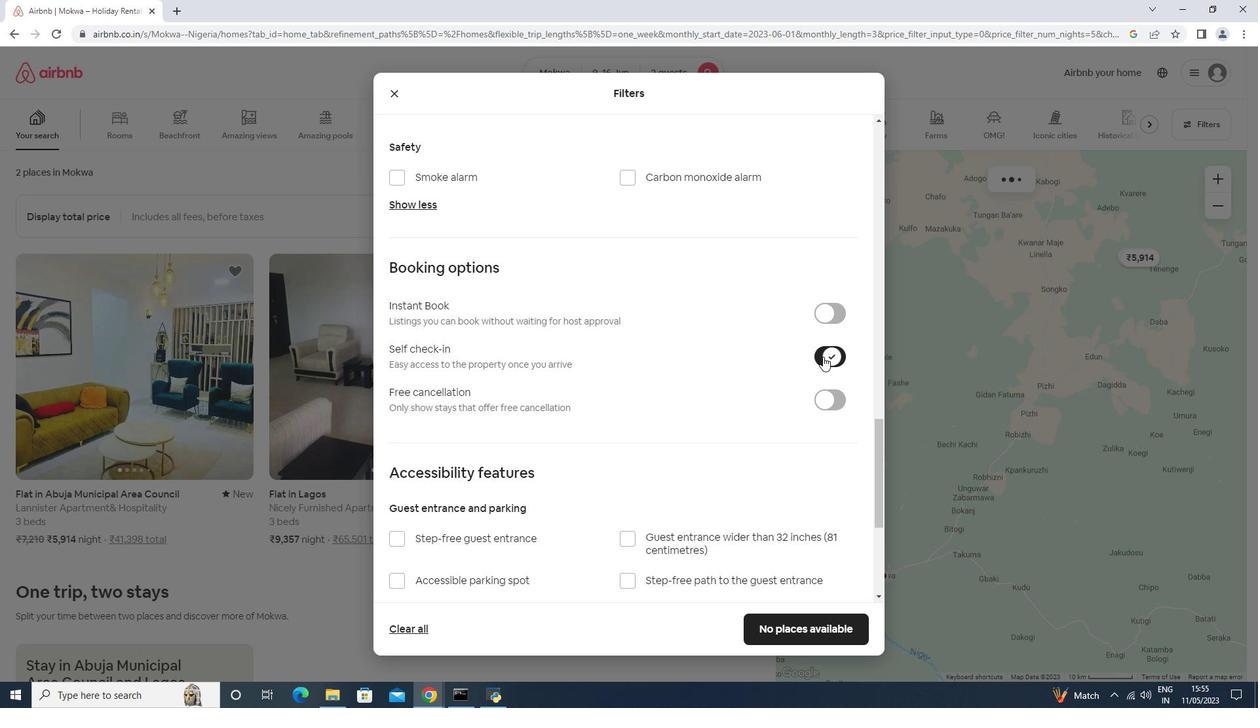 
Action: Mouse scrolled (820, 354) with delta (0, 0)
Screenshot: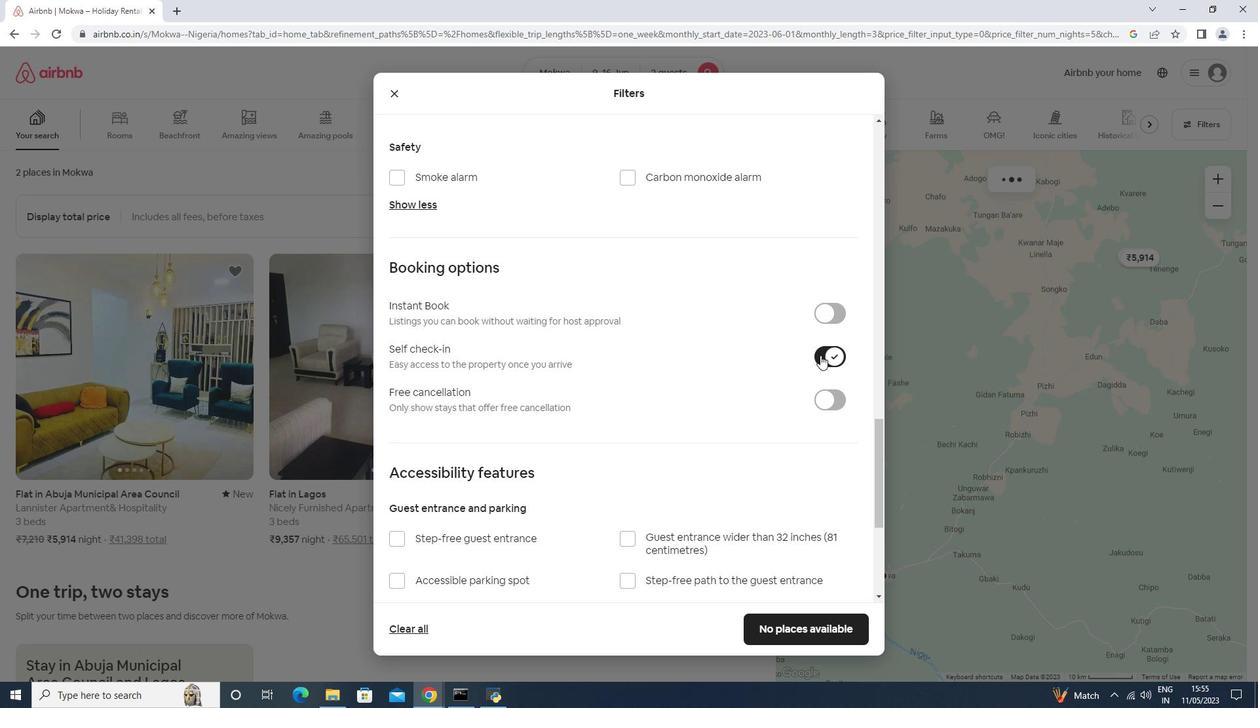 
Action: Mouse scrolled (820, 354) with delta (0, 0)
Screenshot: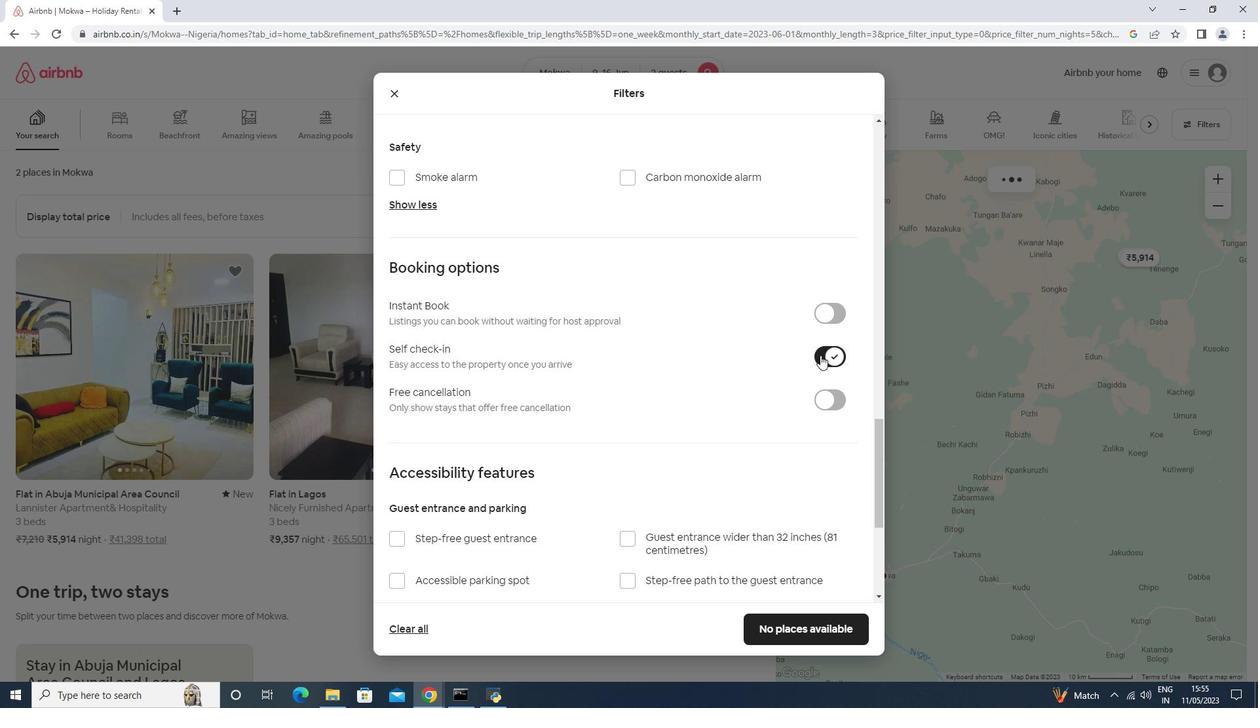 
Action: Mouse moved to (434, 569)
Screenshot: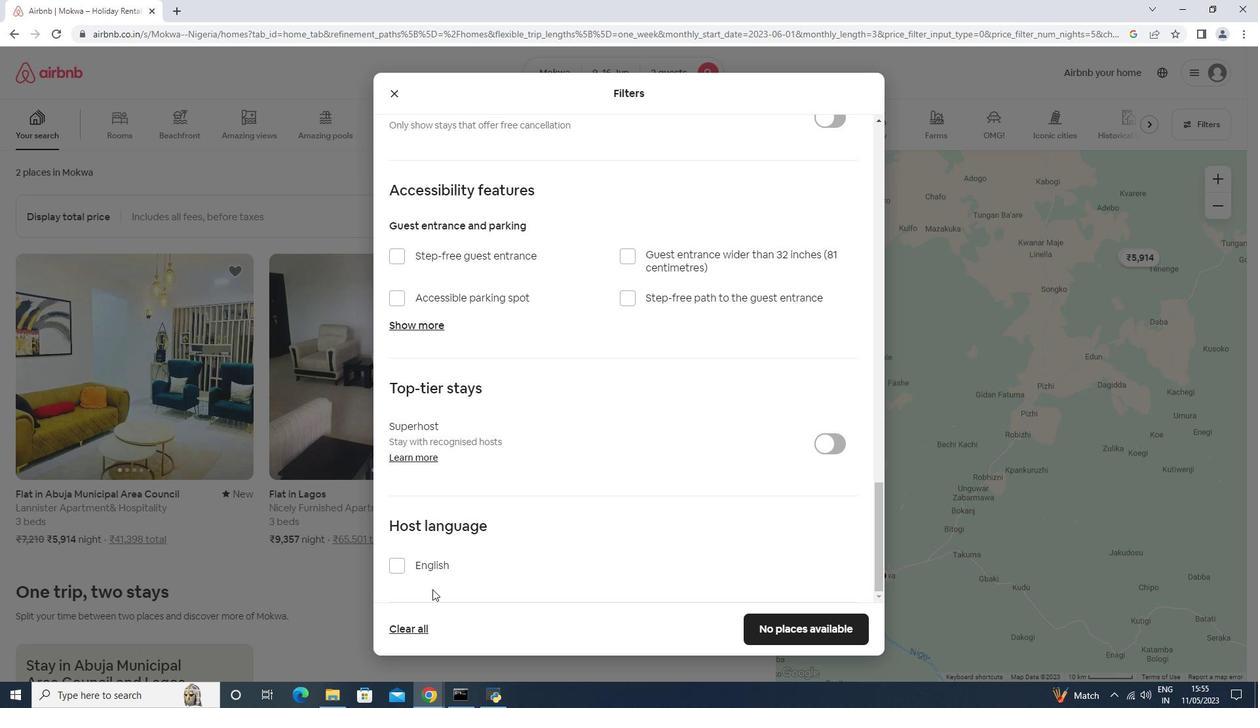 
Action: Mouse pressed left at (434, 569)
Screenshot: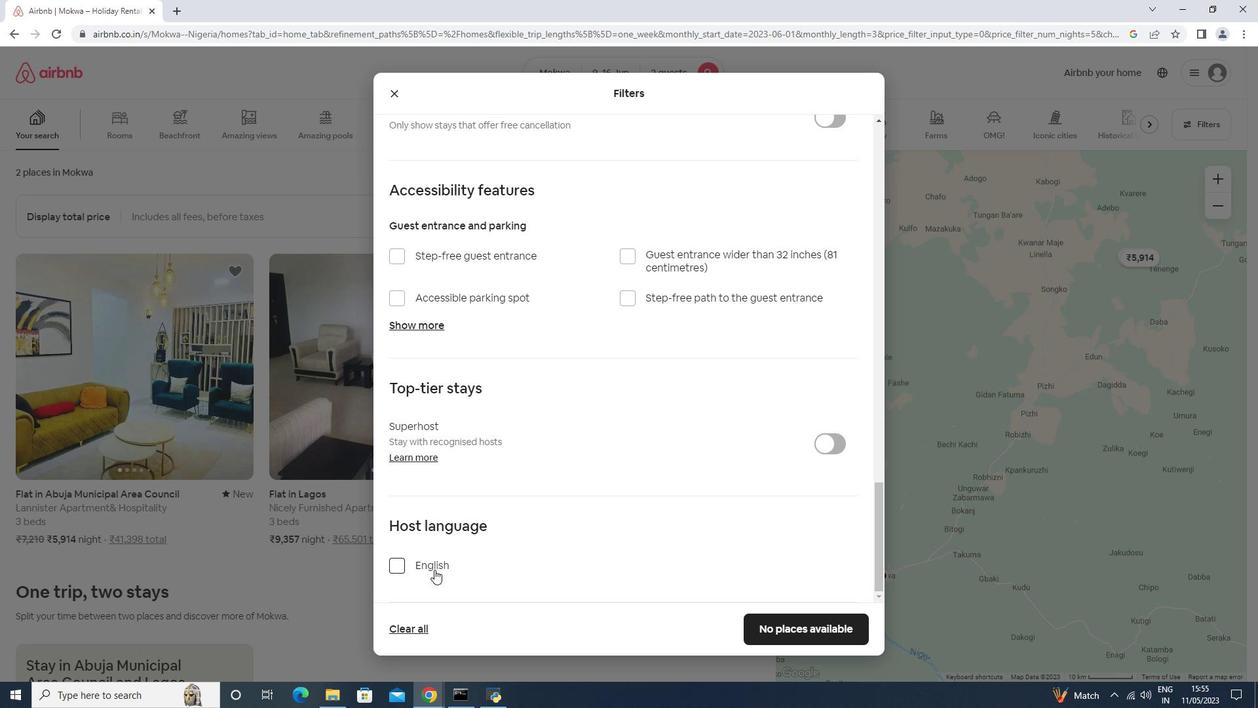
Action: Mouse moved to (389, 563)
Screenshot: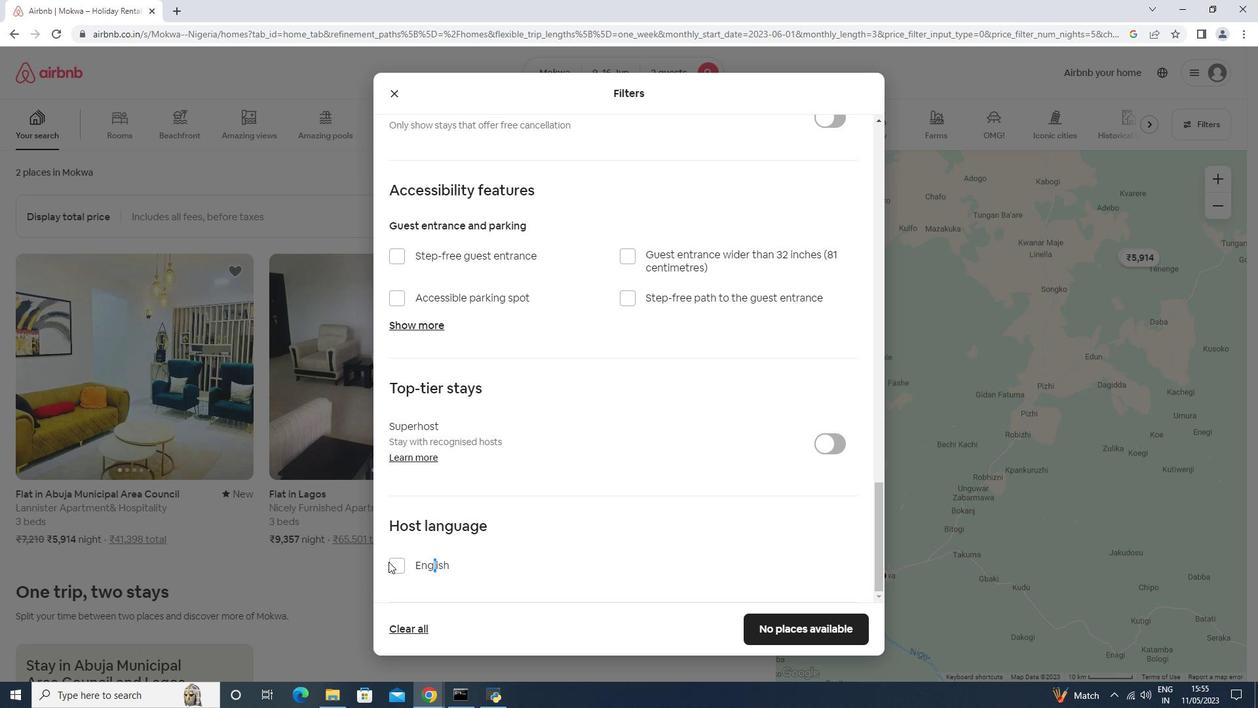 
Action: Mouse pressed left at (389, 563)
Screenshot: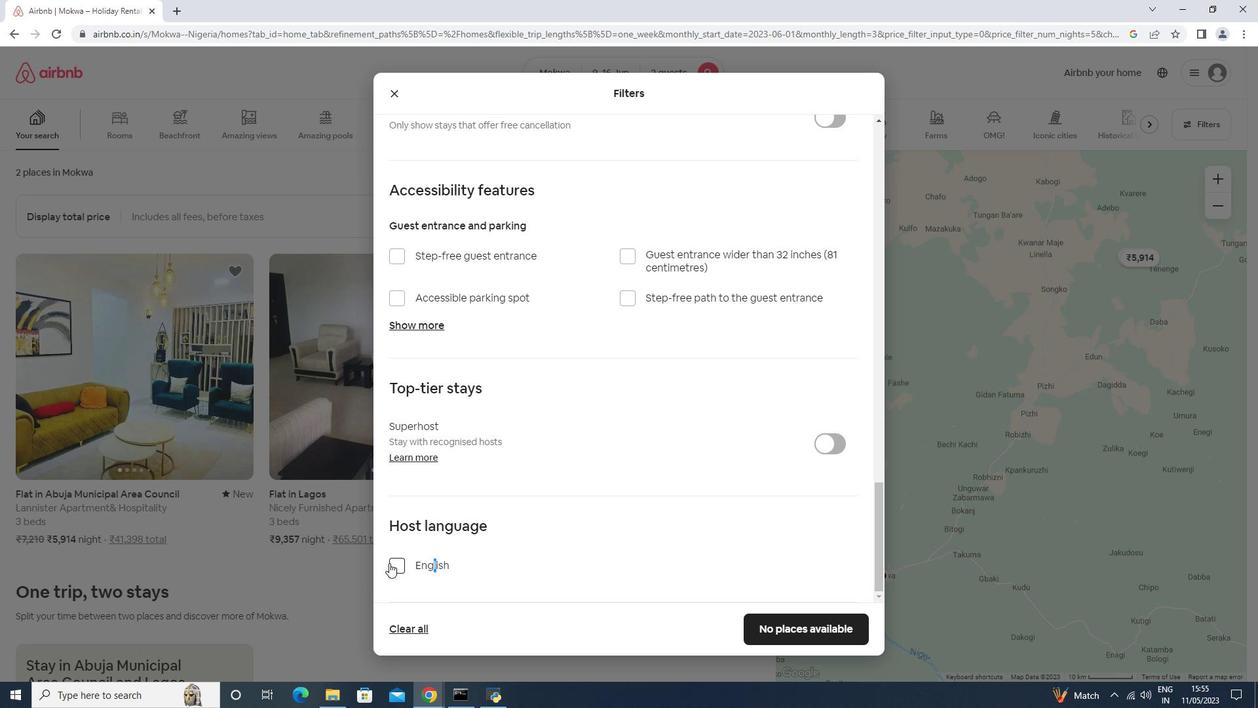 
Action: Mouse moved to (756, 617)
Screenshot: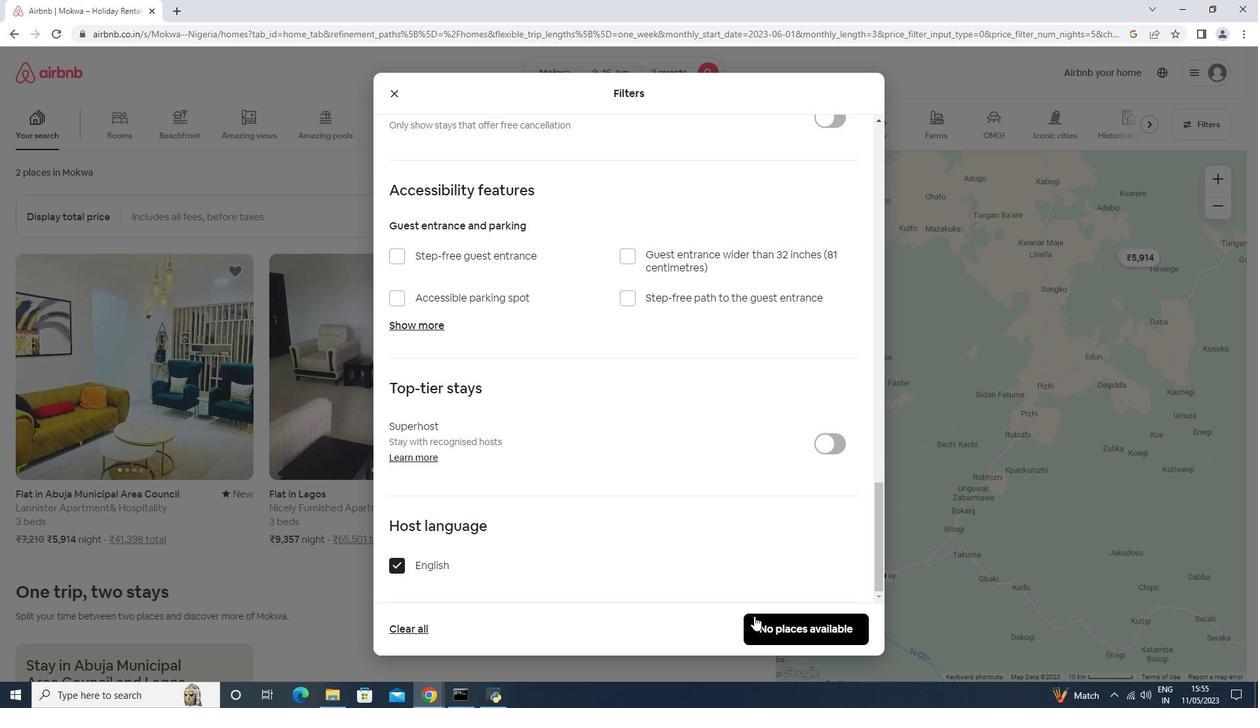 
Action: Mouse pressed left at (756, 617)
Screenshot: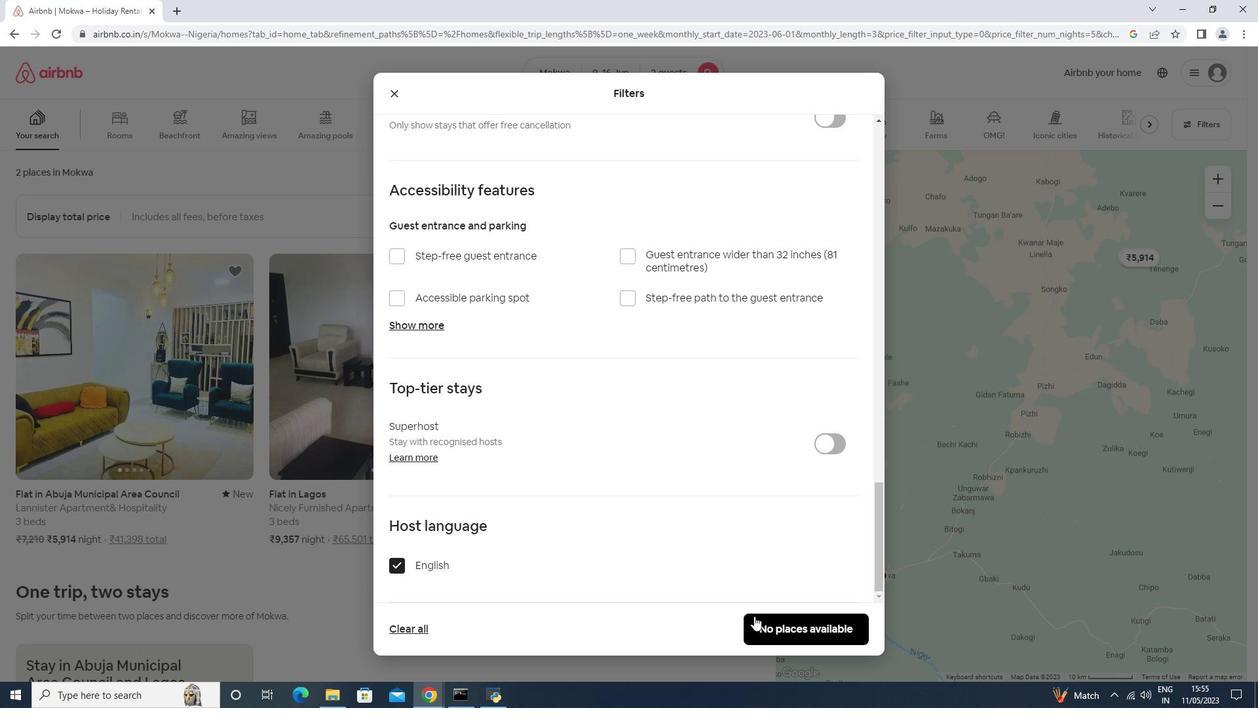 
Action: Mouse moved to (722, 611)
Screenshot: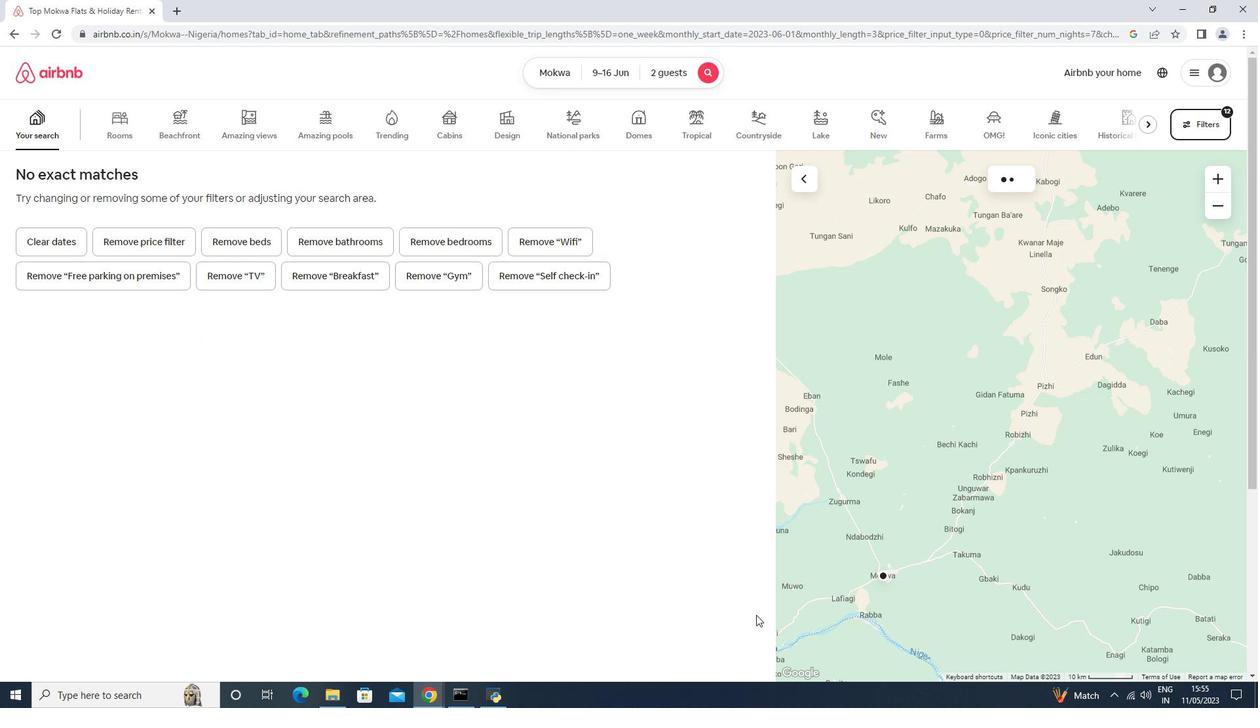 
